 Task: Assign ayush98111@gmail.com as Assignee of Issue Issue0000000012 in Backlog  in Scrum Project Project0000000003 in Jira. Assign ayush98111@gmail.com as Assignee of Issue Issue0000000013 in Backlog  in Scrum Project Project0000000003 in Jira. Assign vinnyoffice2@gmail.com as Assignee of Issue Issue0000000014 in Backlog  in Scrum Project Project0000000003 in Jira. Assign vinnyoffice2@gmail.com as Assignee of Issue Issue0000000015 in Backlog  in Scrum Project Project0000000003 in Jira. Assign mailaustralia7@gmail.com as Assignee of Issue Issue0000000016 in Backlog  in Scrum Project Project0000000004 in Jira
Action: Mouse moved to (477, 493)
Screenshot: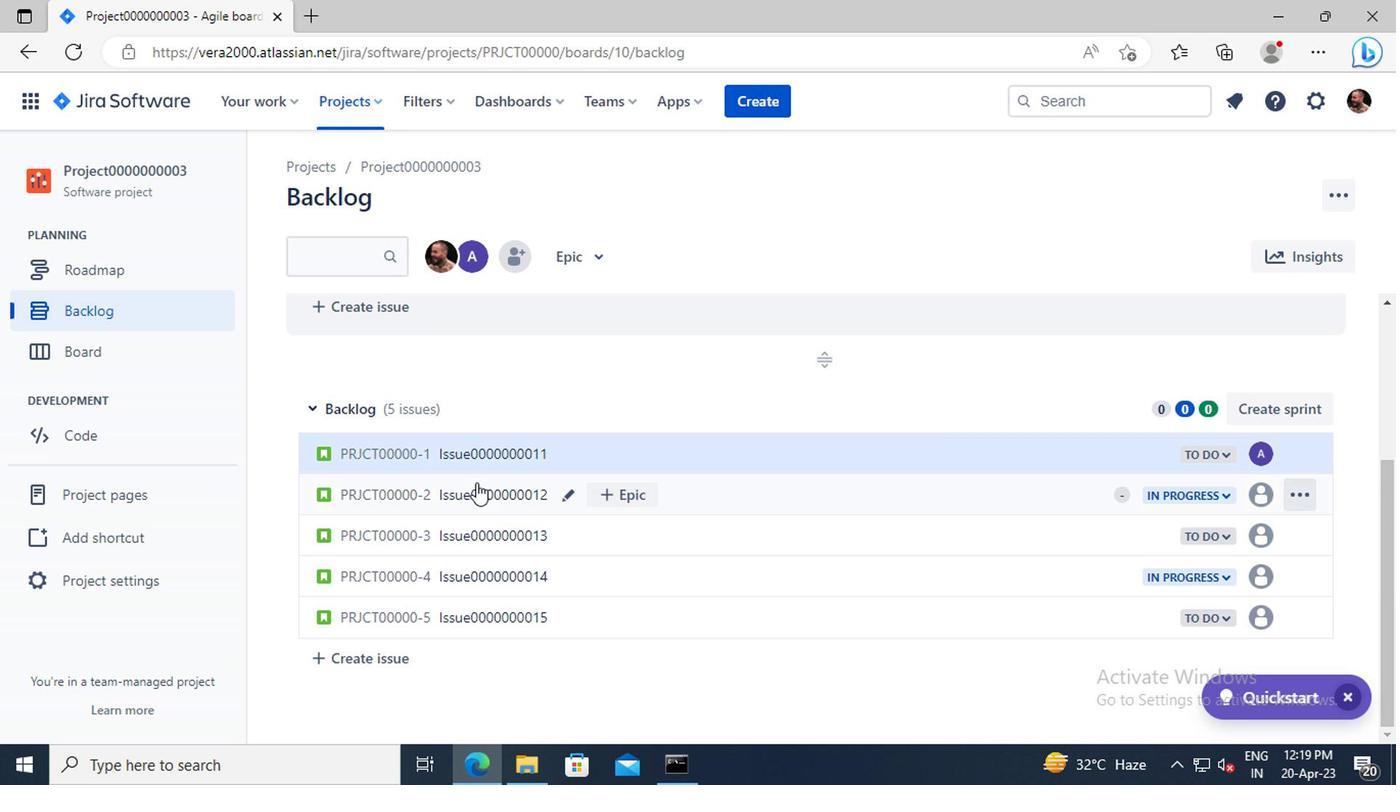 
Action: Mouse pressed left at (477, 493)
Screenshot: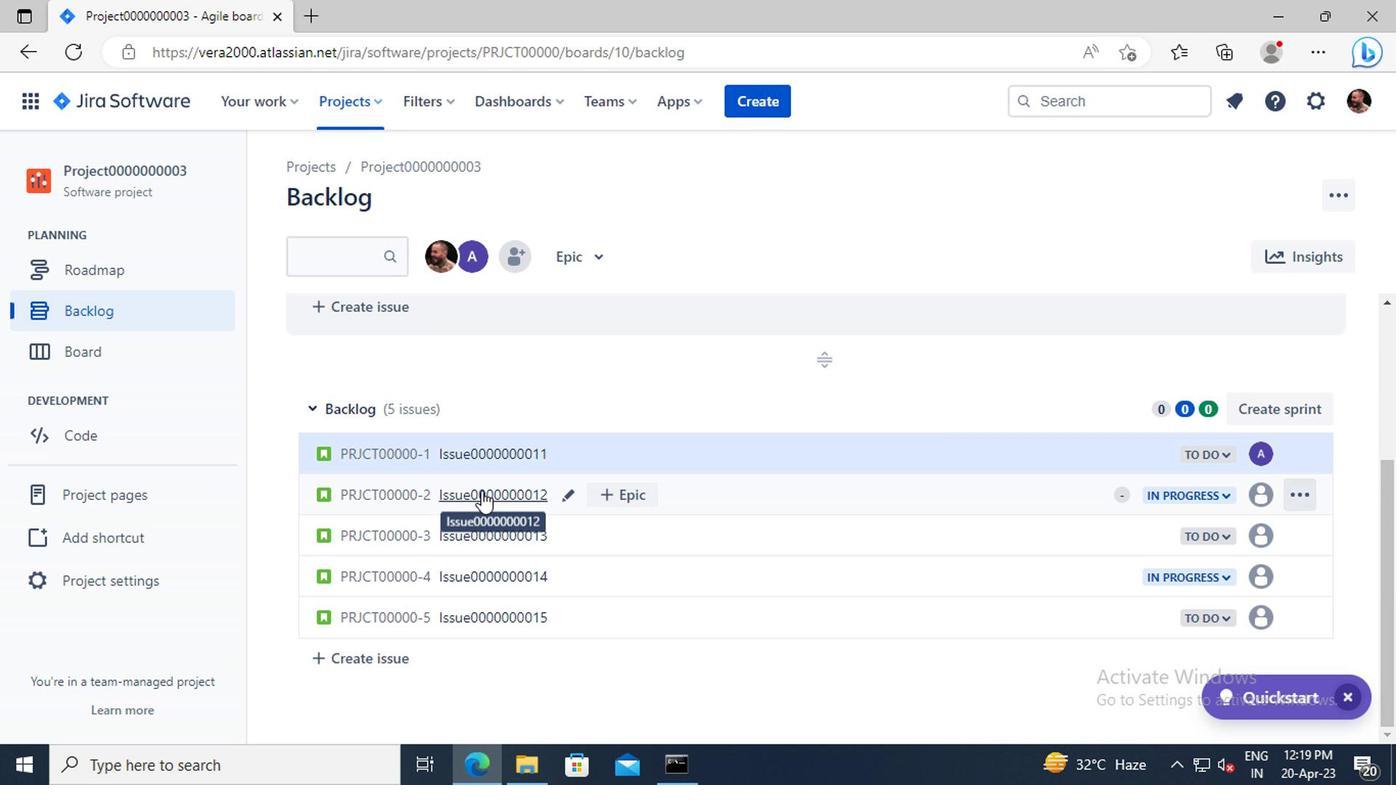 
Action: Mouse moved to (1143, 497)
Screenshot: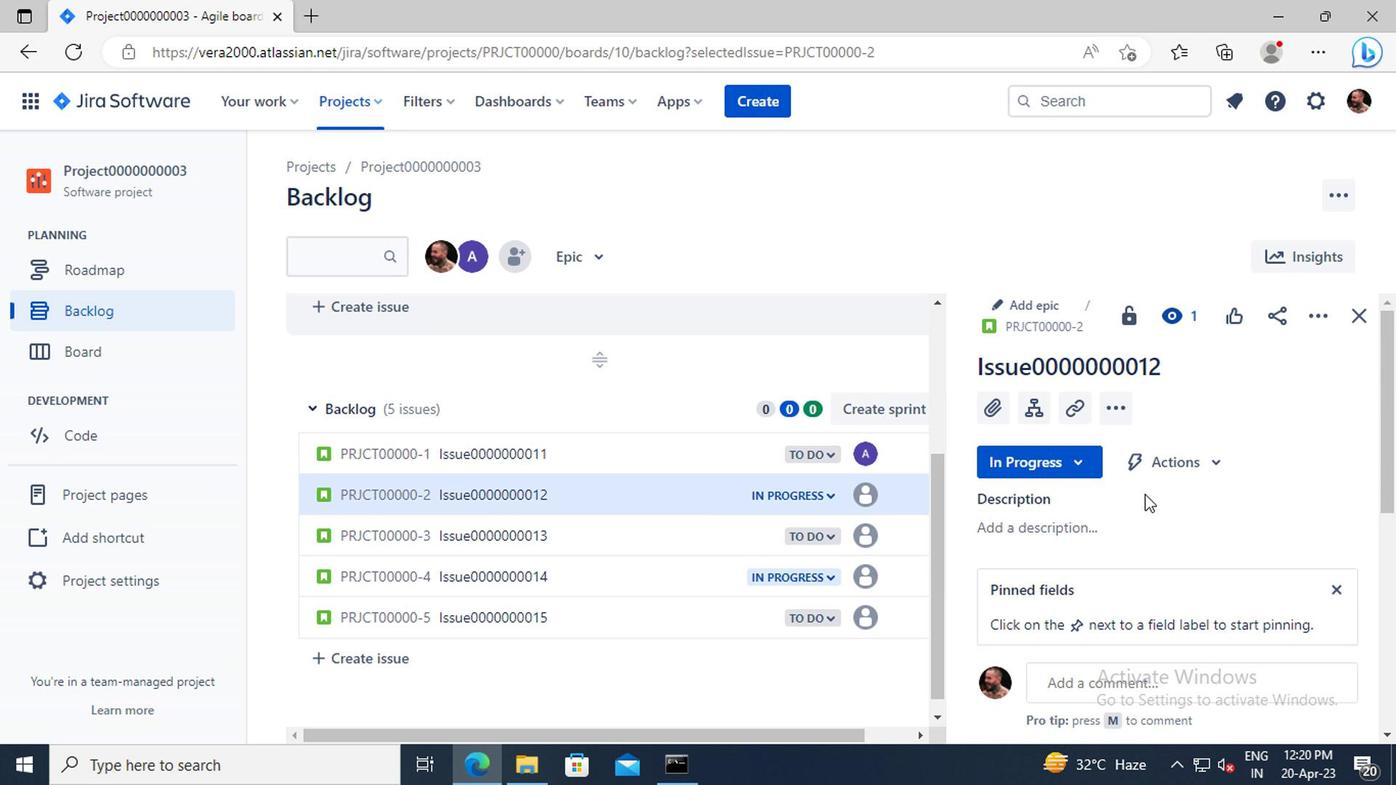 
Action: Mouse scrolled (1143, 496) with delta (0, -1)
Screenshot: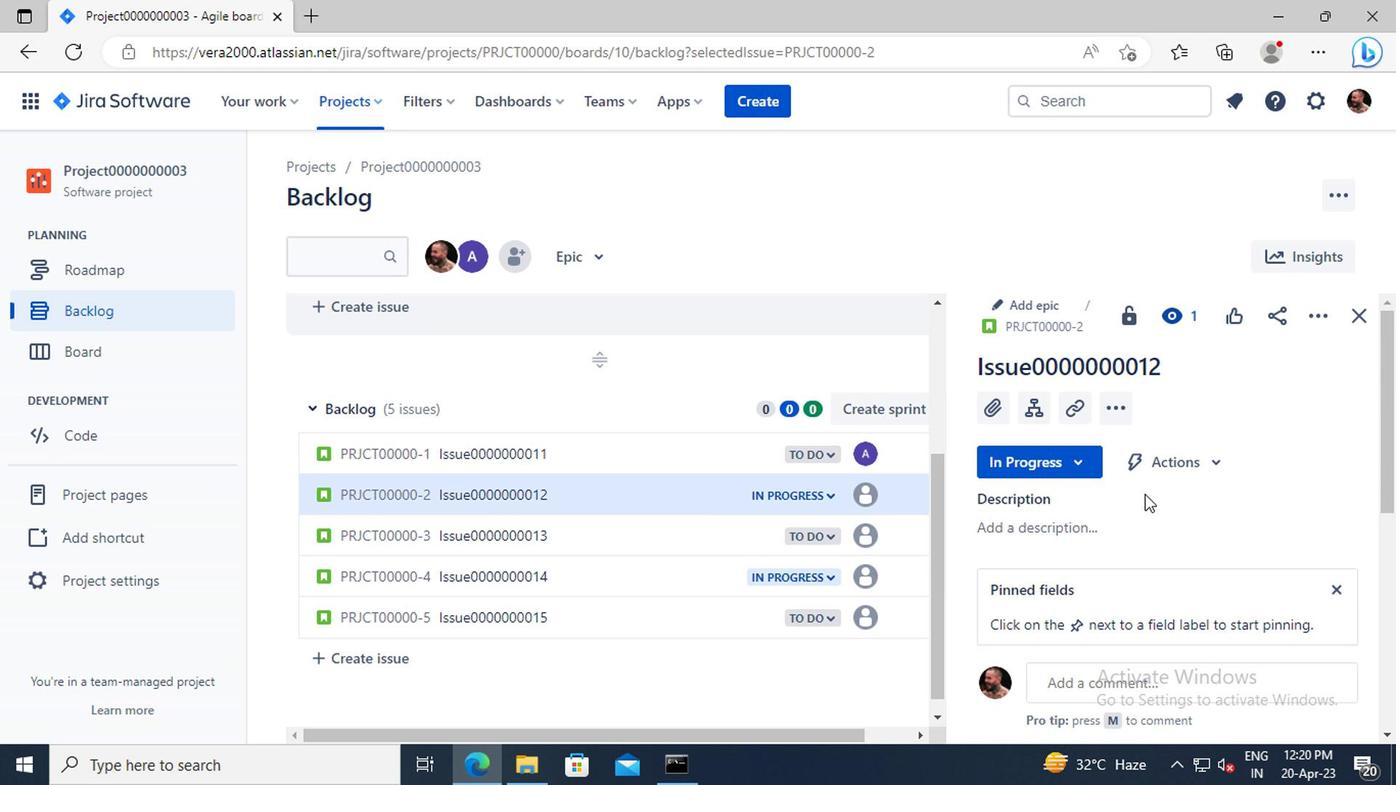 
Action: Mouse scrolled (1143, 496) with delta (0, -1)
Screenshot: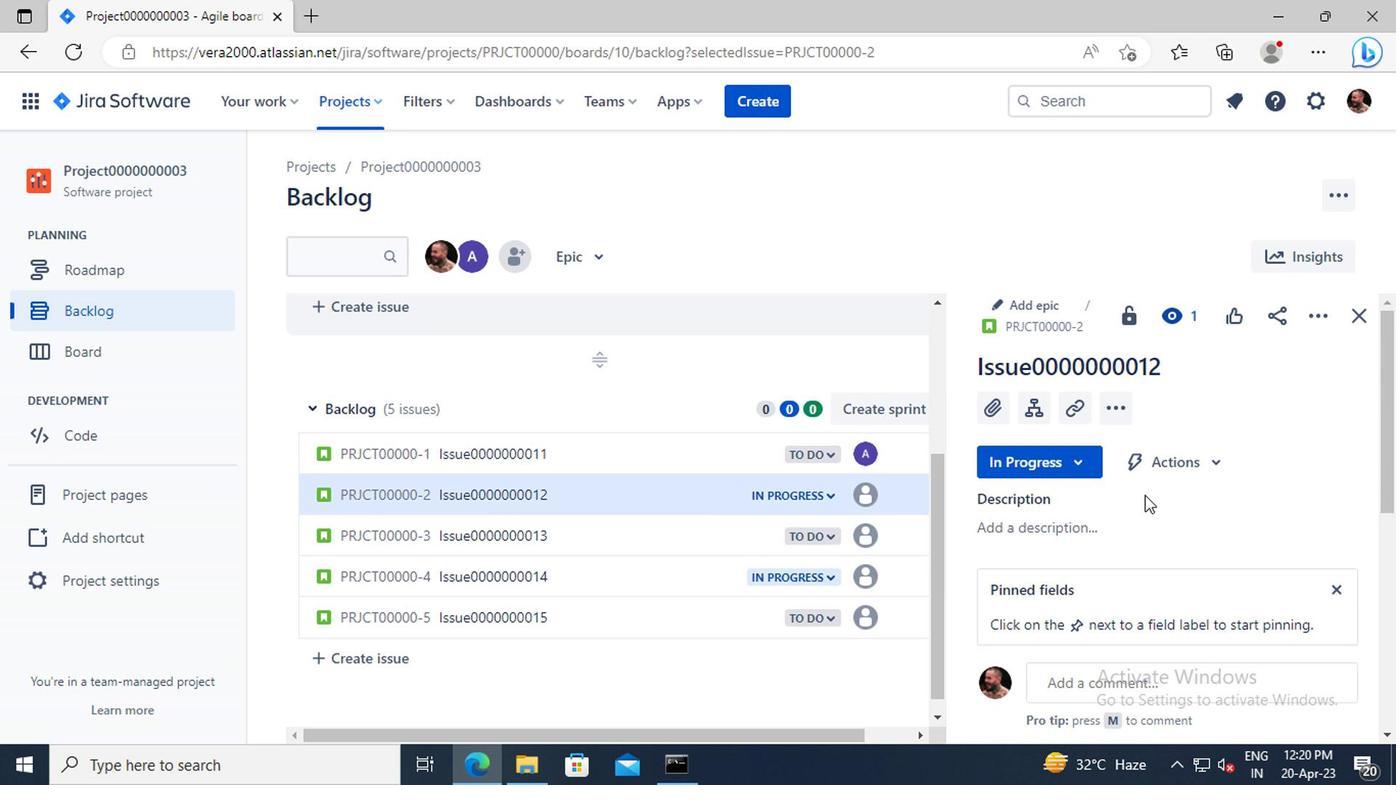 
Action: Mouse scrolled (1143, 496) with delta (0, -1)
Screenshot: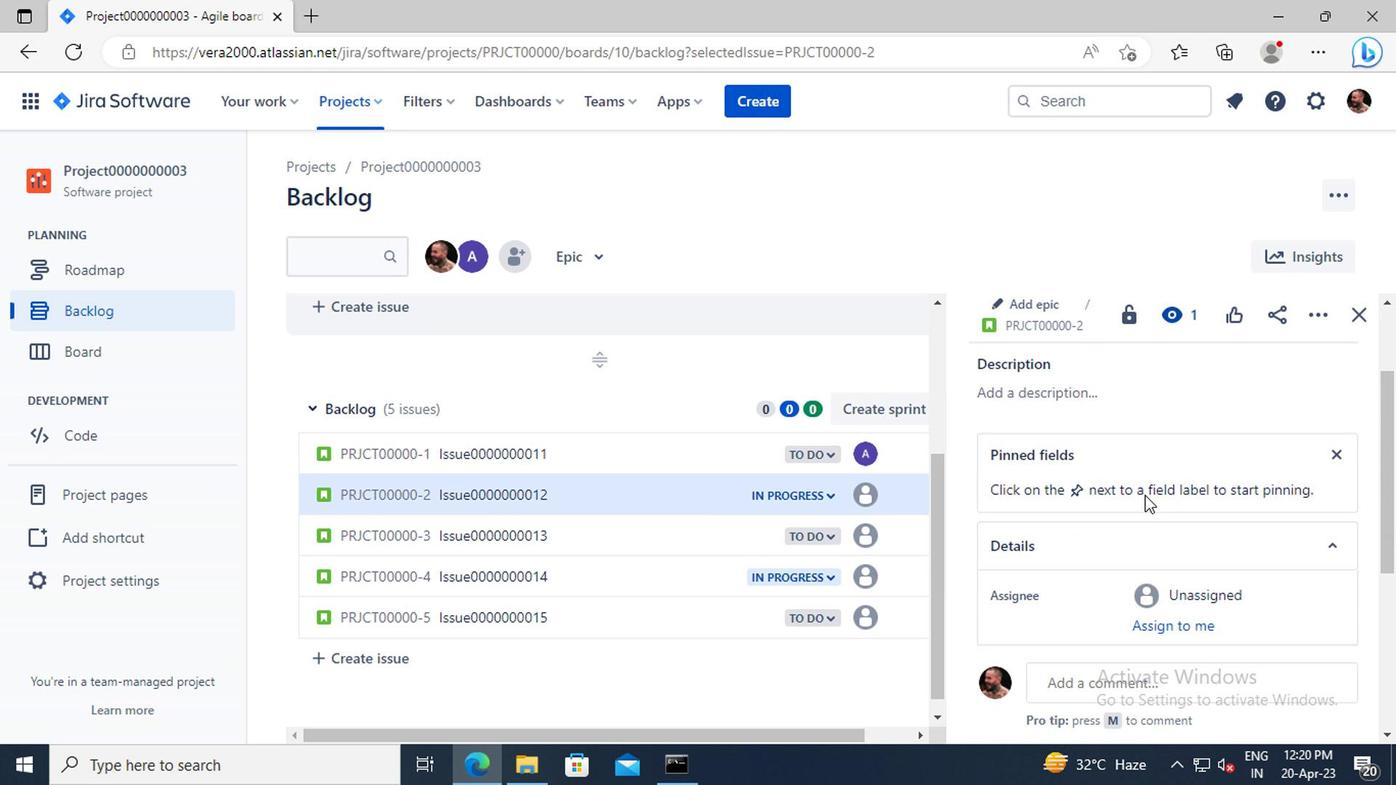 
Action: Mouse moved to (1155, 528)
Screenshot: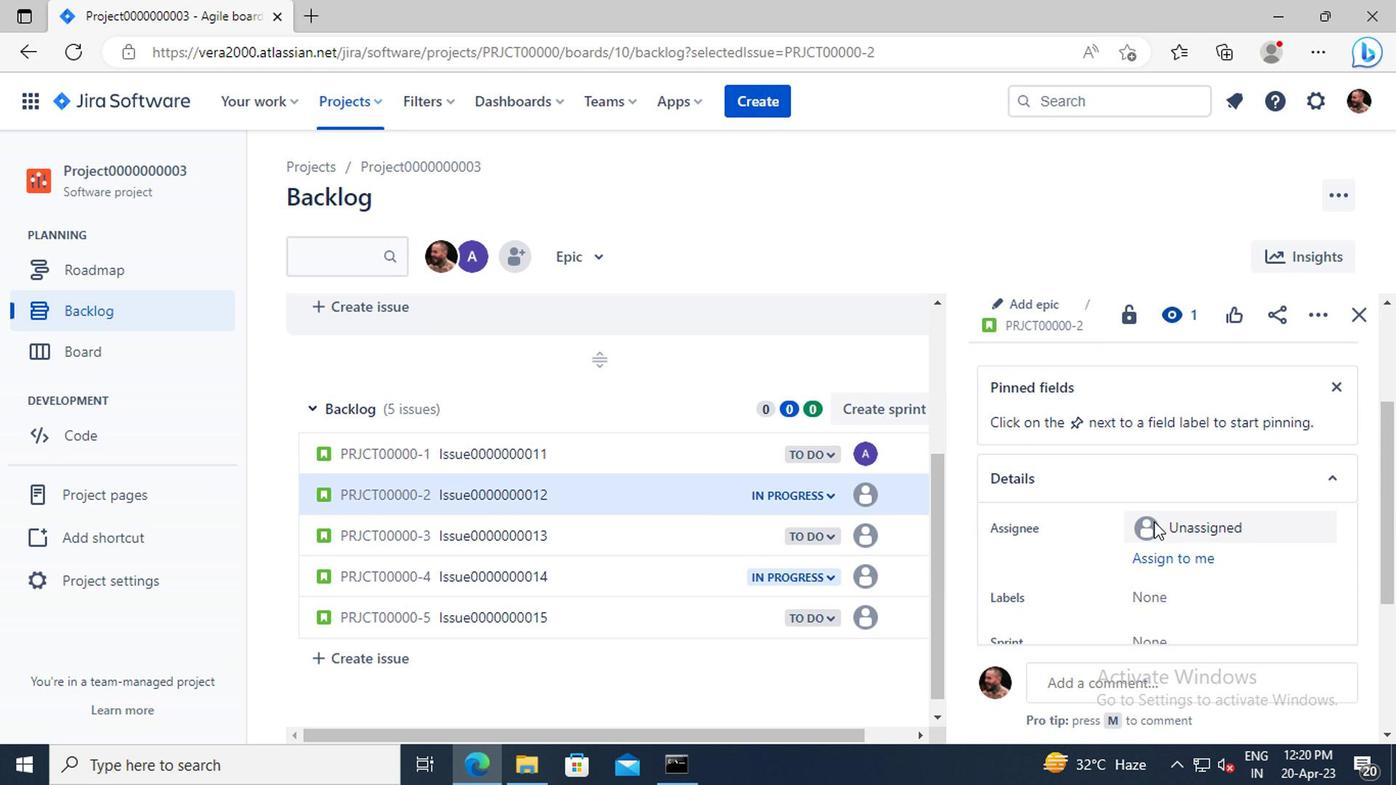 
Action: Mouse pressed left at (1155, 528)
Screenshot: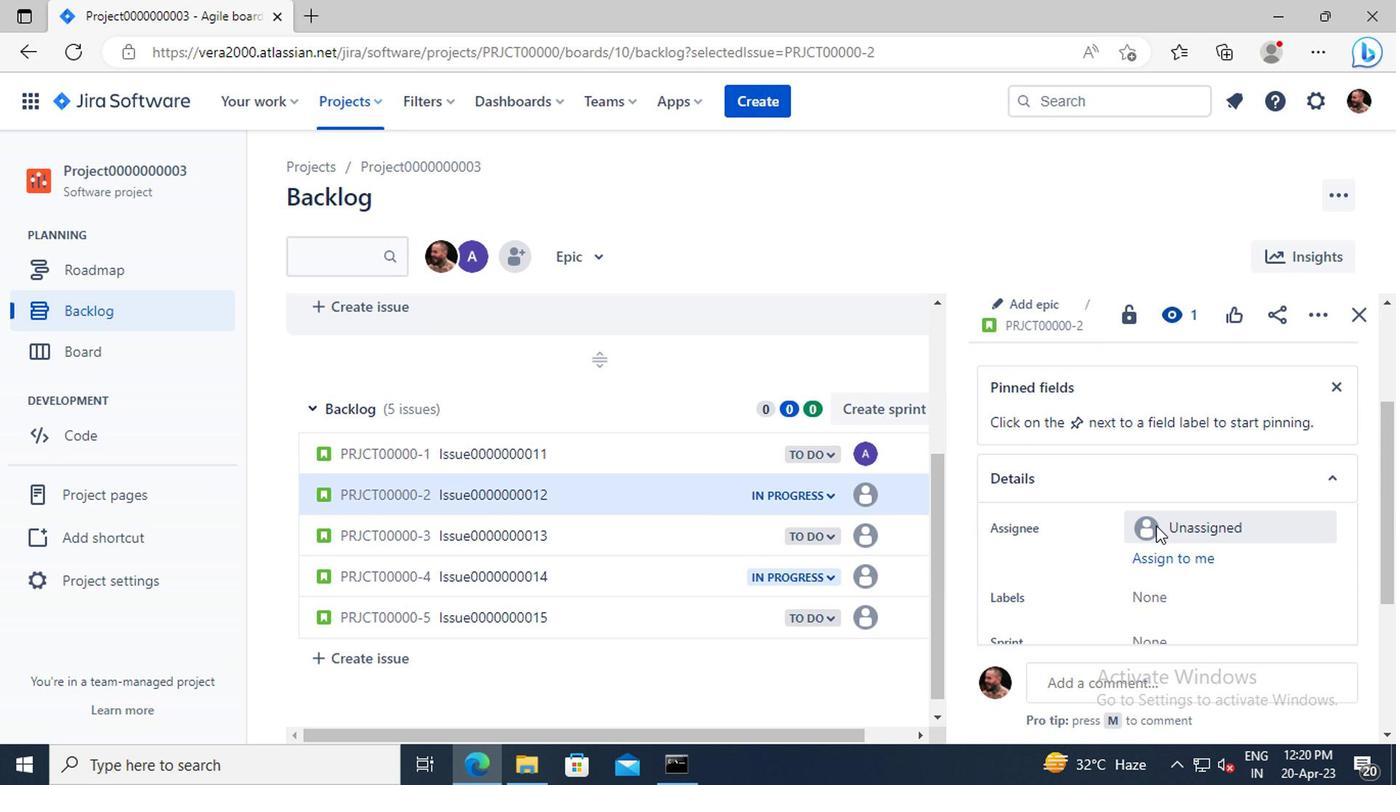 
Action: Key pressed a
Screenshot: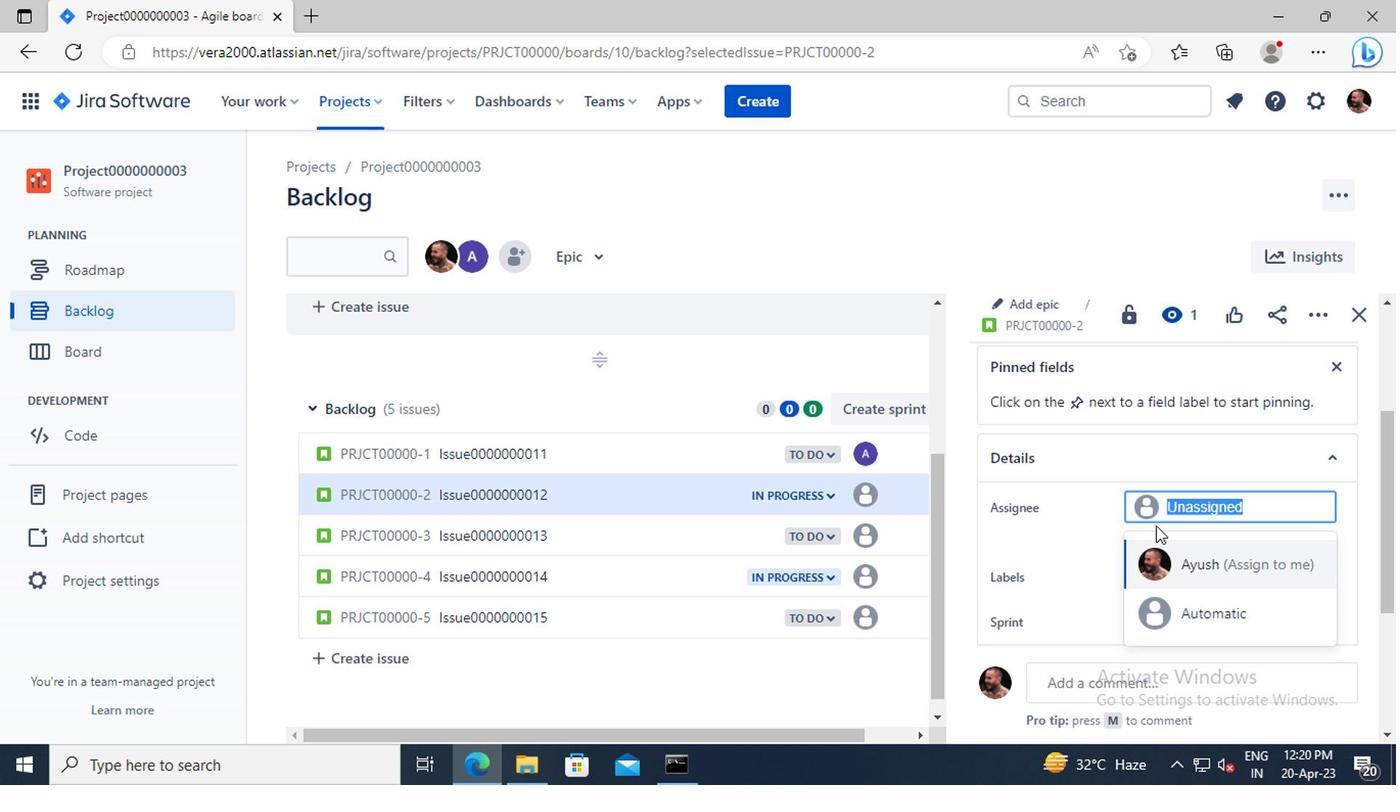 
Action: Mouse moved to (1072, 585)
Screenshot: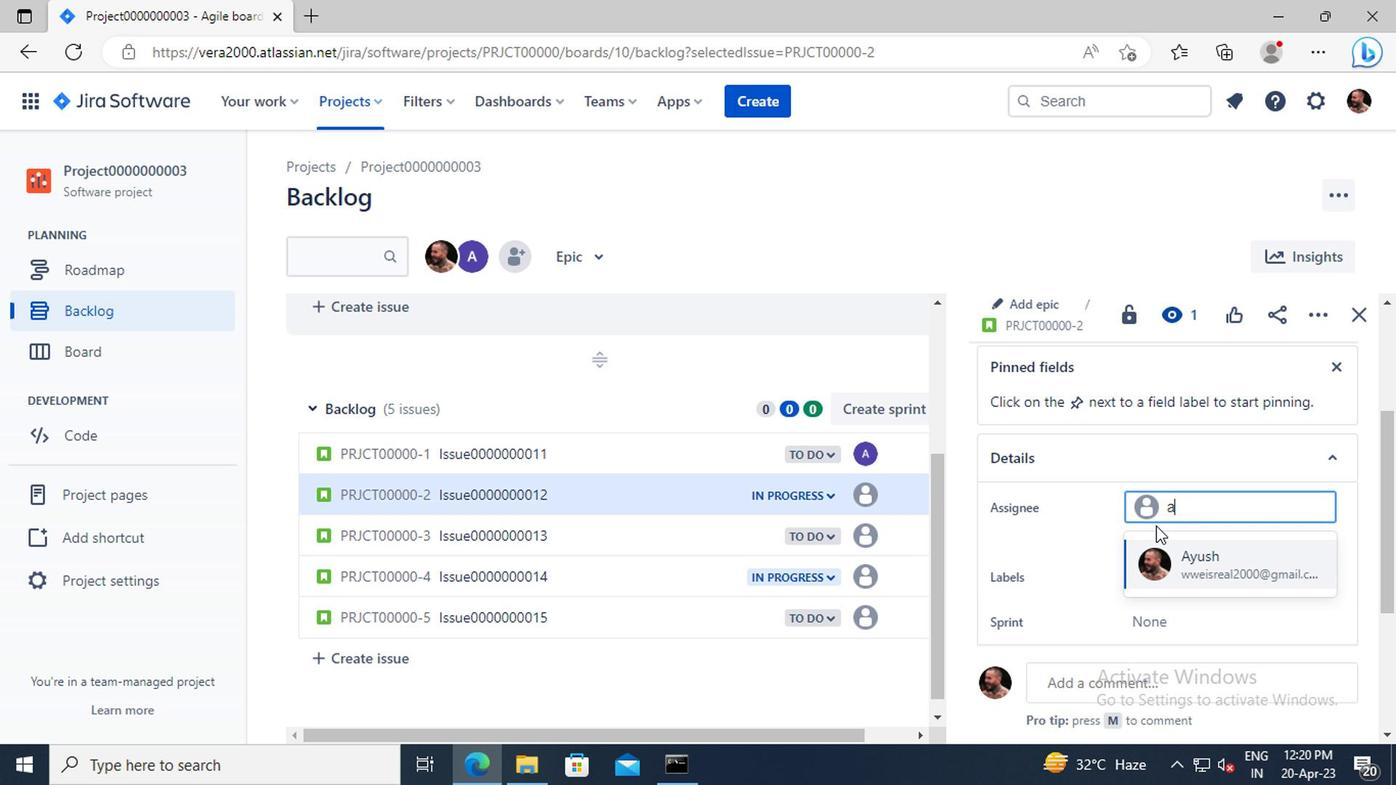 
Action: Key pressed yush
Screenshot: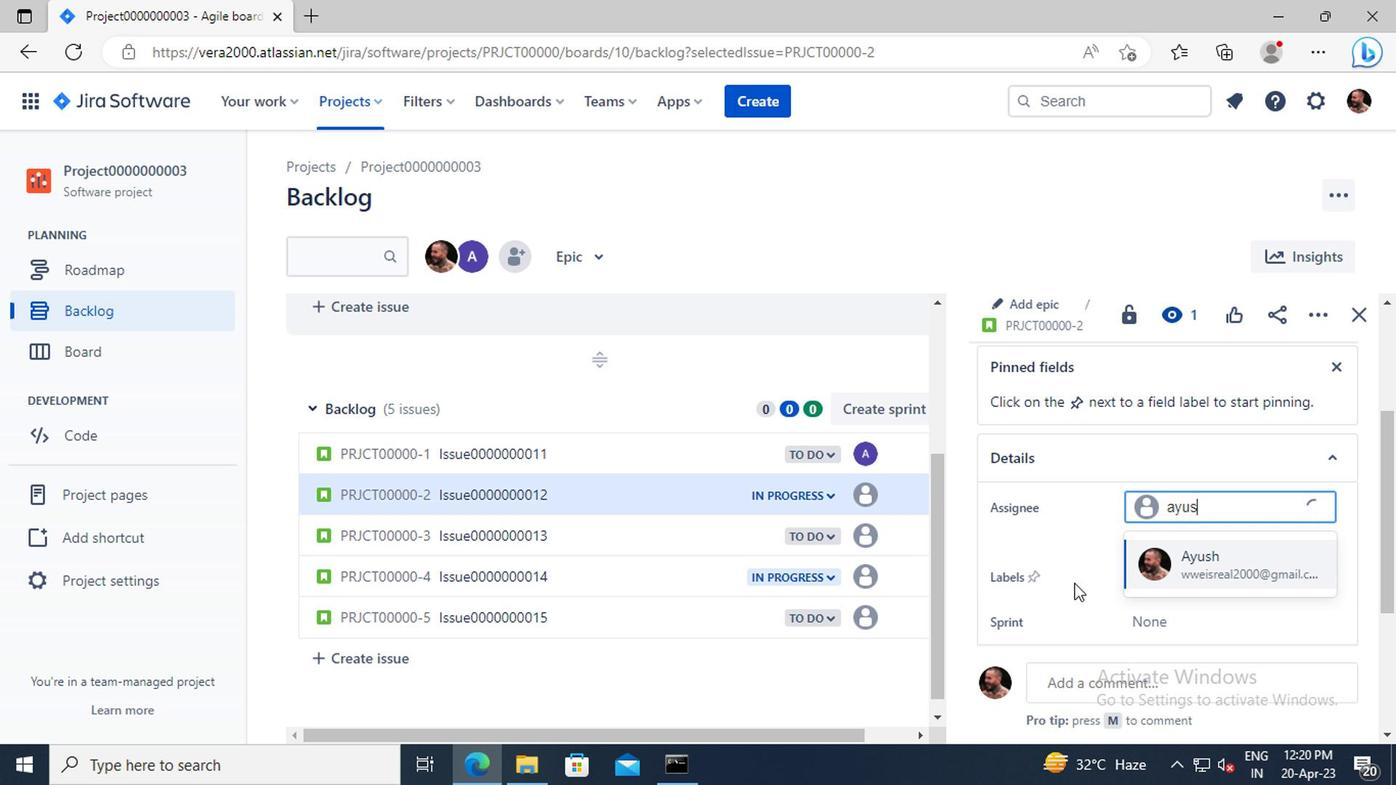 
Action: Mouse moved to (1173, 609)
Screenshot: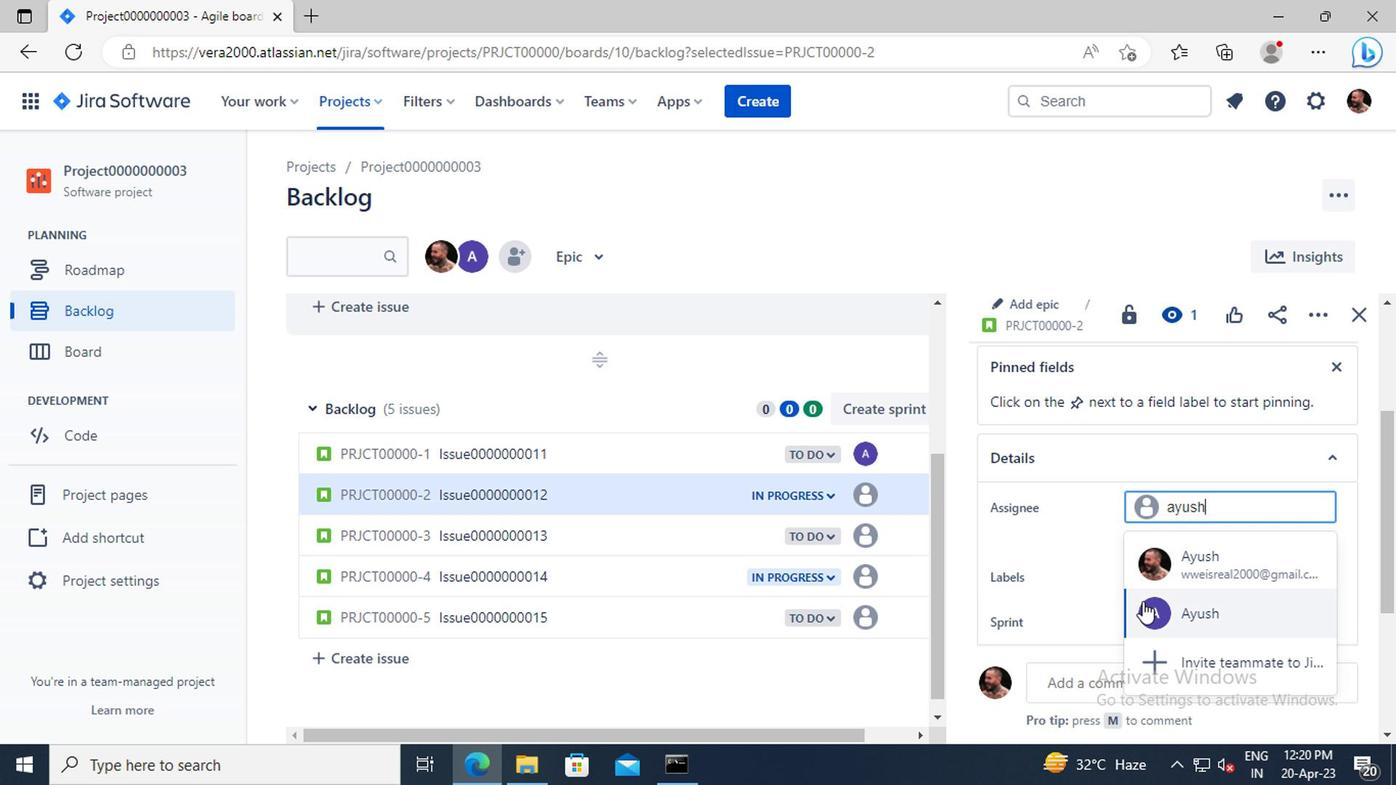 
Action: Mouse pressed left at (1173, 609)
Screenshot: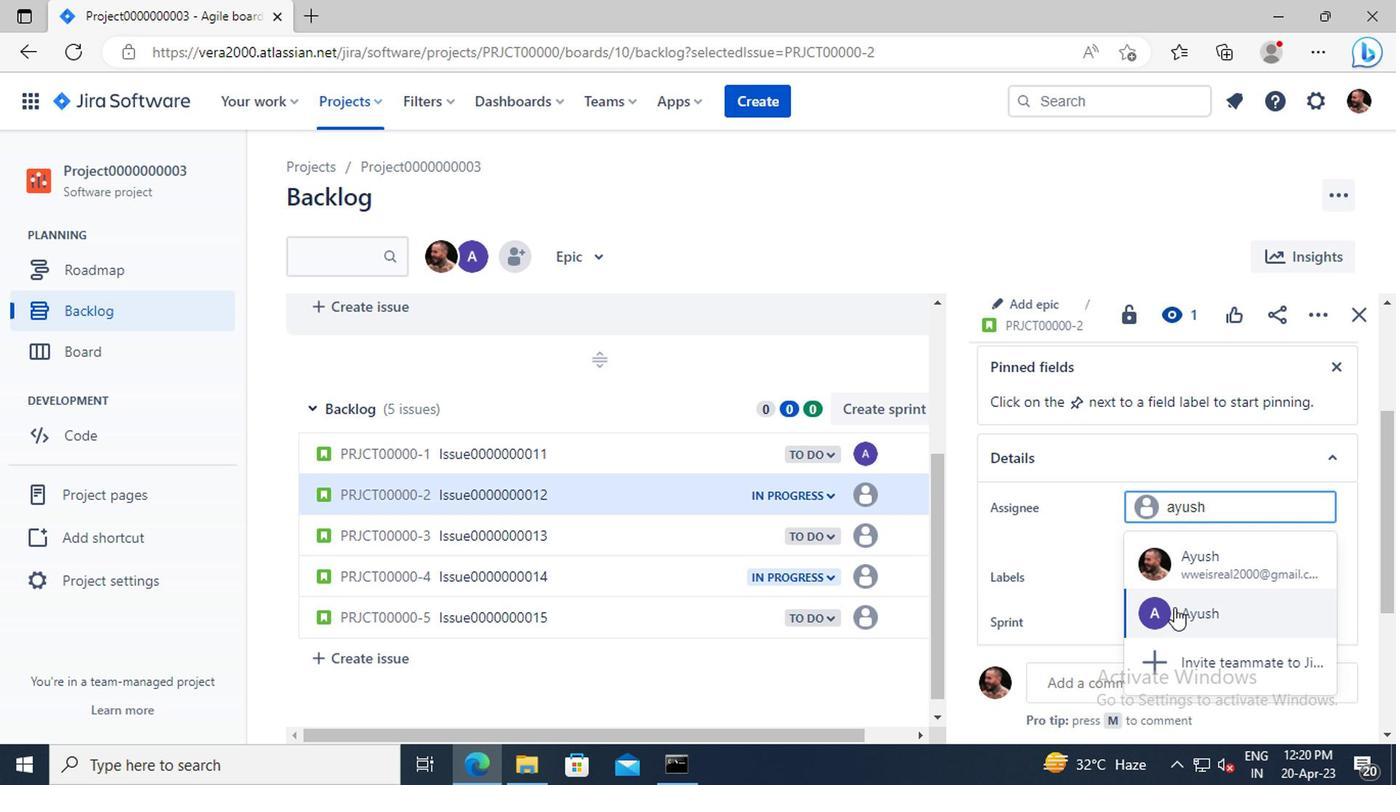 
Action: Mouse moved to (499, 540)
Screenshot: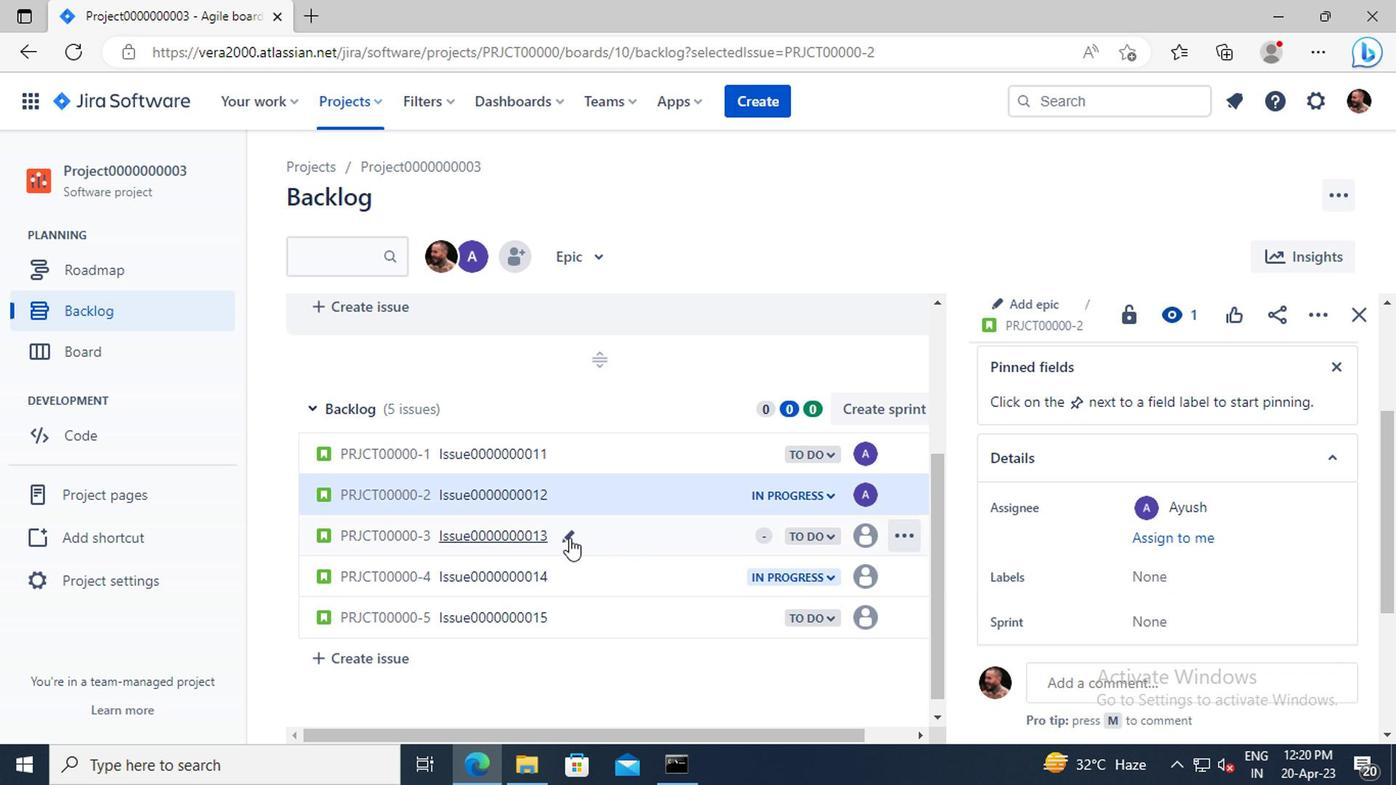 
Action: Mouse pressed left at (499, 540)
Screenshot: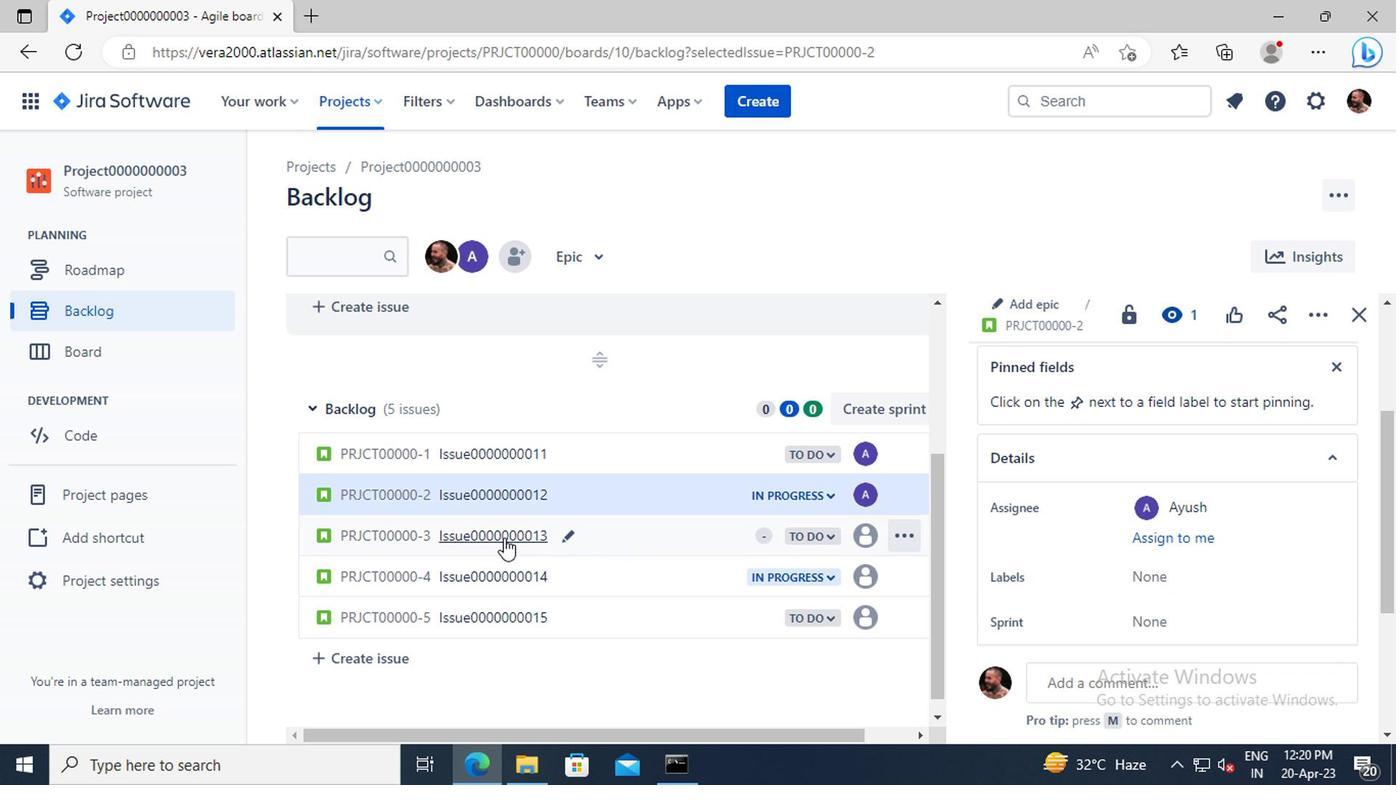 
Action: Mouse moved to (1110, 499)
Screenshot: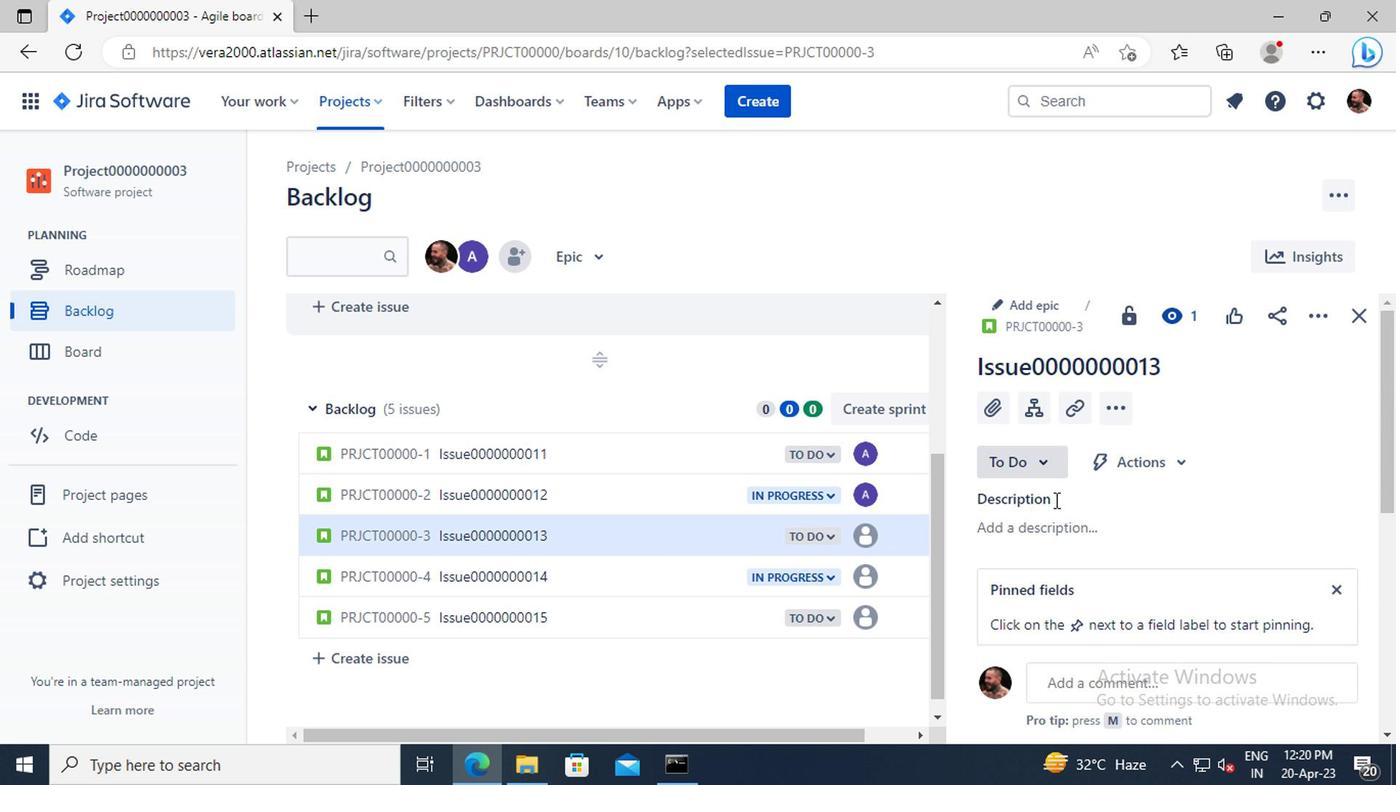 
Action: Mouse scrolled (1110, 498) with delta (0, -1)
Screenshot: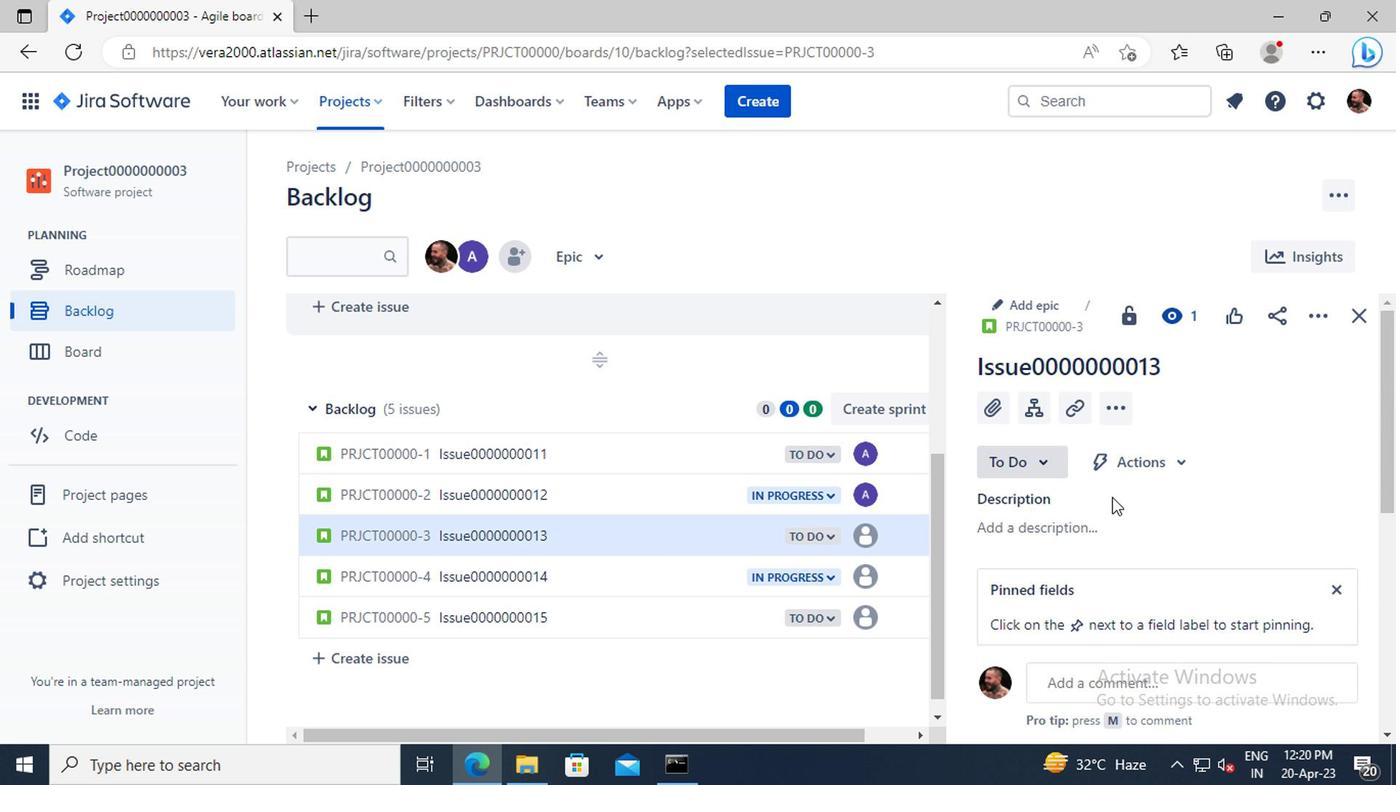 
Action: Mouse moved to (1110, 499)
Screenshot: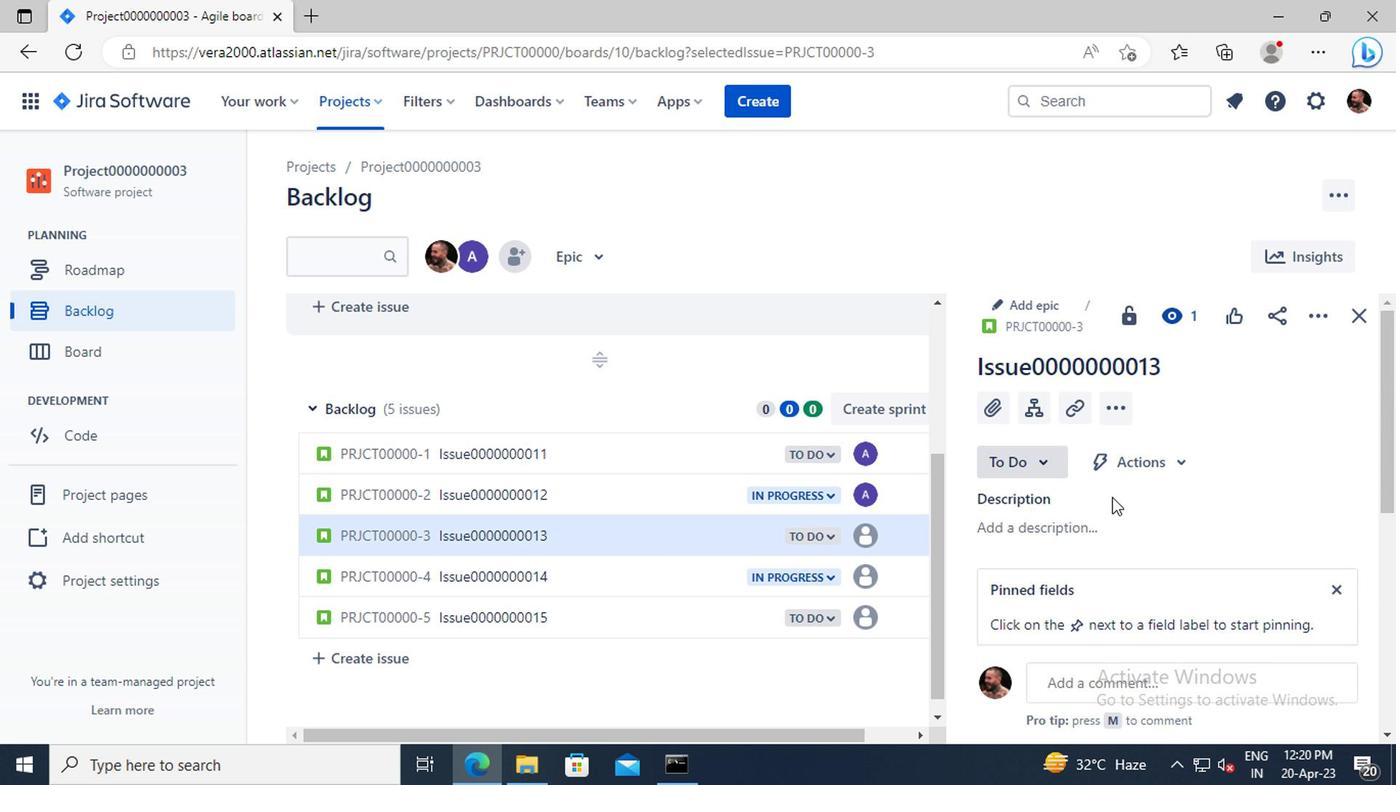 
Action: Mouse scrolled (1110, 498) with delta (0, -1)
Screenshot: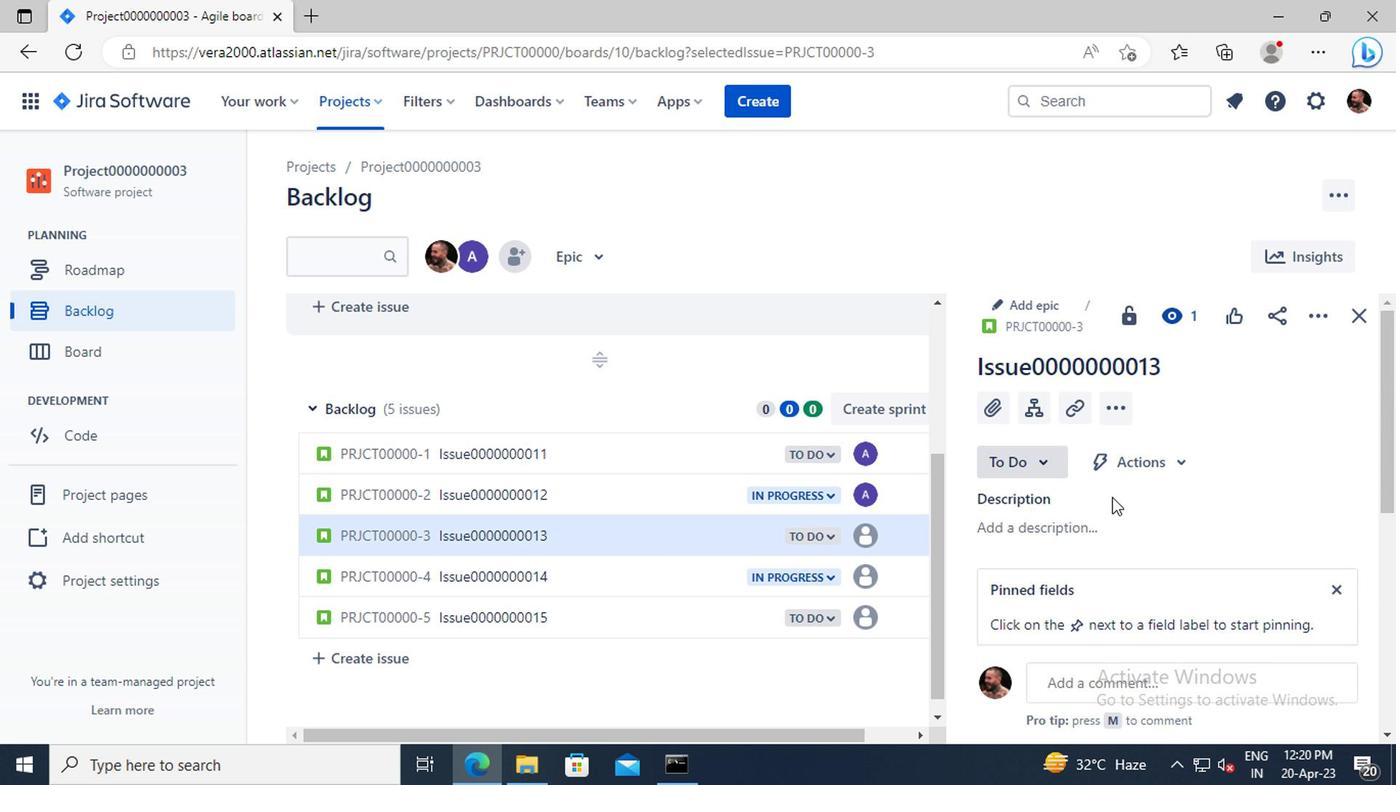 
Action: Mouse scrolled (1110, 498) with delta (0, -1)
Screenshot: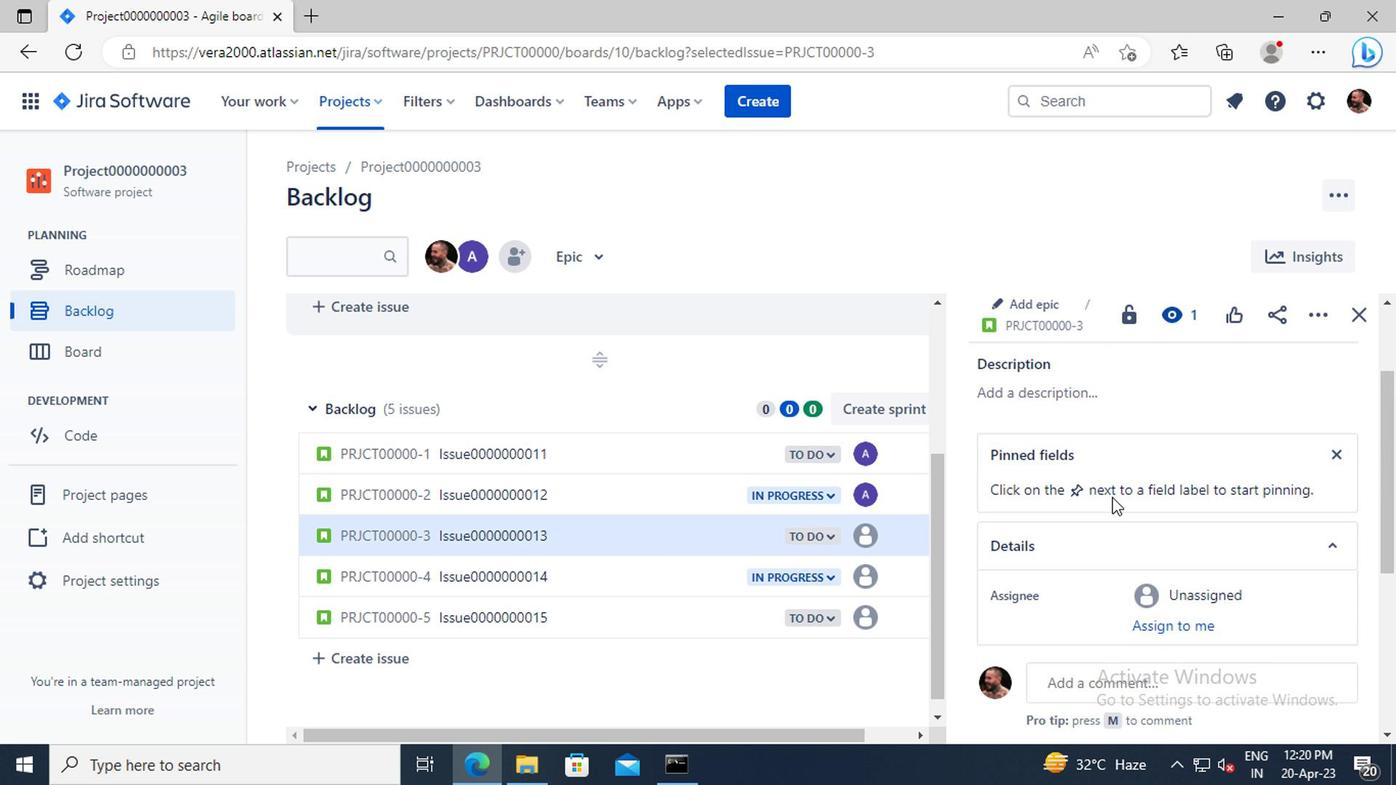 
Action: Mouse moved to (1147, 523)
Screenshot: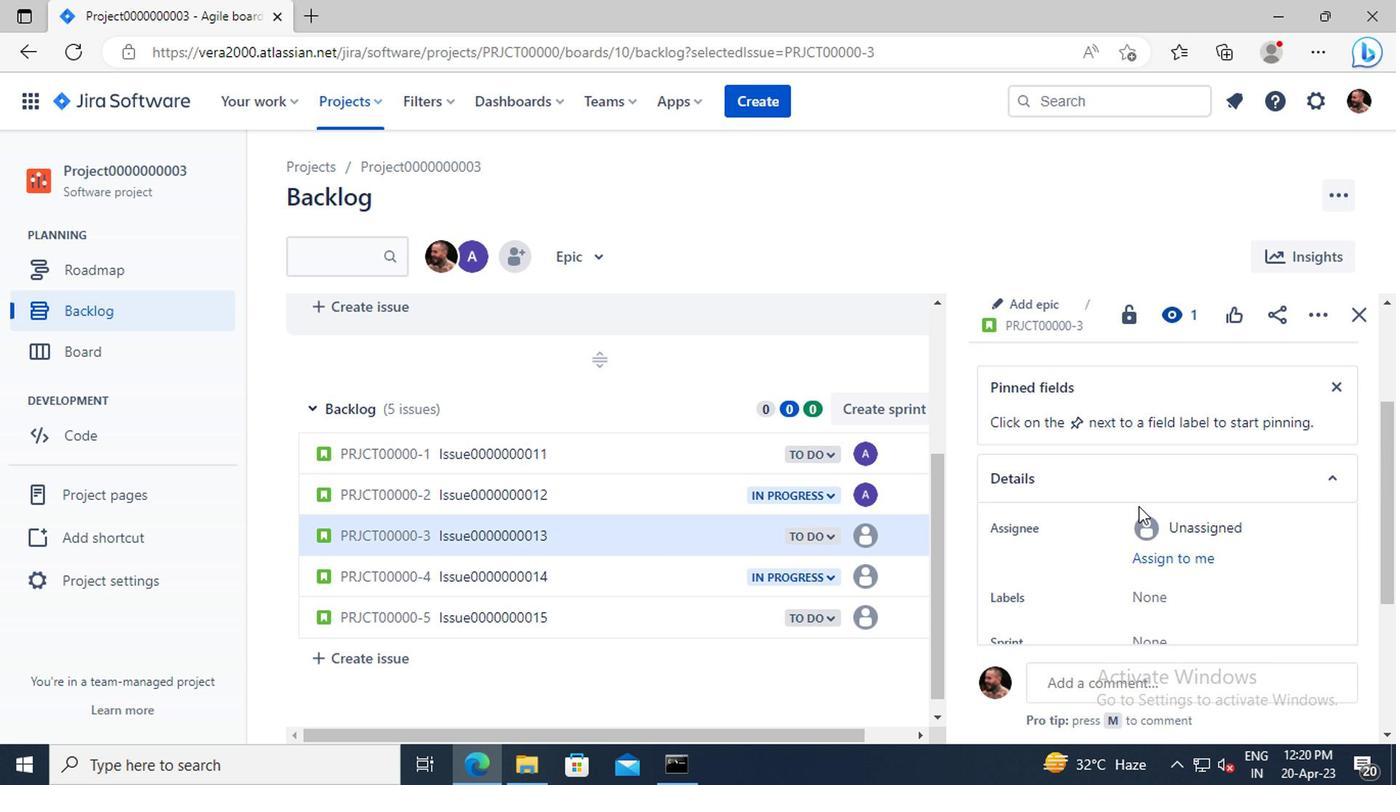 
Action: Mouse pressed left at (1147, 523)
Screenshot: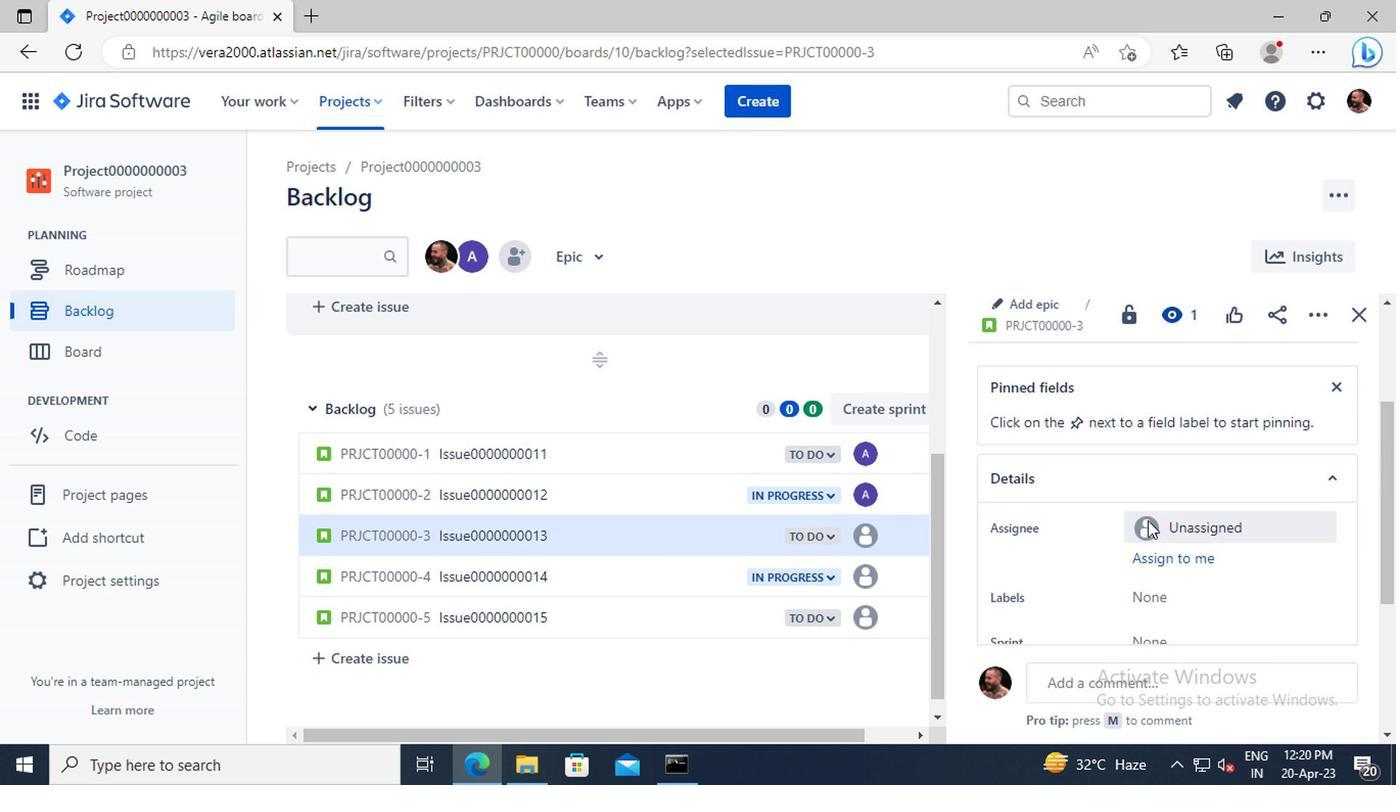 
Action: Mouse moved to (1106, 555)
Screenshot: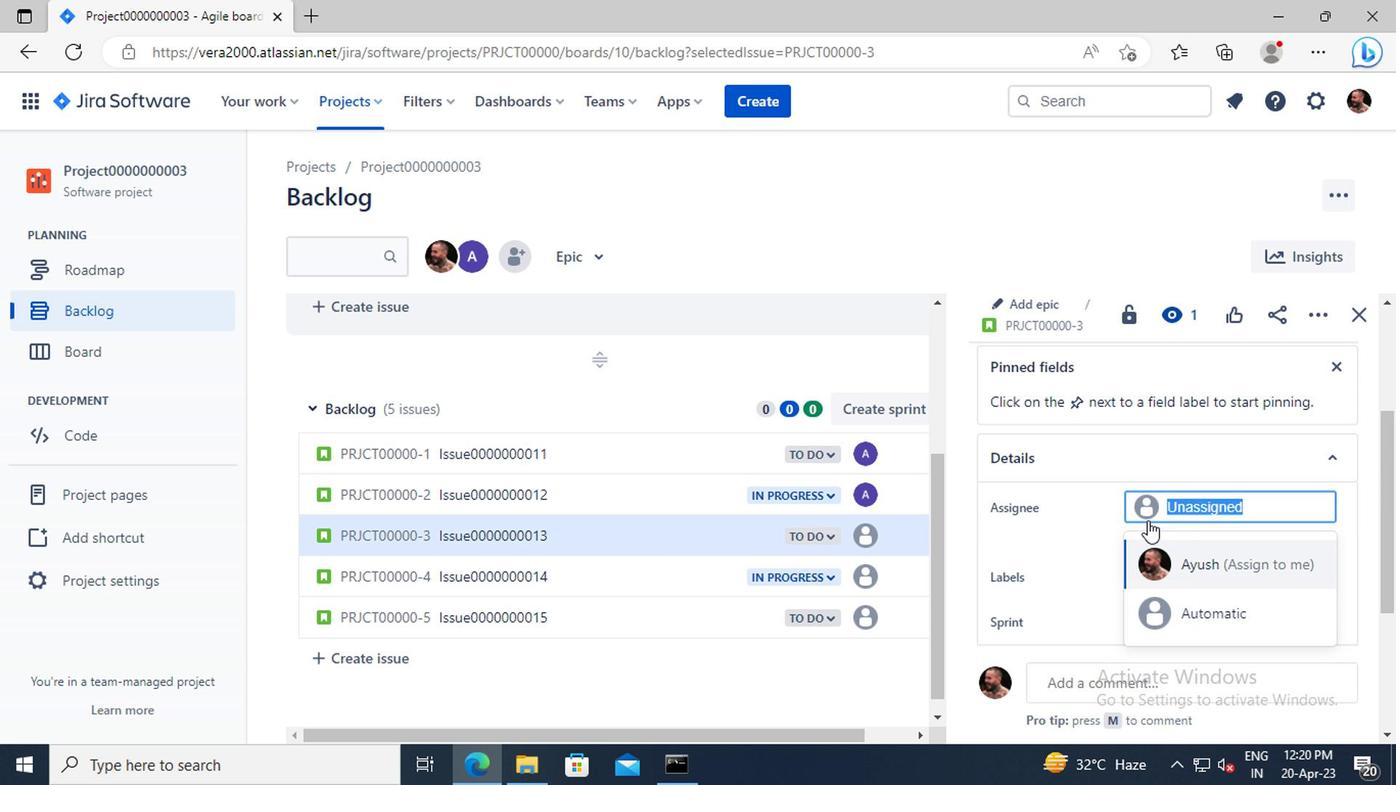 
Action: Key pressed ayush
Screenshot: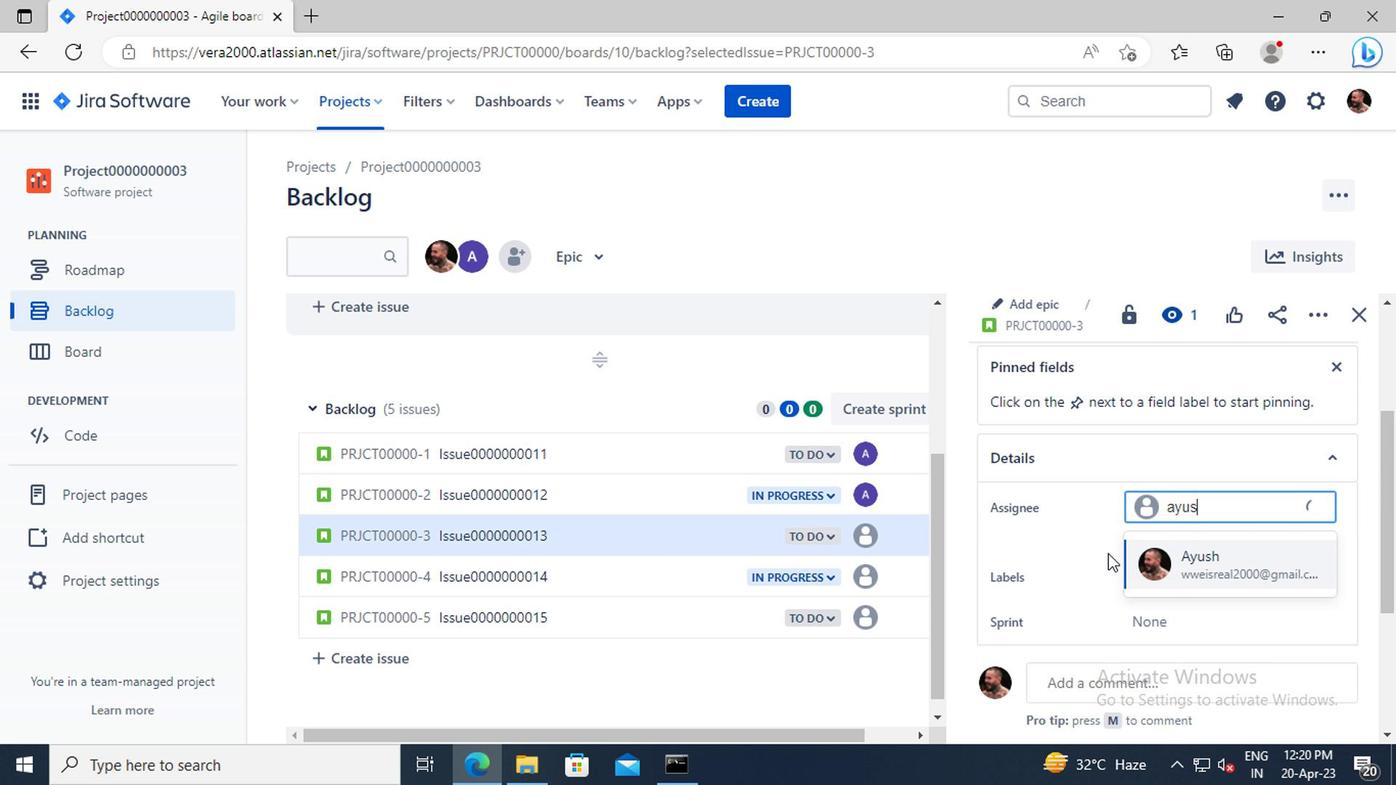 
Action: Mouse moved to (1179, 616)
Screenshot: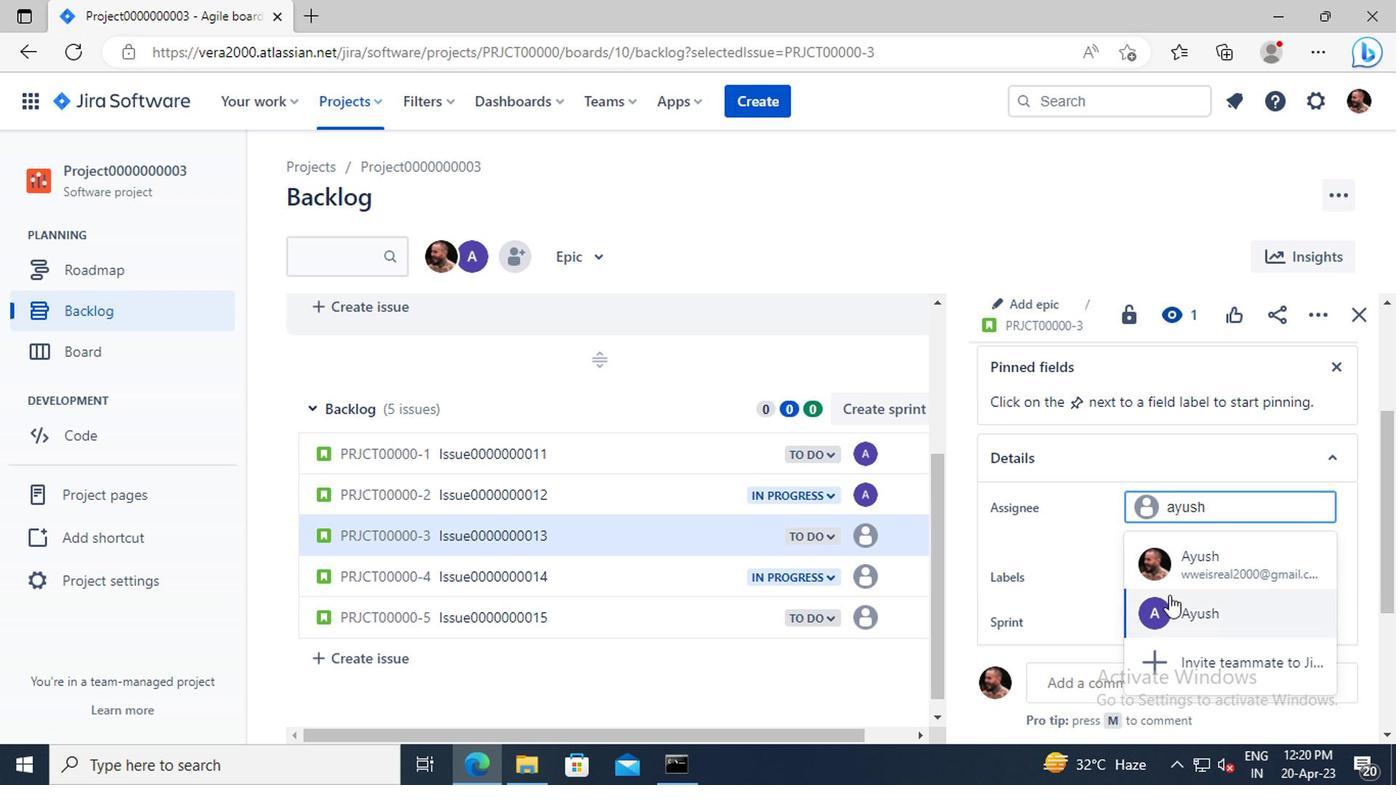 
Action: Mouse pressed left at (1179, 616)
Screenshot: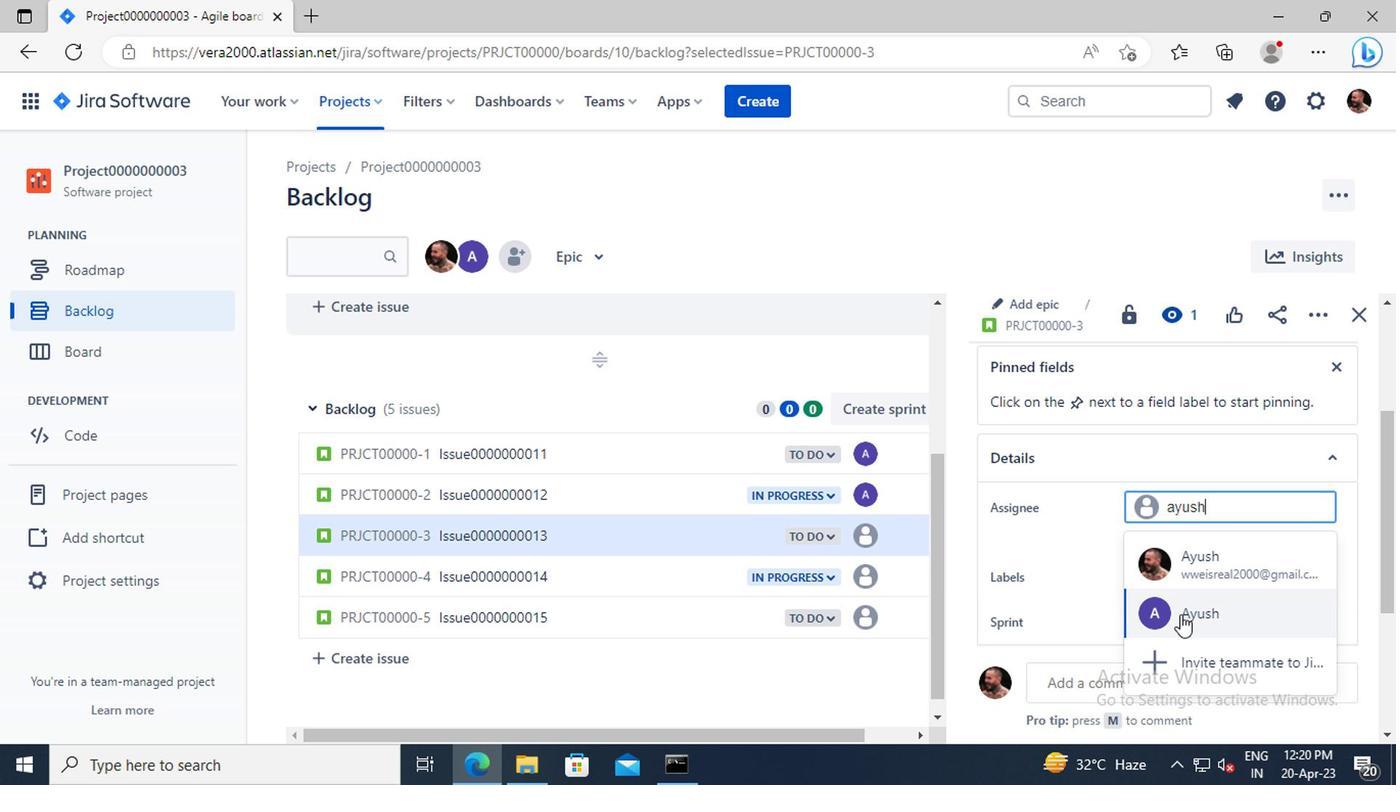 
Action: Mouse moved to (505, 573)
Screenshot: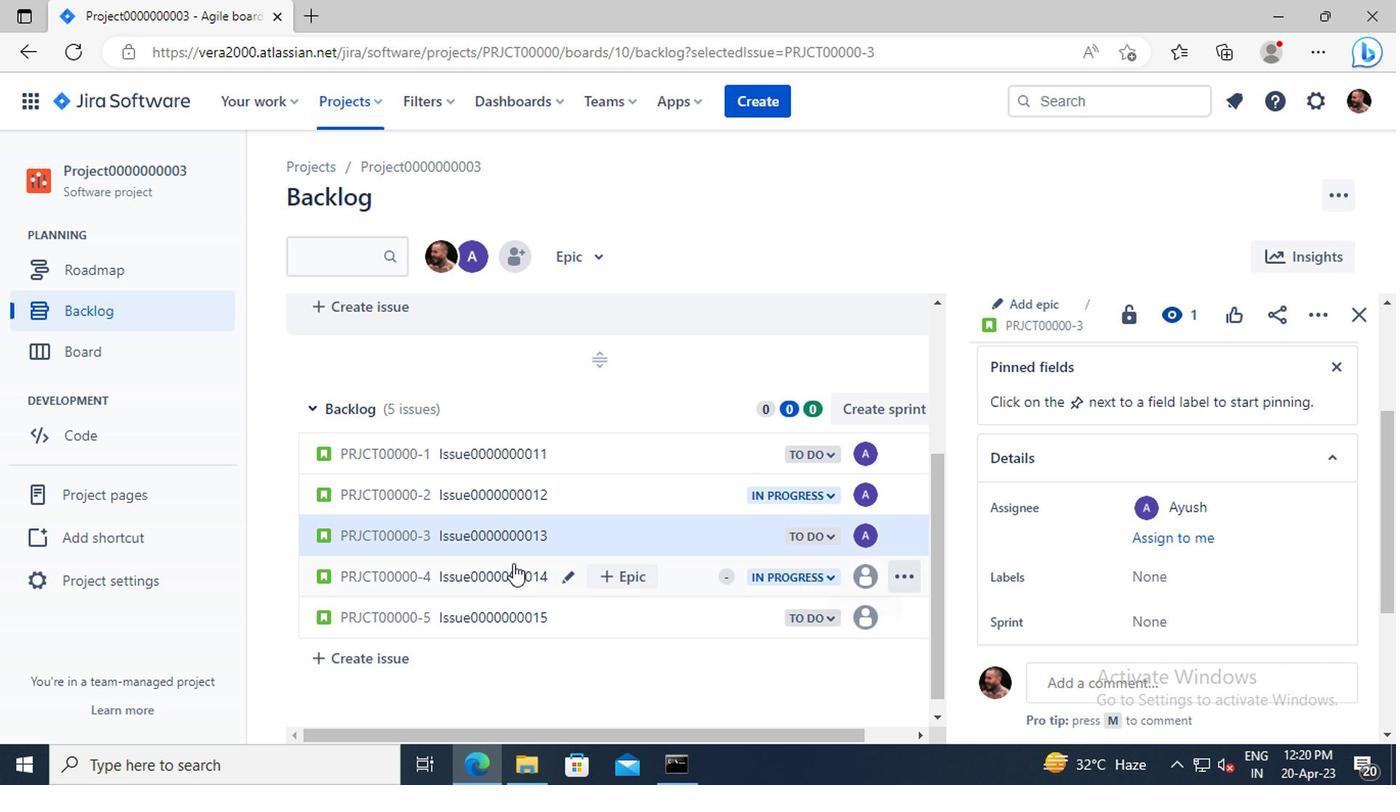 
Action: Mouse pressed left at (505, 573)
Screenshot: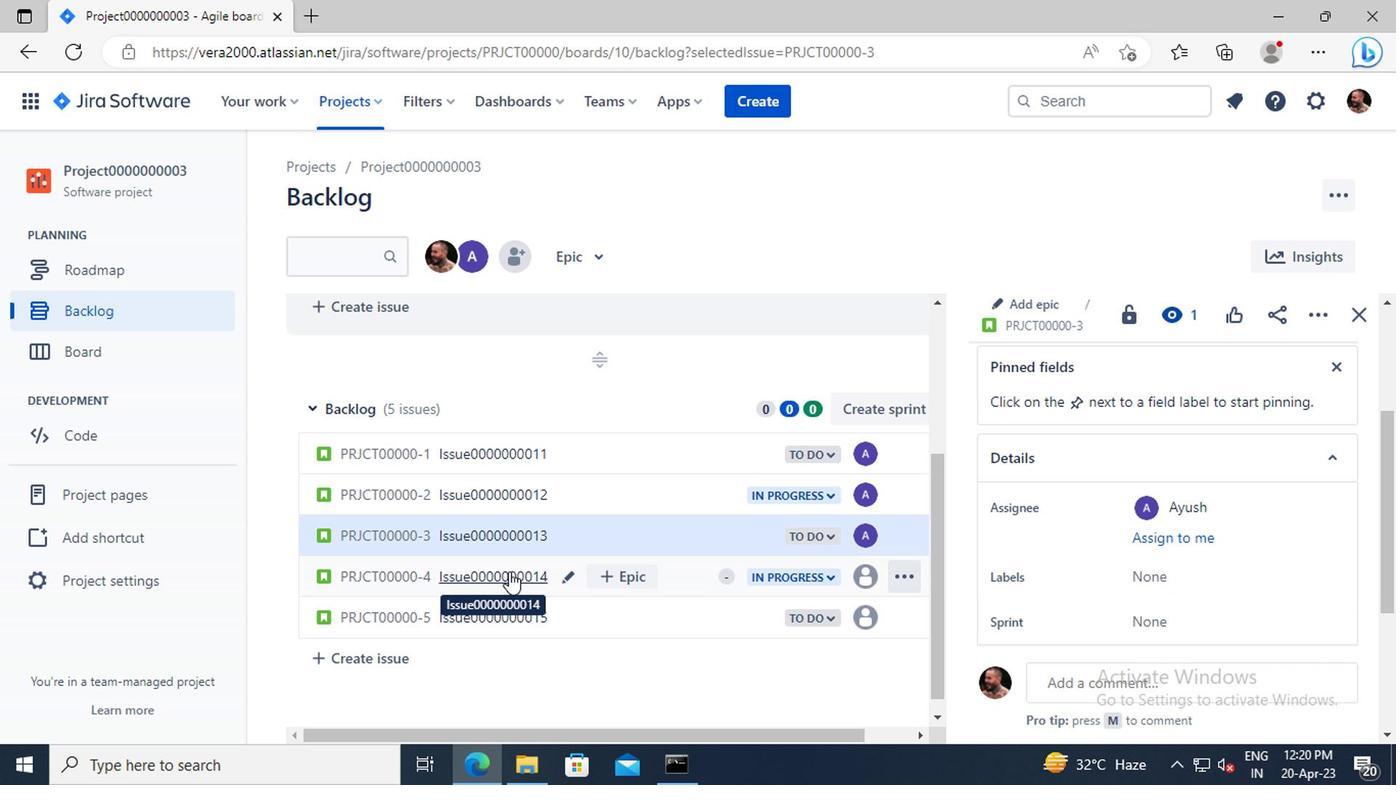 
Action: Mouse moved to (1098, 512)
Screenshot: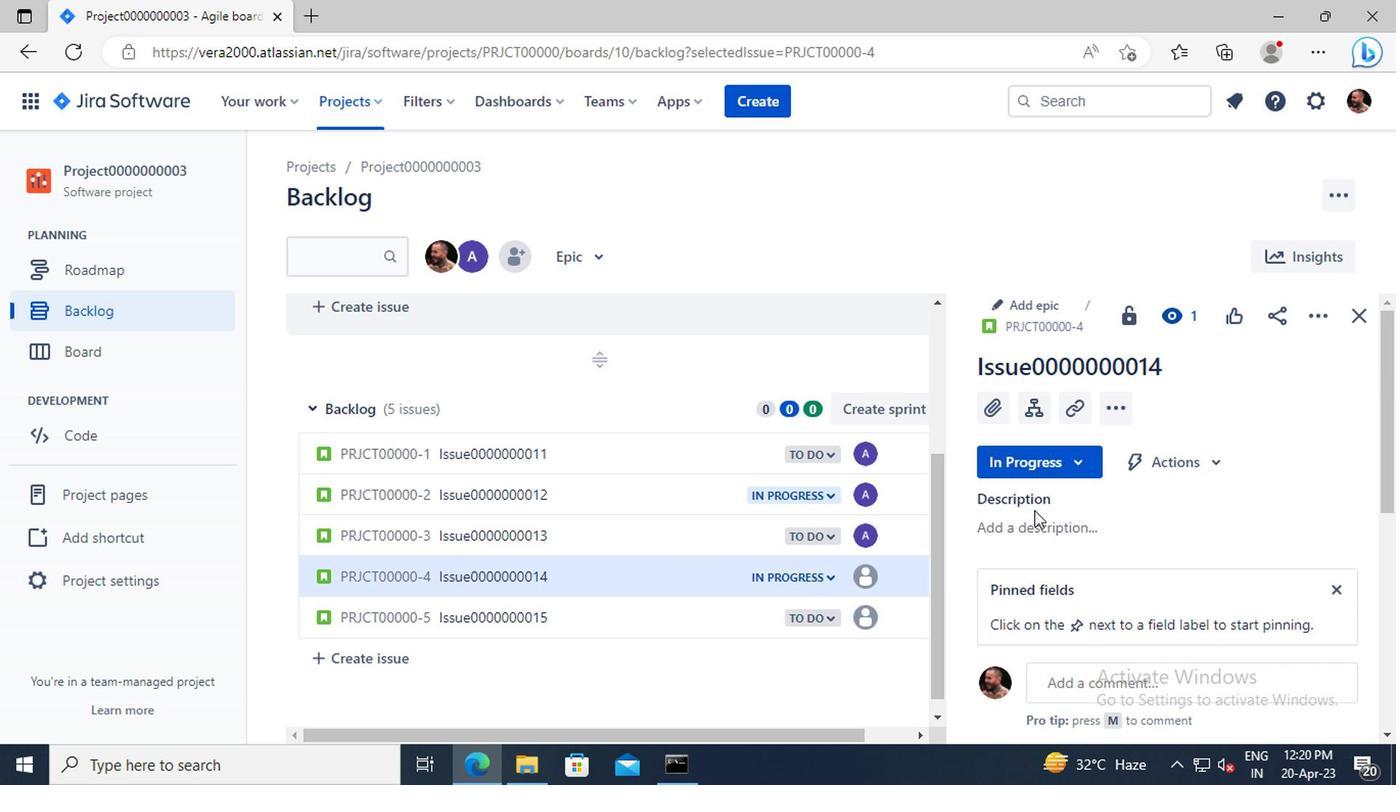 
Action: Mouse scrolled (1098, 512) with delta (0, 0)
Screenshot: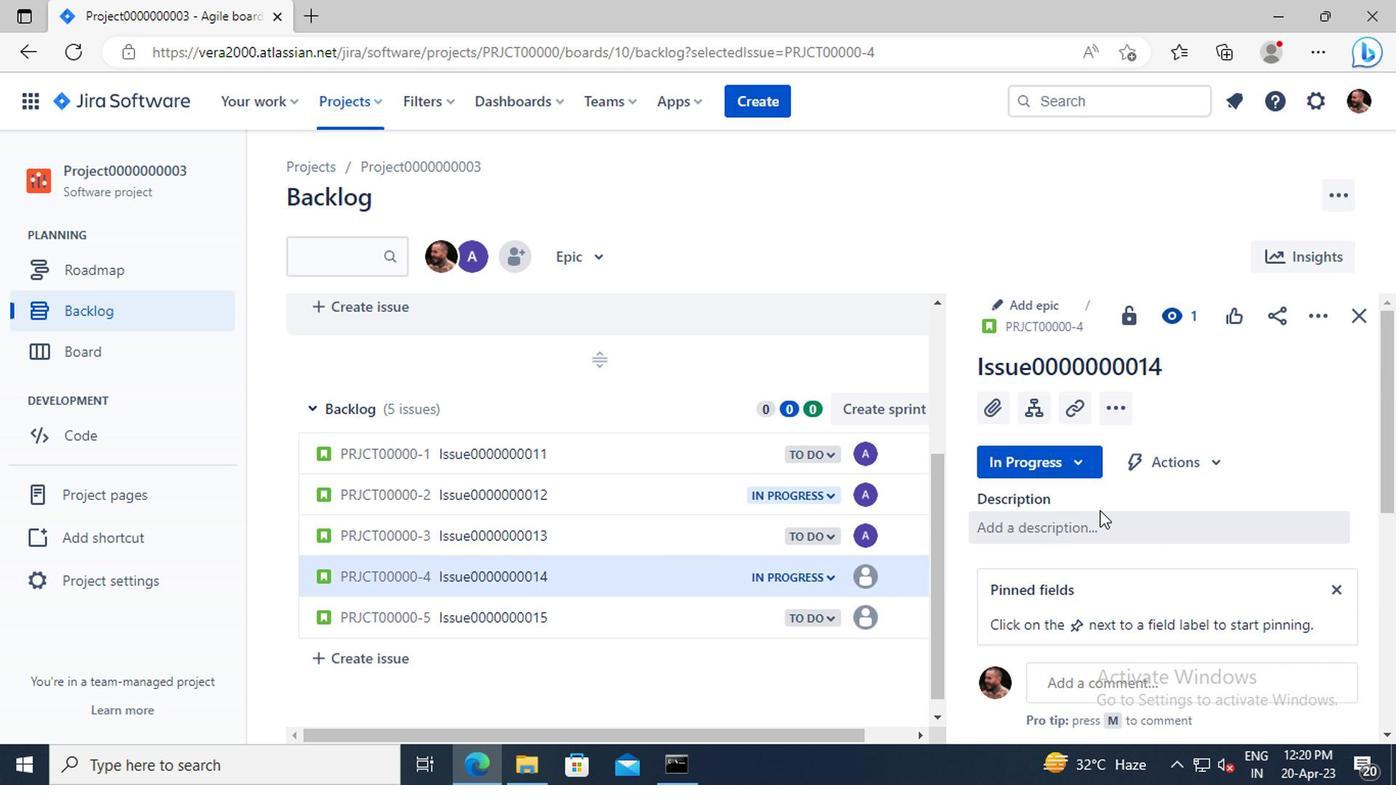 
Action: Mouse scrolled (1098, 512) with delta (0, 0)
Screenshot: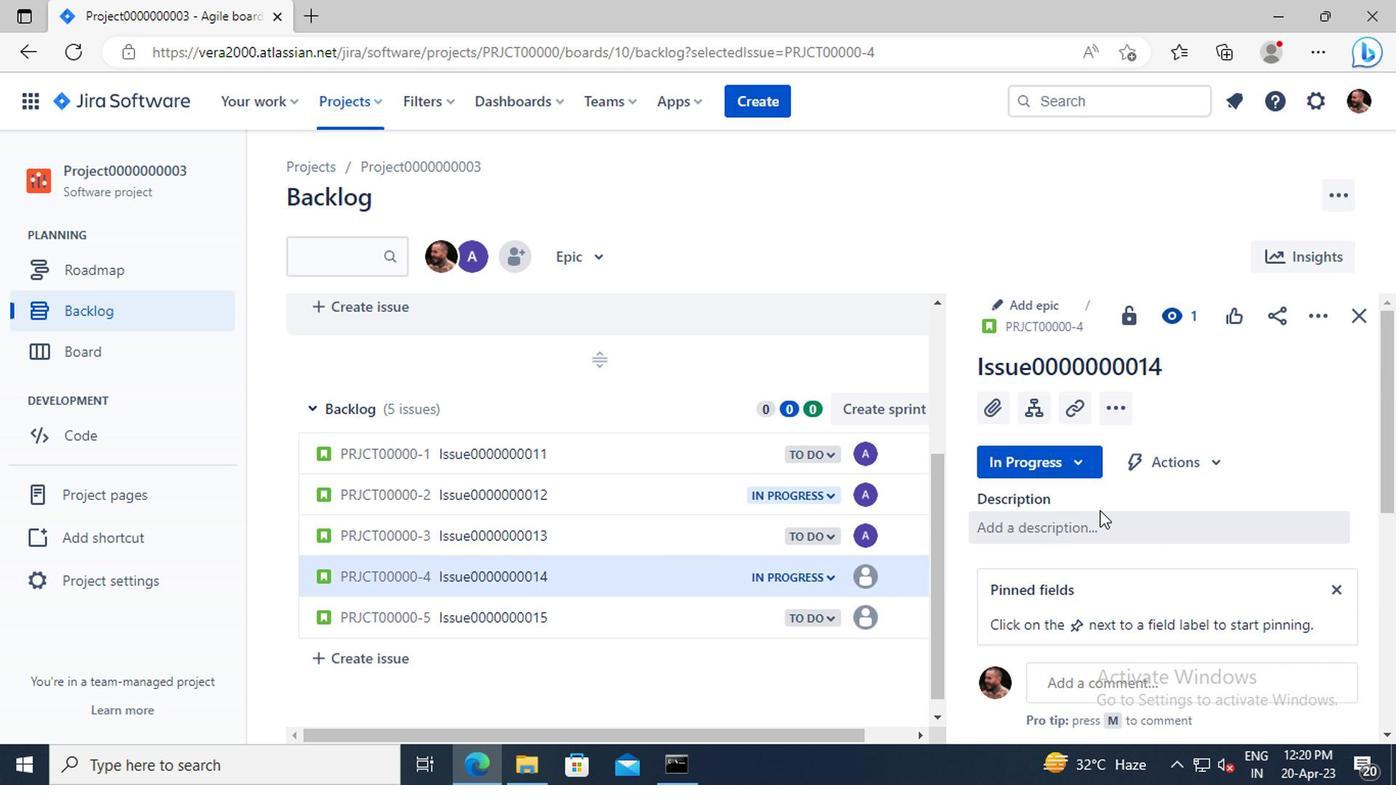 
Action: Mouse scrolled (1098, 512) with delta (0, 0)
Screenshot: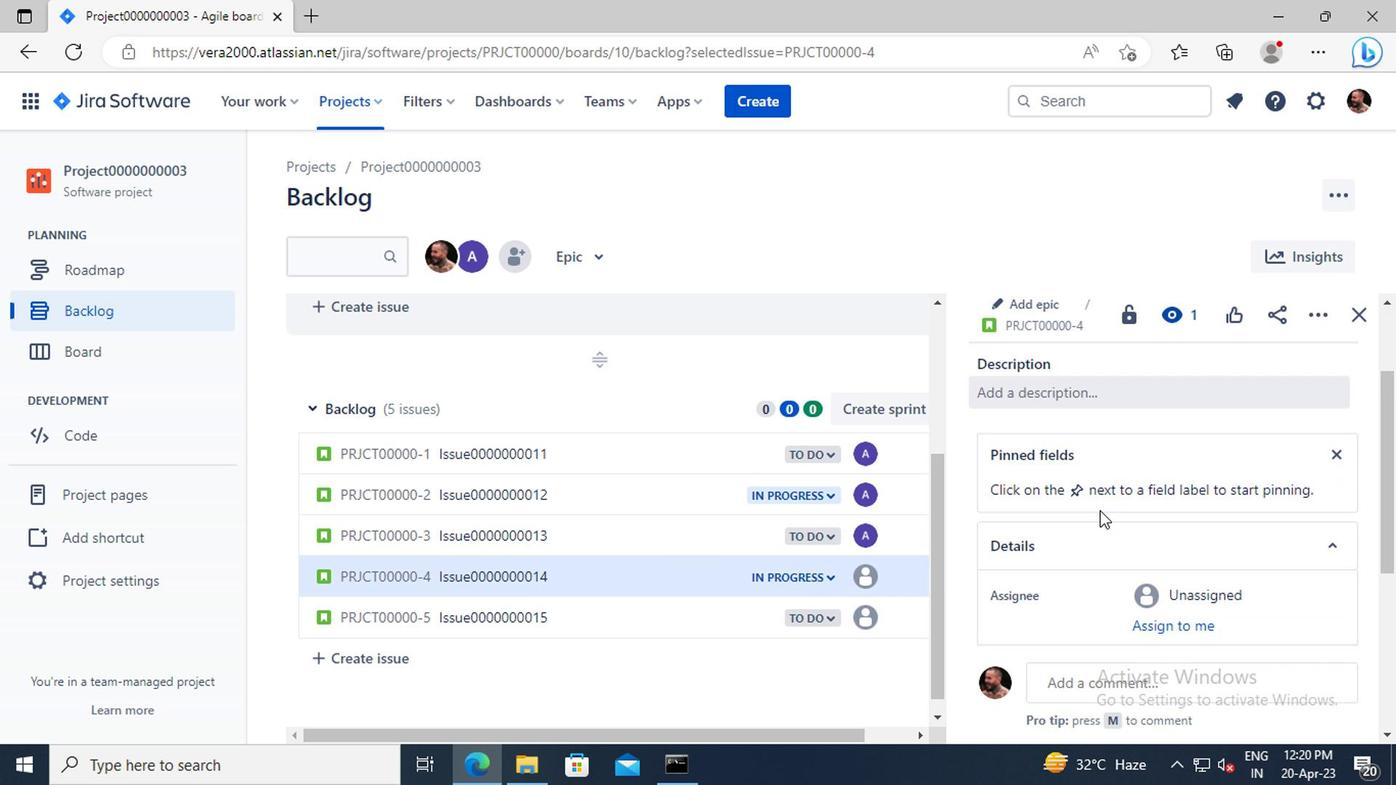 
Action: Mouse moved to (1144, 531)
Screenshot: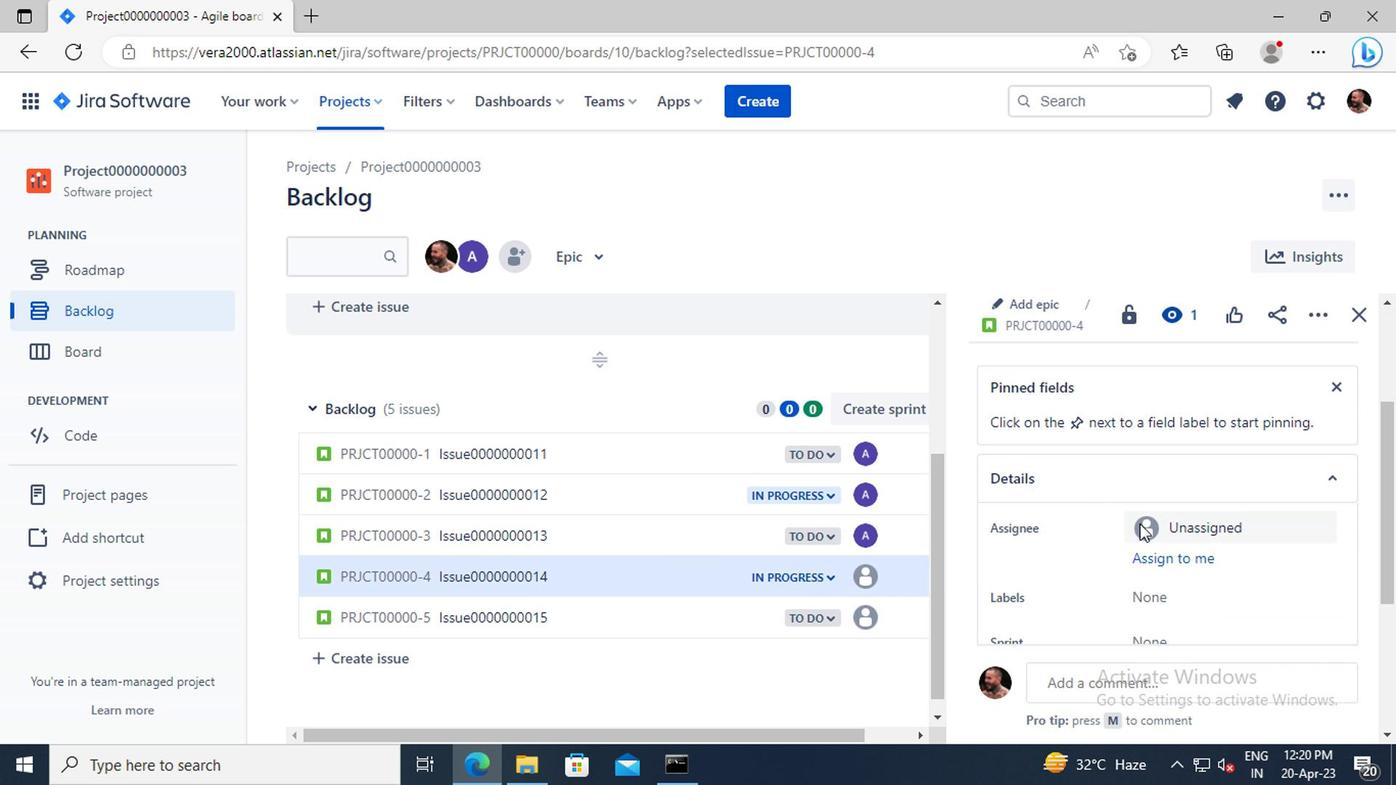 
Action: Mouse pressed left at (1144, 531)
Screenshot: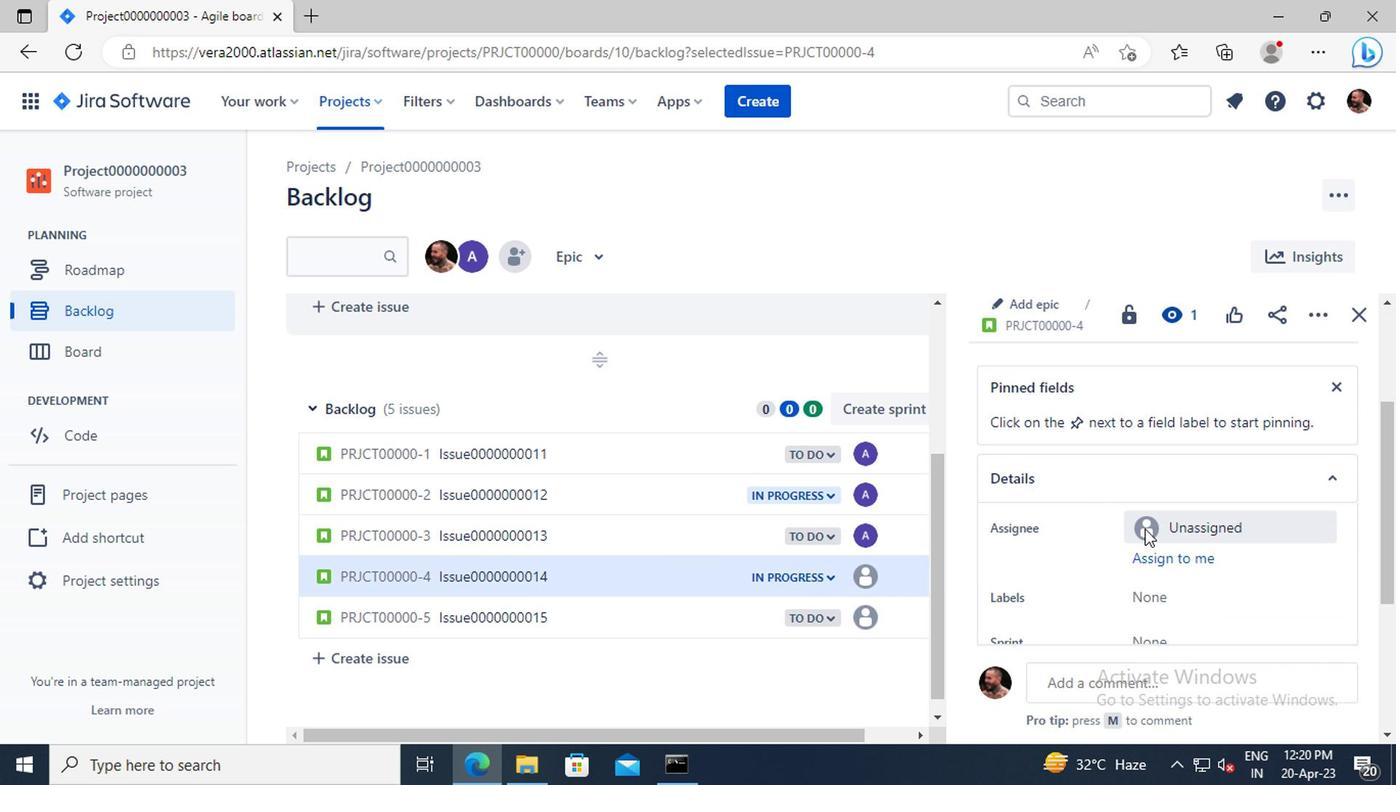 
Action: Mouse moved to (1118, 546)
Screenshot: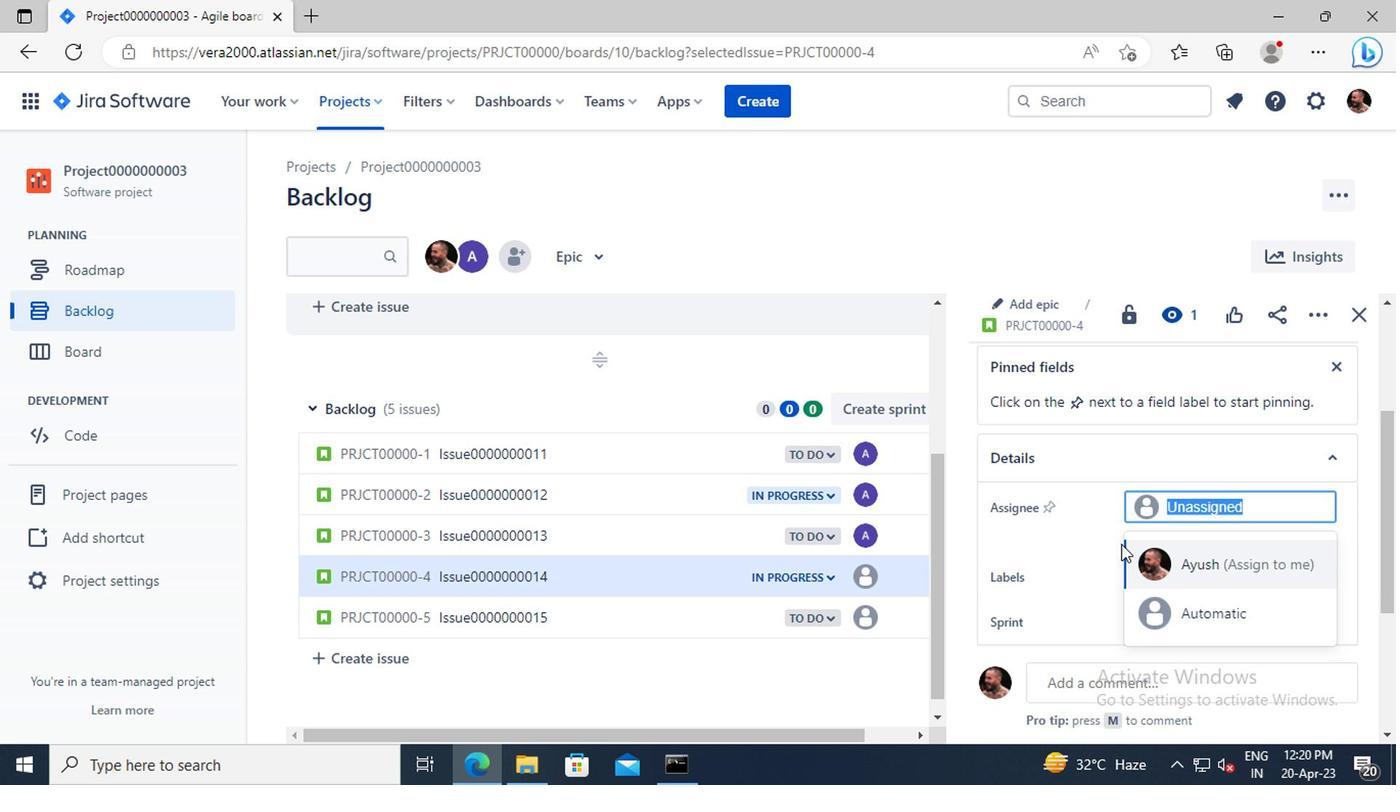 
Action: Key pressed vinny
Screenshot: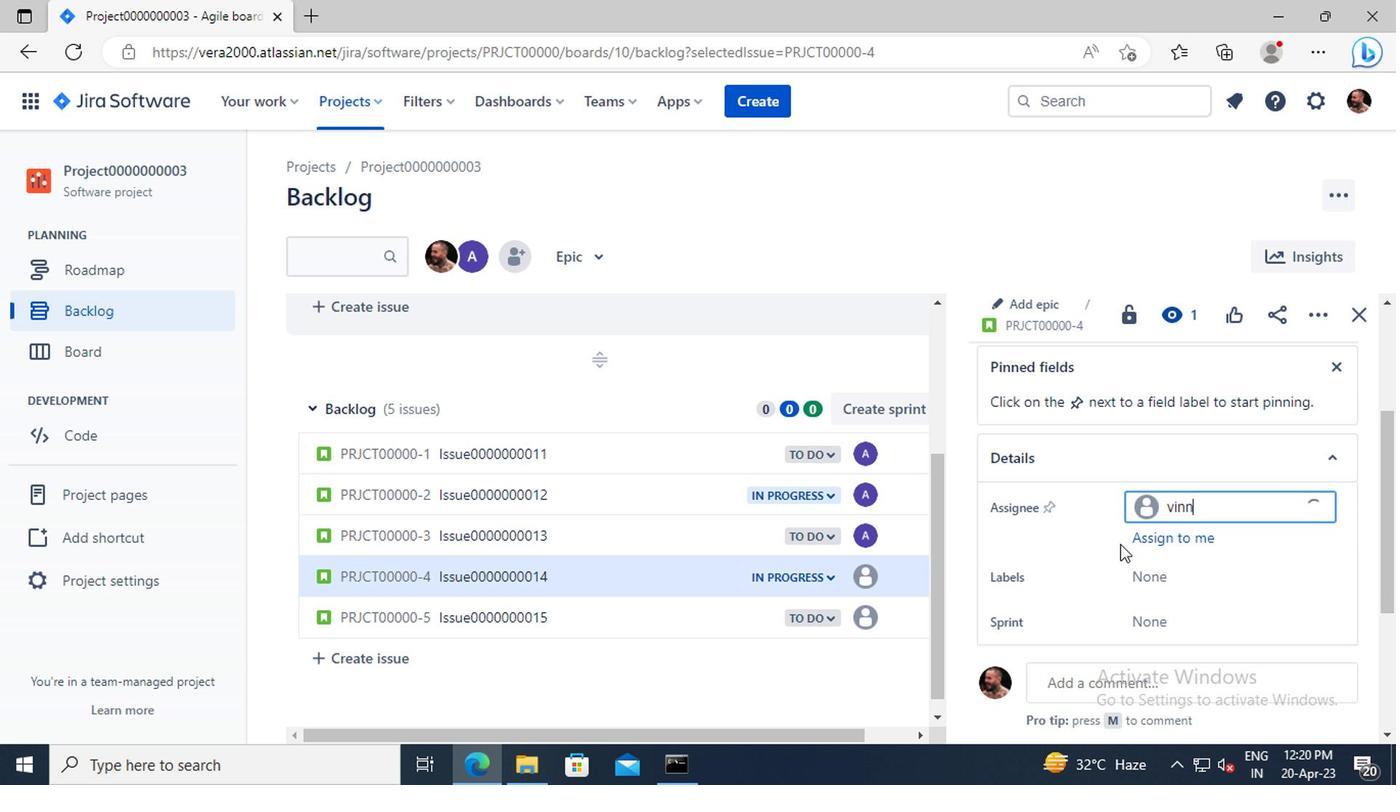 
Action: Mouse moved to (1169, 563)
Screenshot: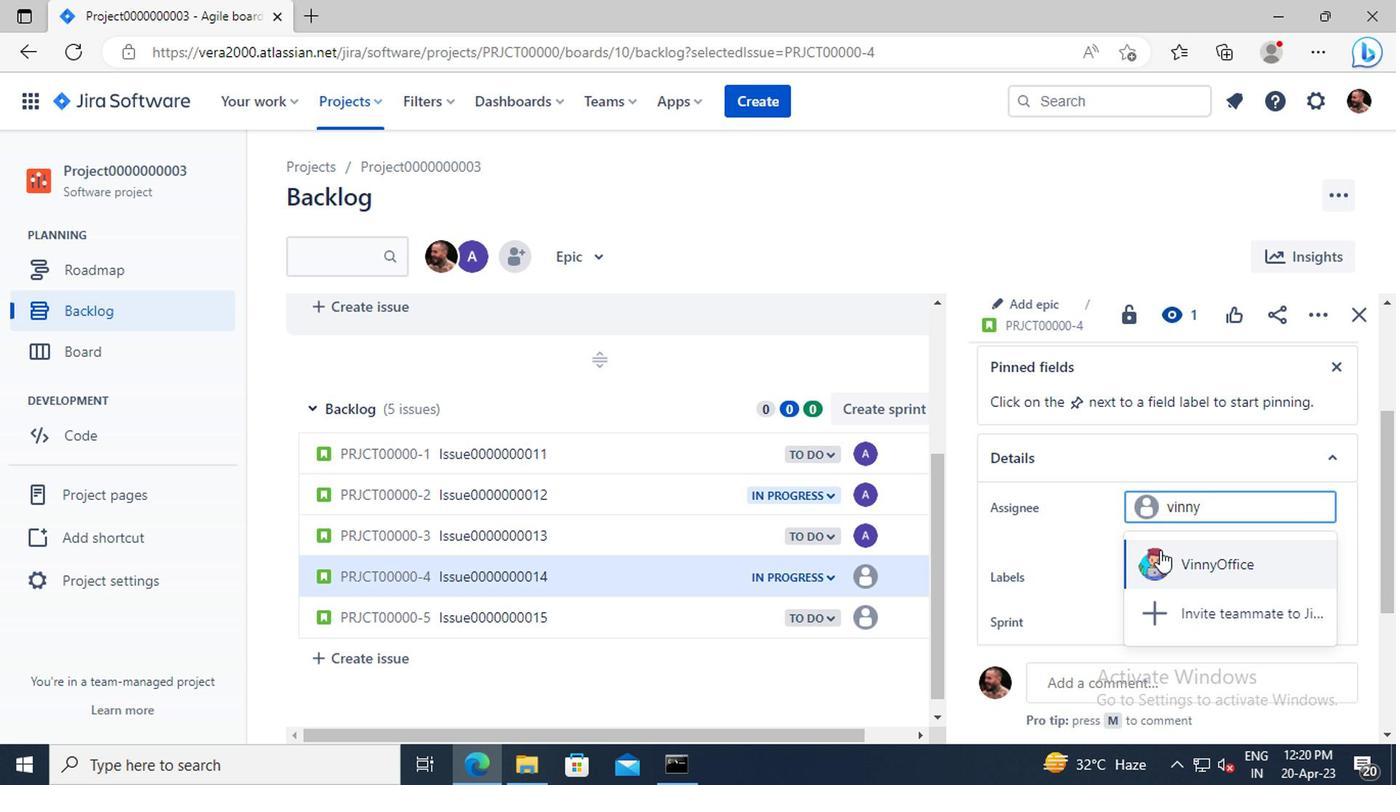 
Action: Mouse pressed left at (1169, 563)
Screenshot: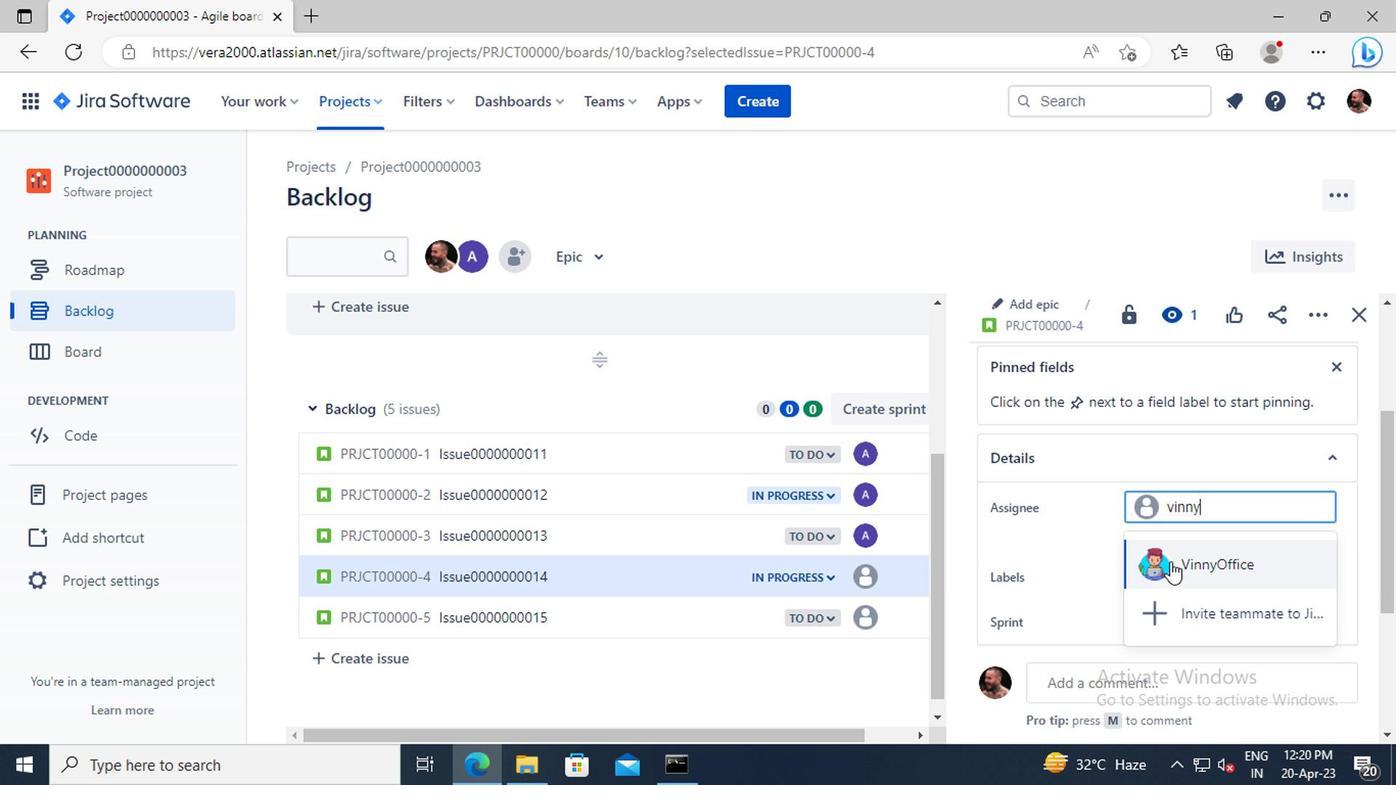 
Action: Mouse moved to (511, 616)
Screenshot: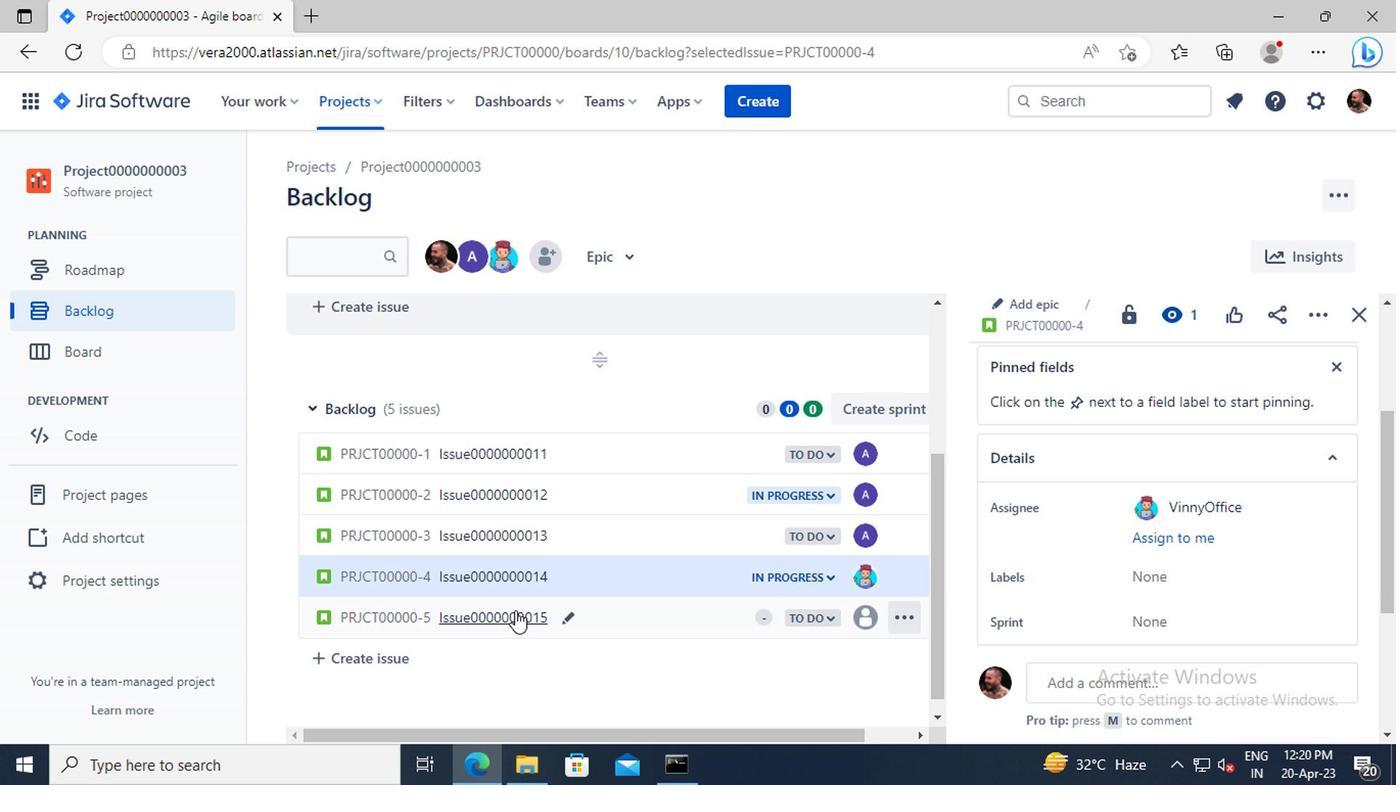 
Action: Mouse pressed left at (511, 616)
Screenshot: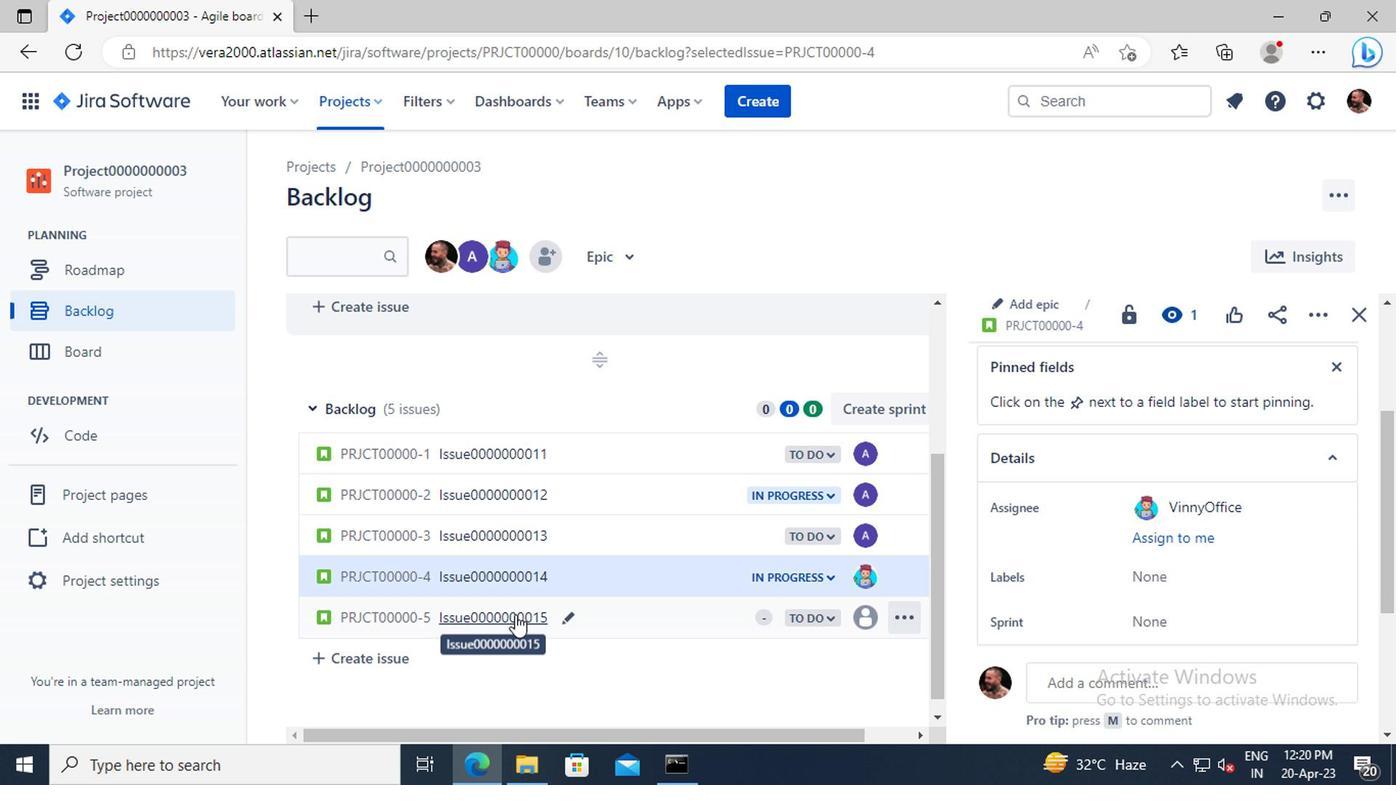 
Action: Mouse moved to (1088, 512)
Screenshot: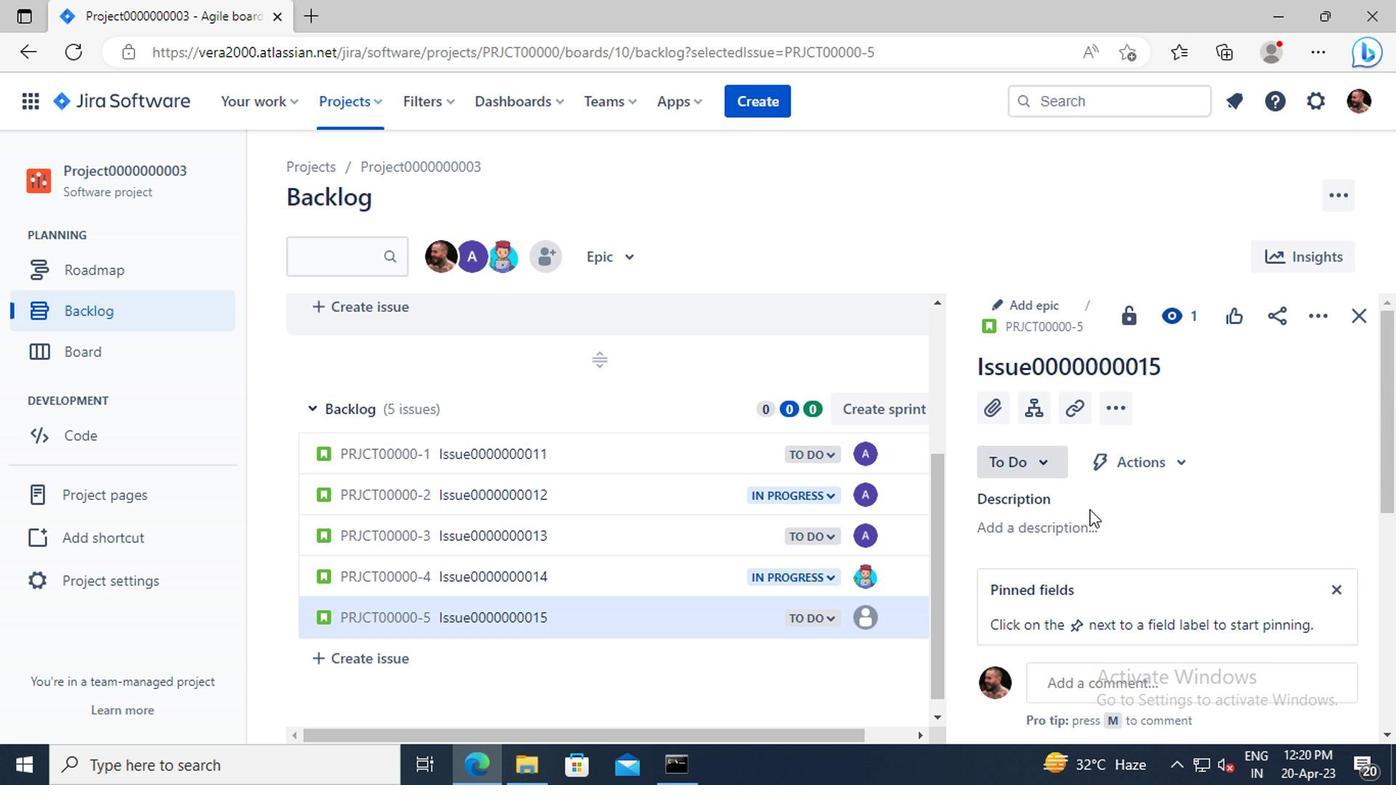 
Action: Mouse scrolled (1088, 510) with delta (0, -1)
Screenshot: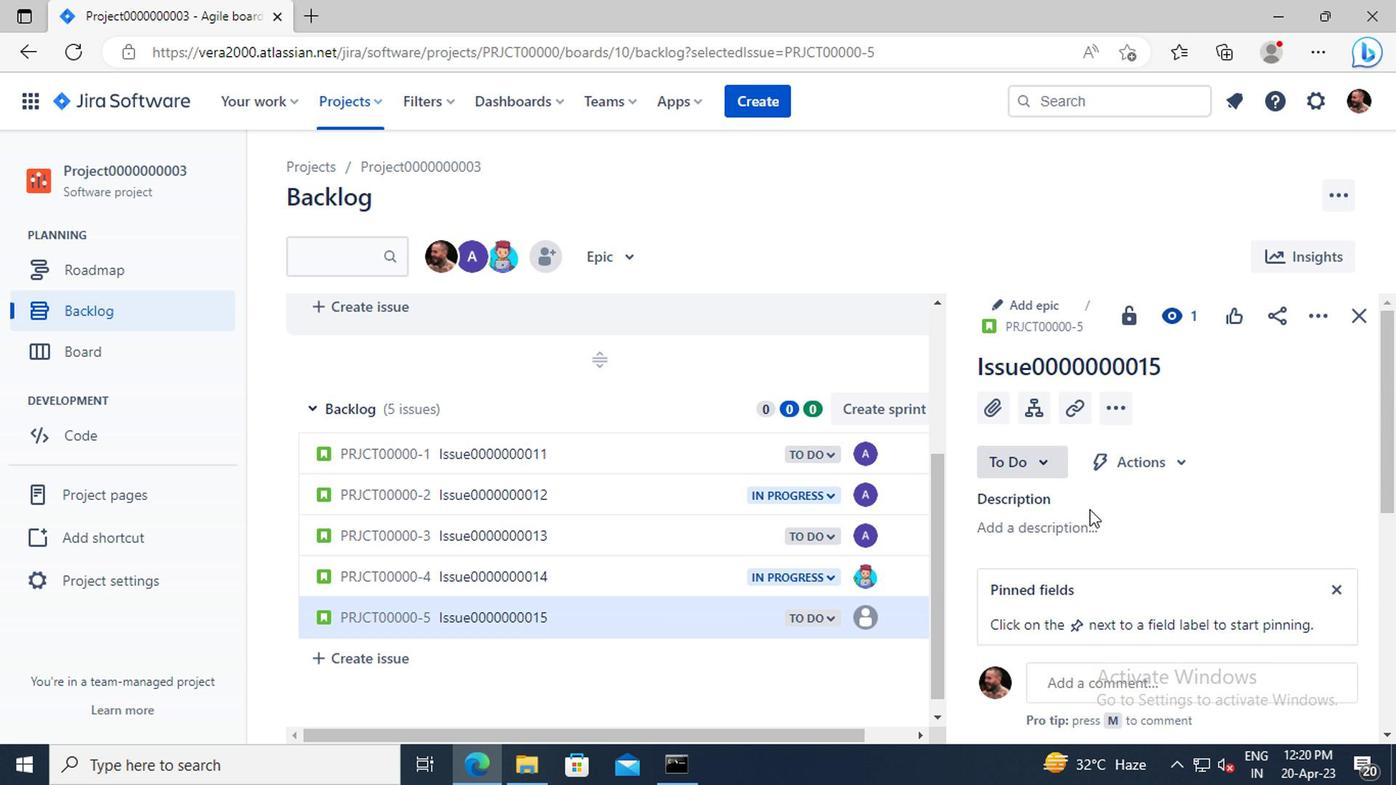
Action: Mouse scrolled (1088, 510) with delta (0, -1)
Screenshot: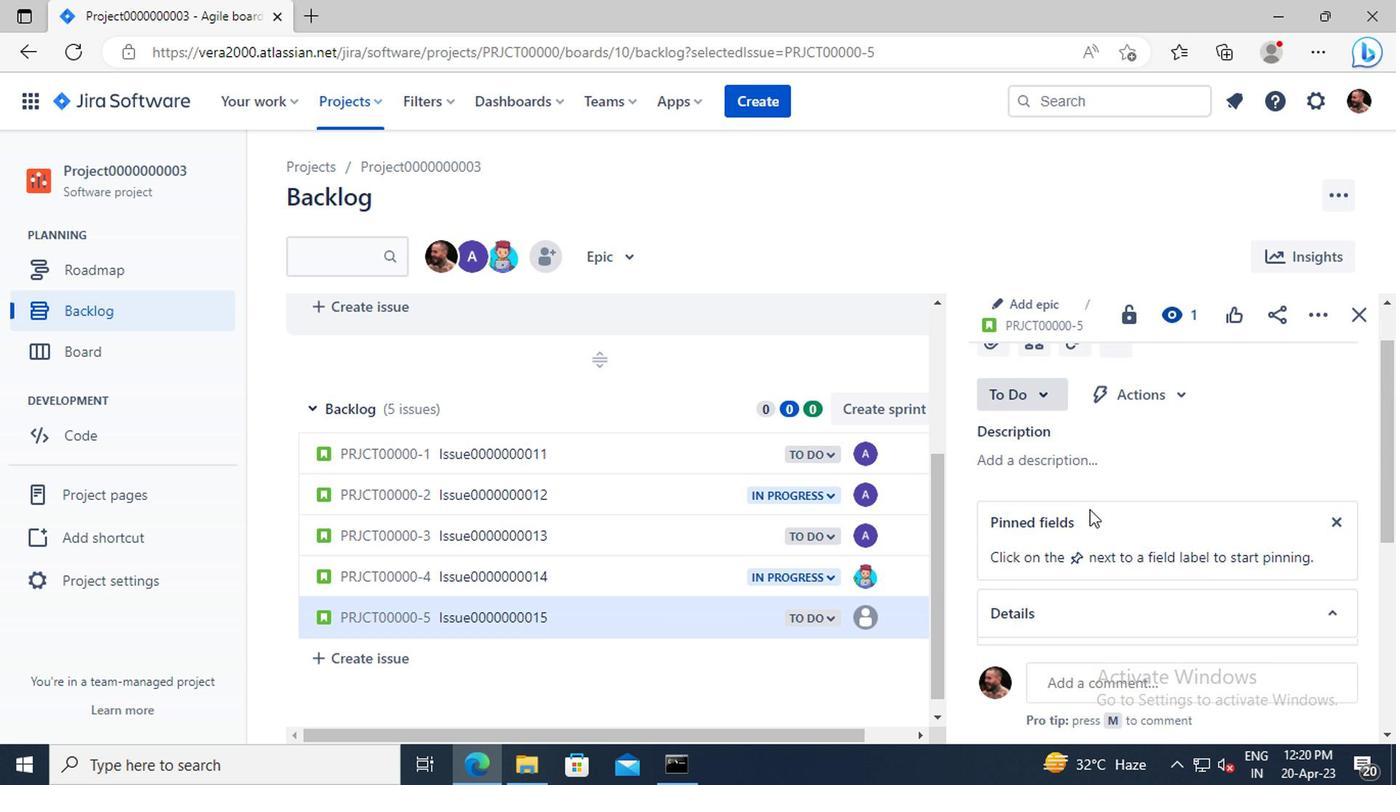 
Action: Mouse scrolled (1088, 510) with delta (0, -1)
Screenshot: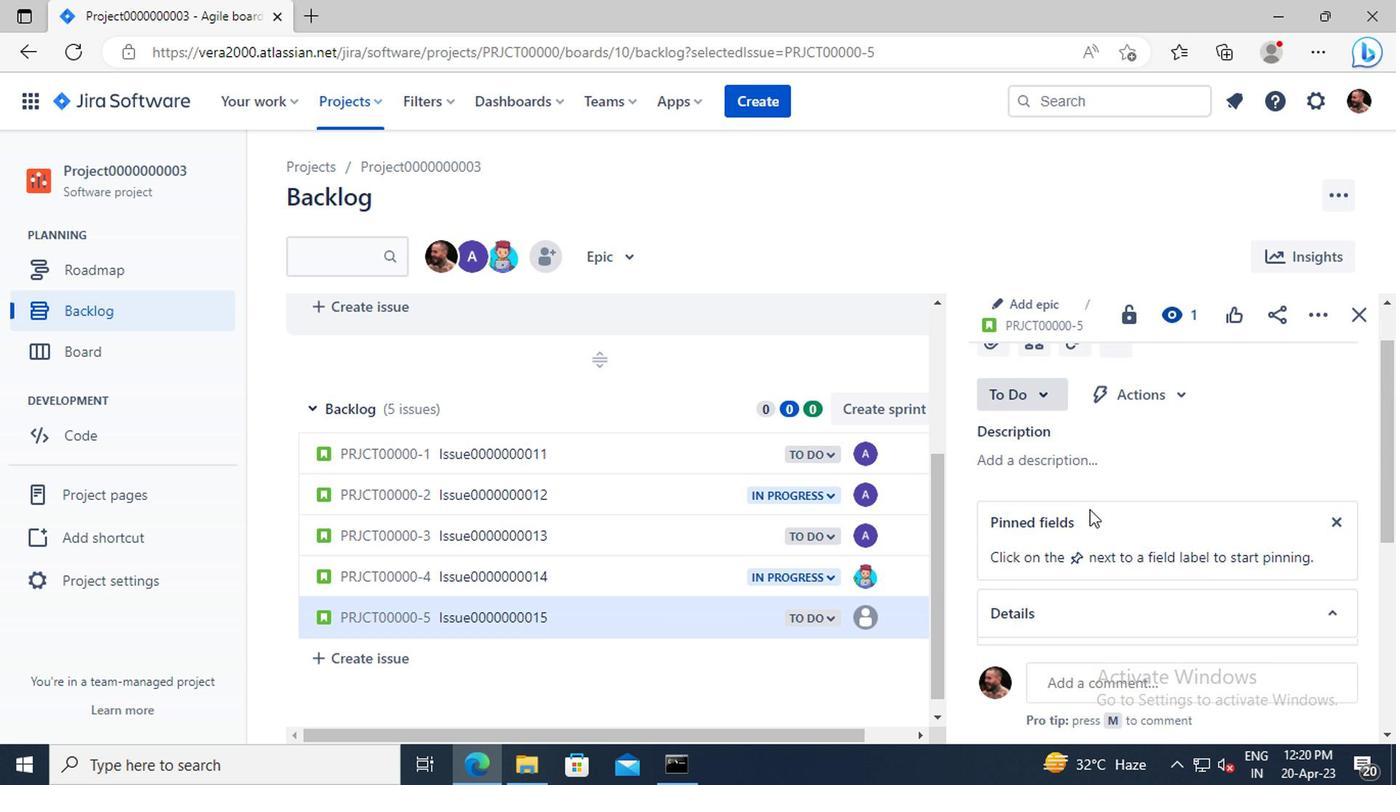 
Action: Mouse moved to (1139, 531)
Screenshot: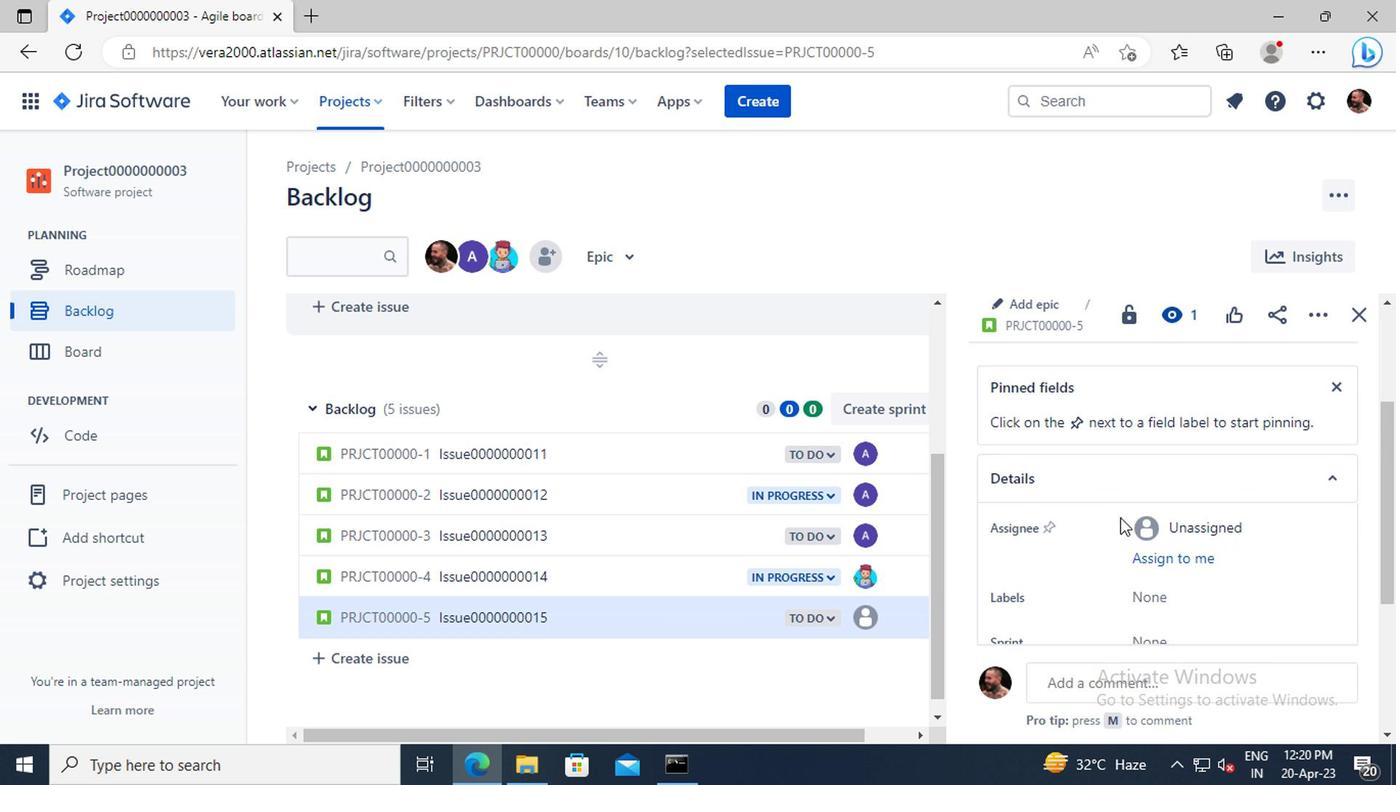 
Action: Mouse pressed left at (1139, 531)
Screenshot: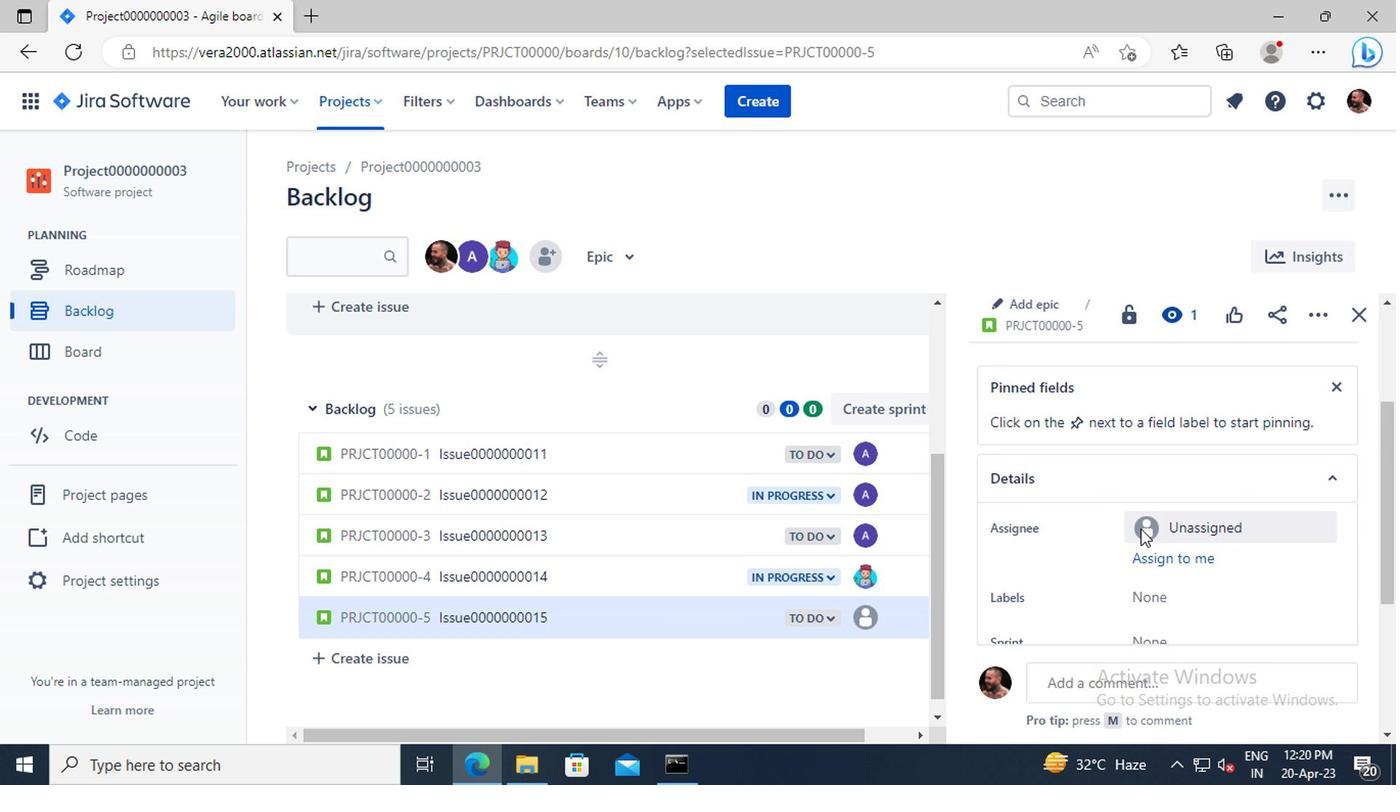 
Action: Mouse moved to (1105, 556)
Screenshot: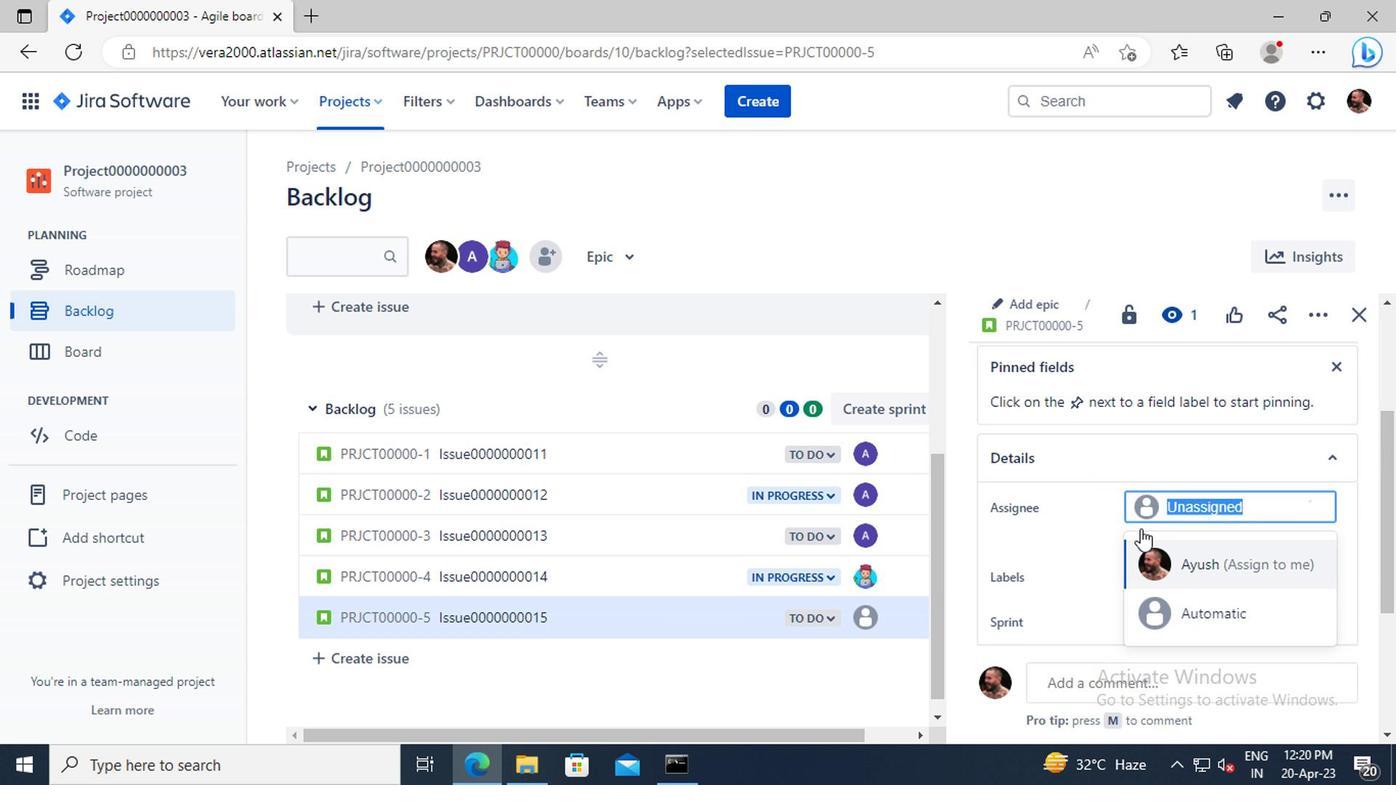 
Action: Key pressed vinny
Screenshot: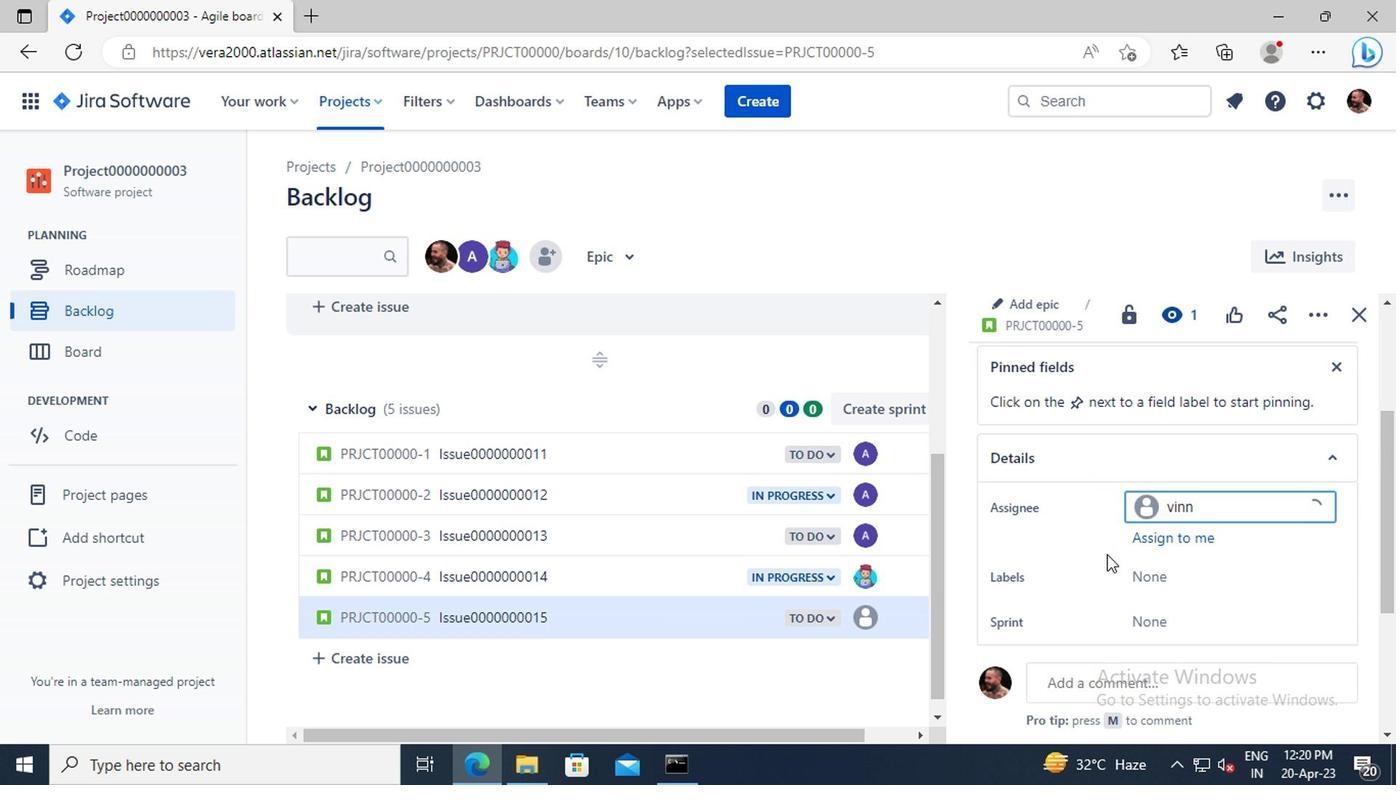 
Action: Mouse moved to (1165, 560)
Screenshot: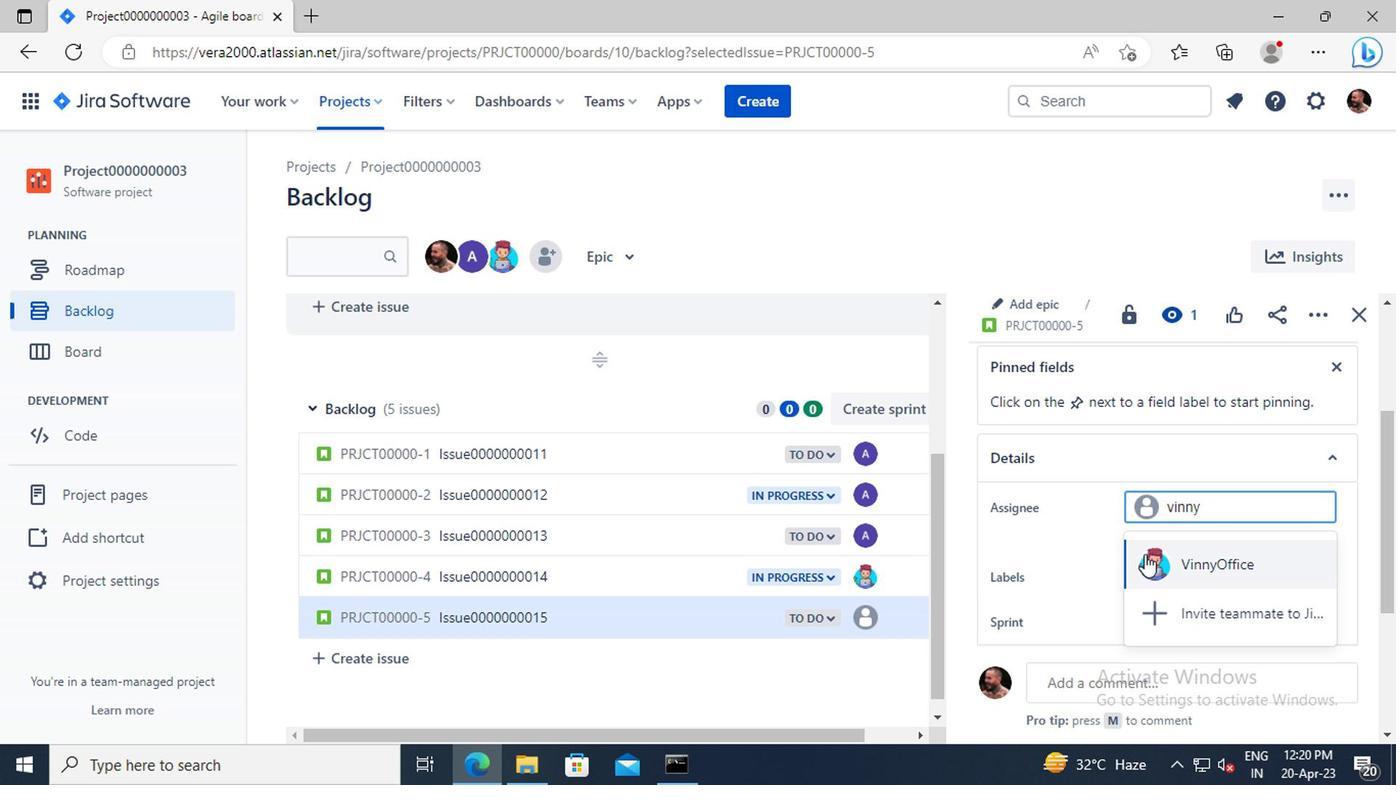 
Action: Mouse pressed left at (1165, 560)
Screenshot: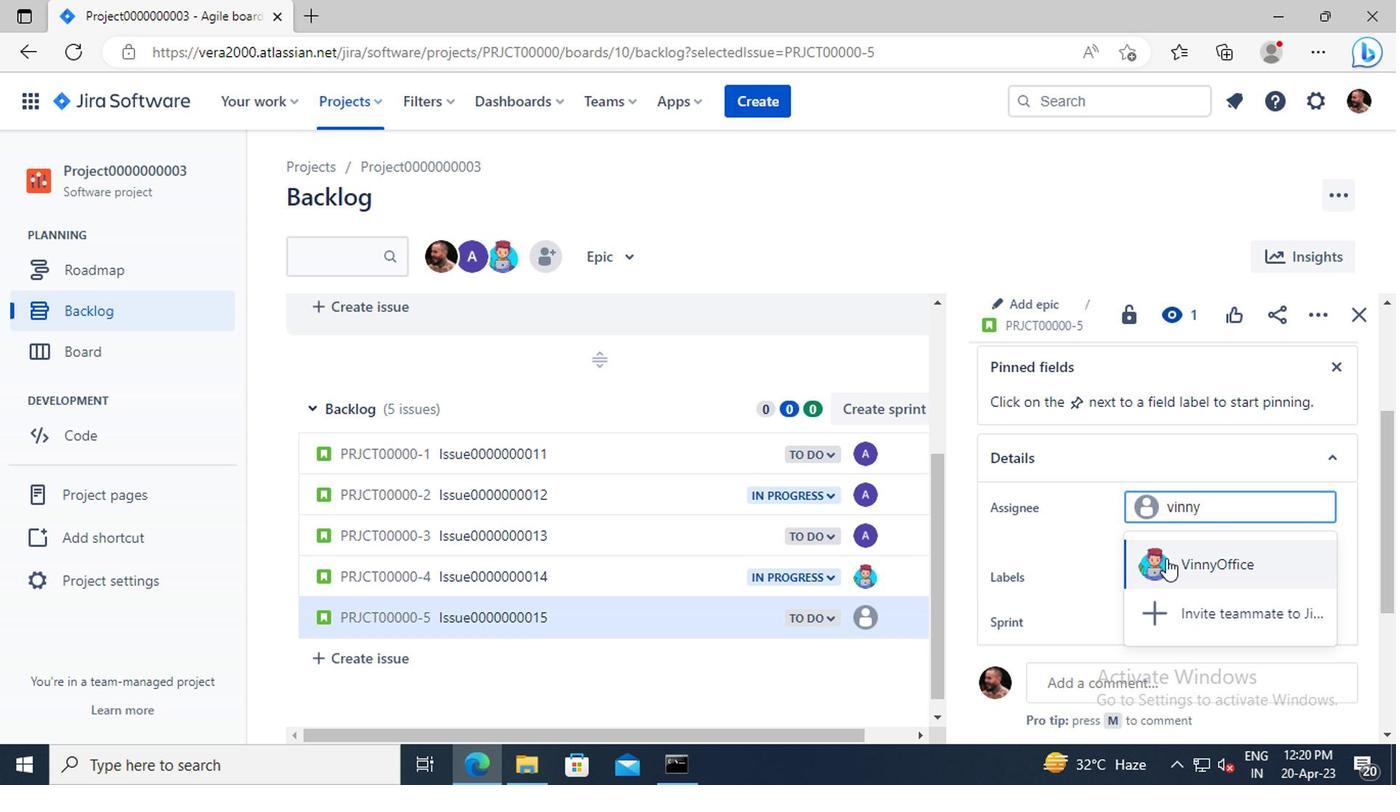 
Action: Mouse moved to (361, 104)
Screenshot: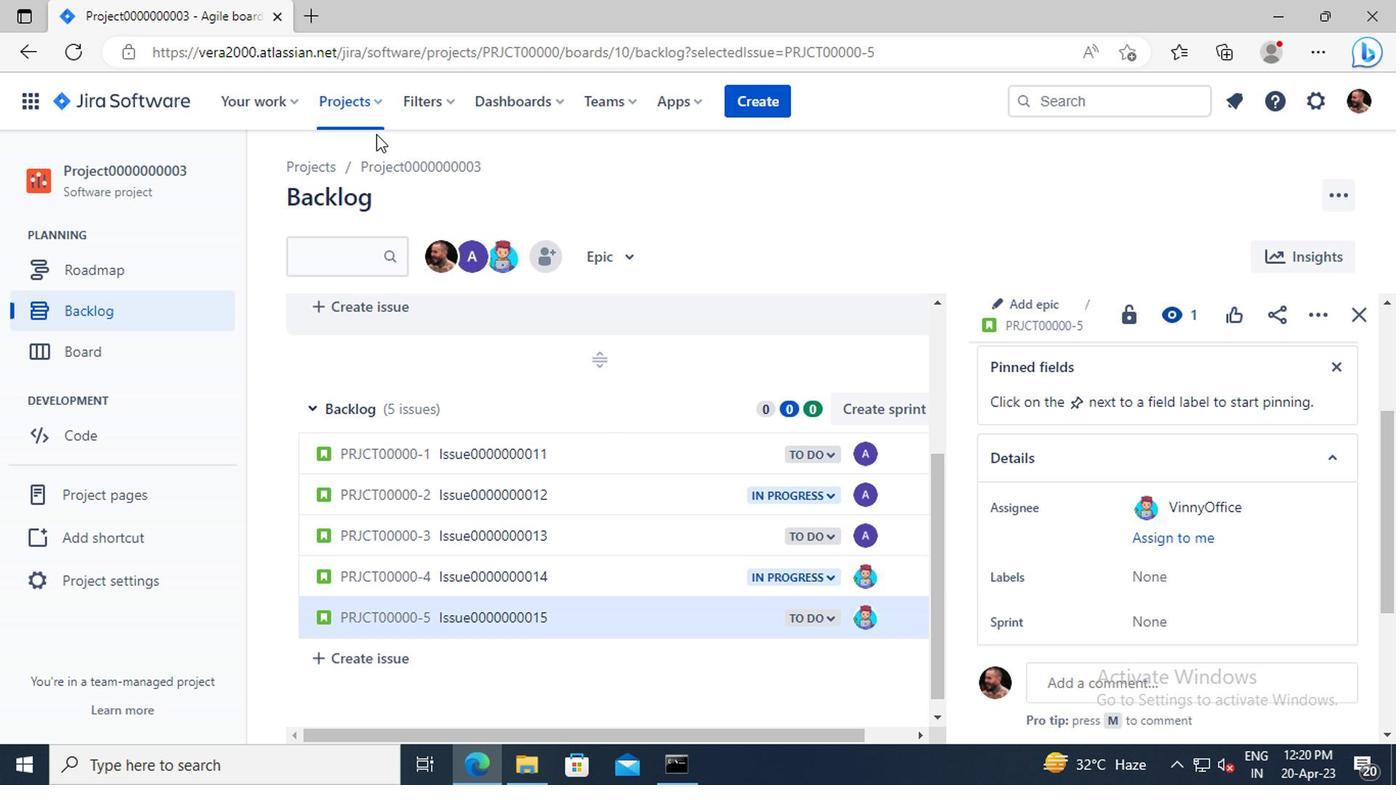 
Action: Mouse pressed left at (361, 104)
Screenshot: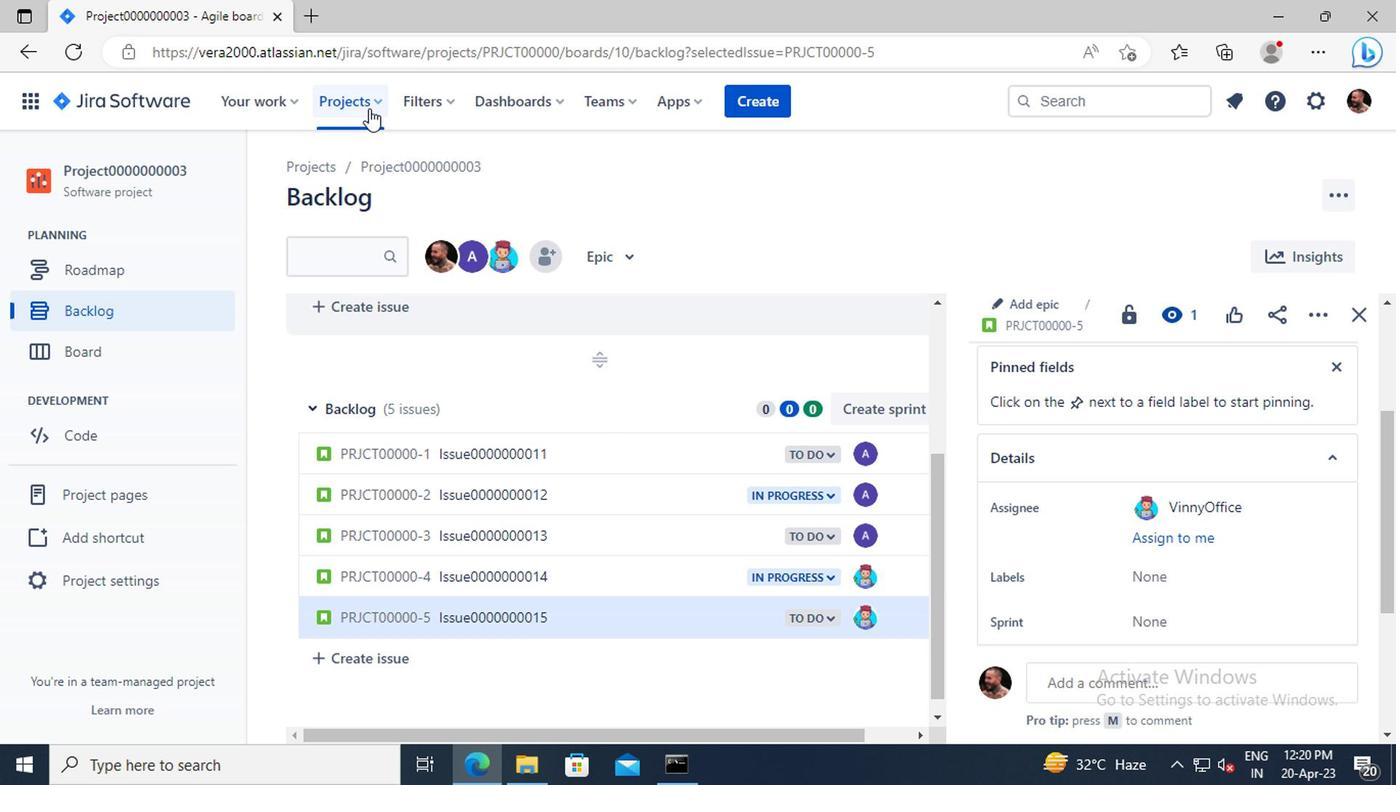 
Action: Mouse moved to (413, 242)
Screenshot: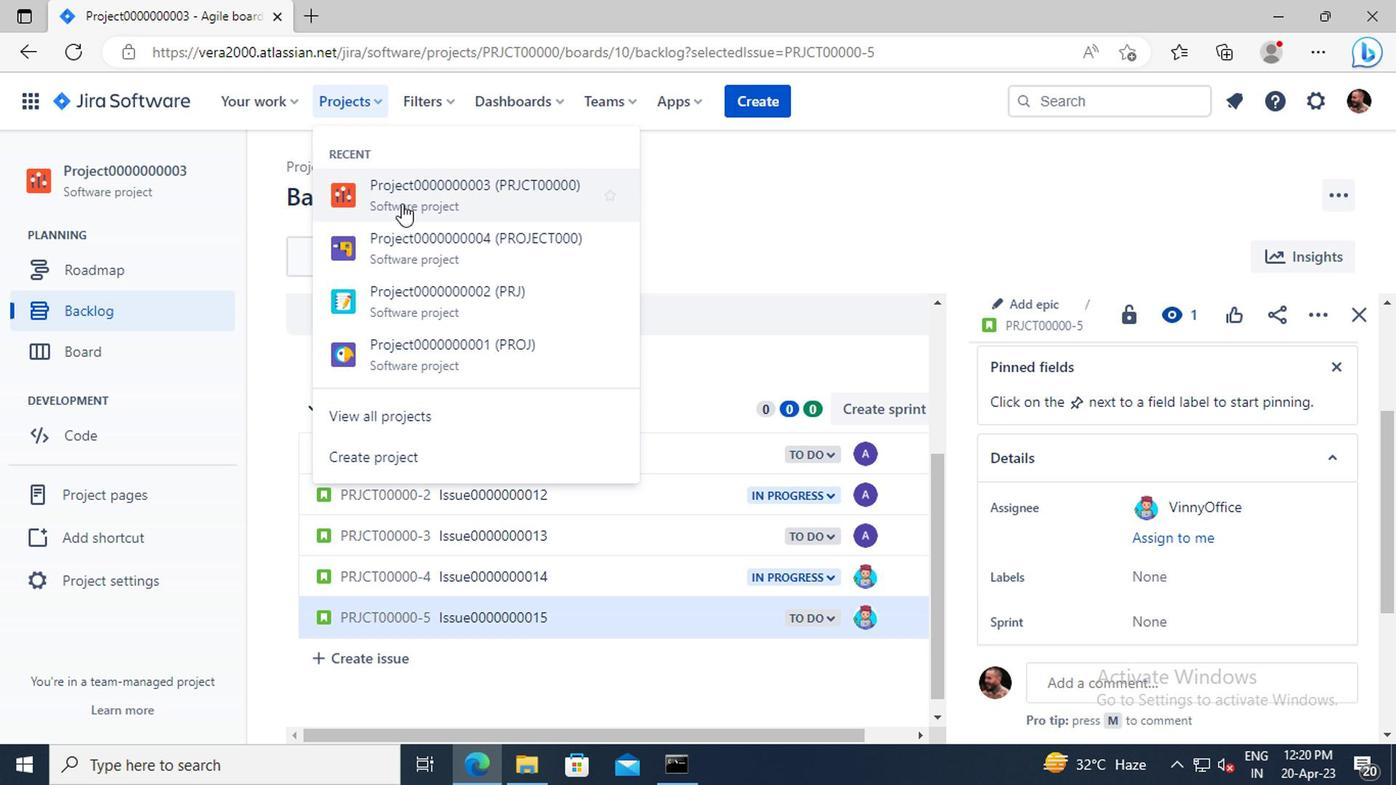 
Action: Mouse pressed left at (413, 242)
Screenshot: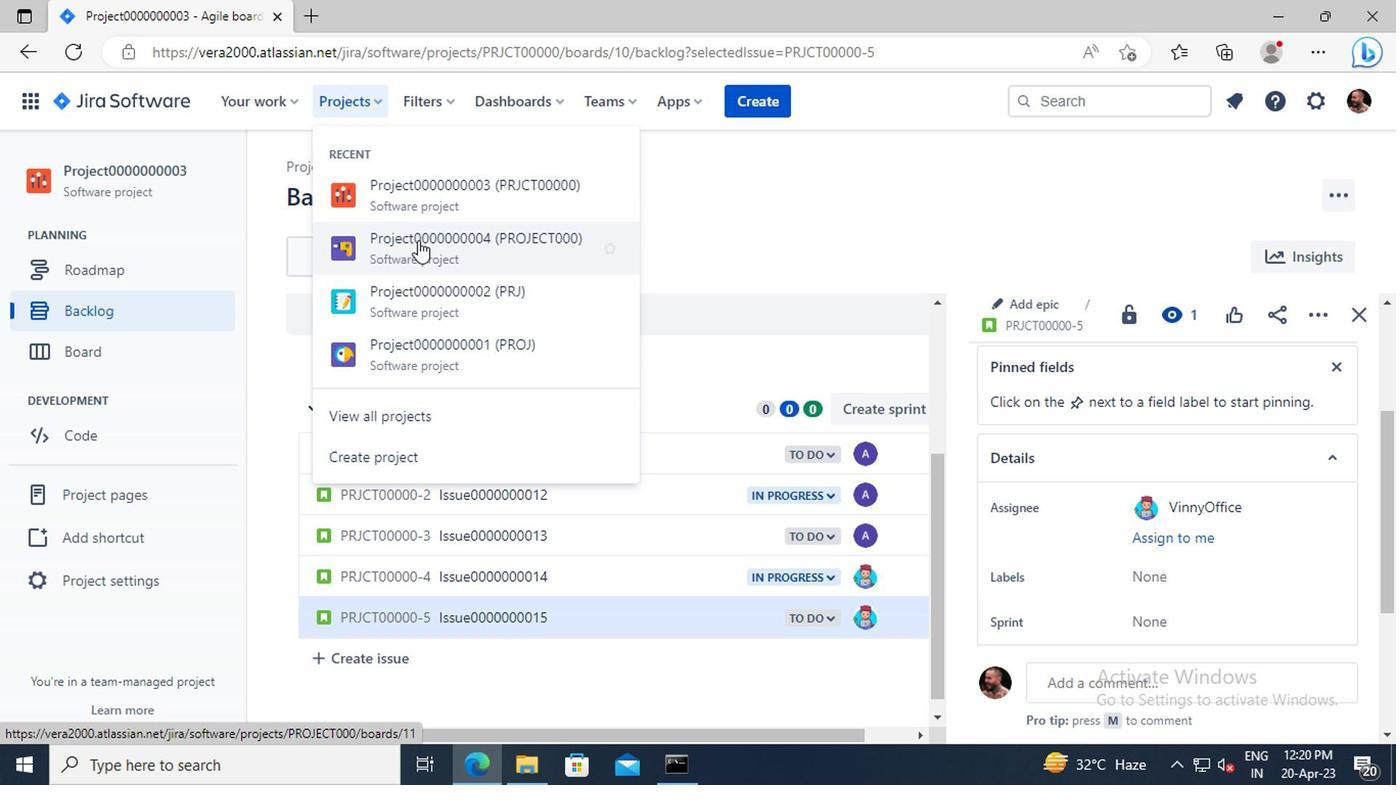 
Action: Mouse moved to (117, 310)
Screenshot: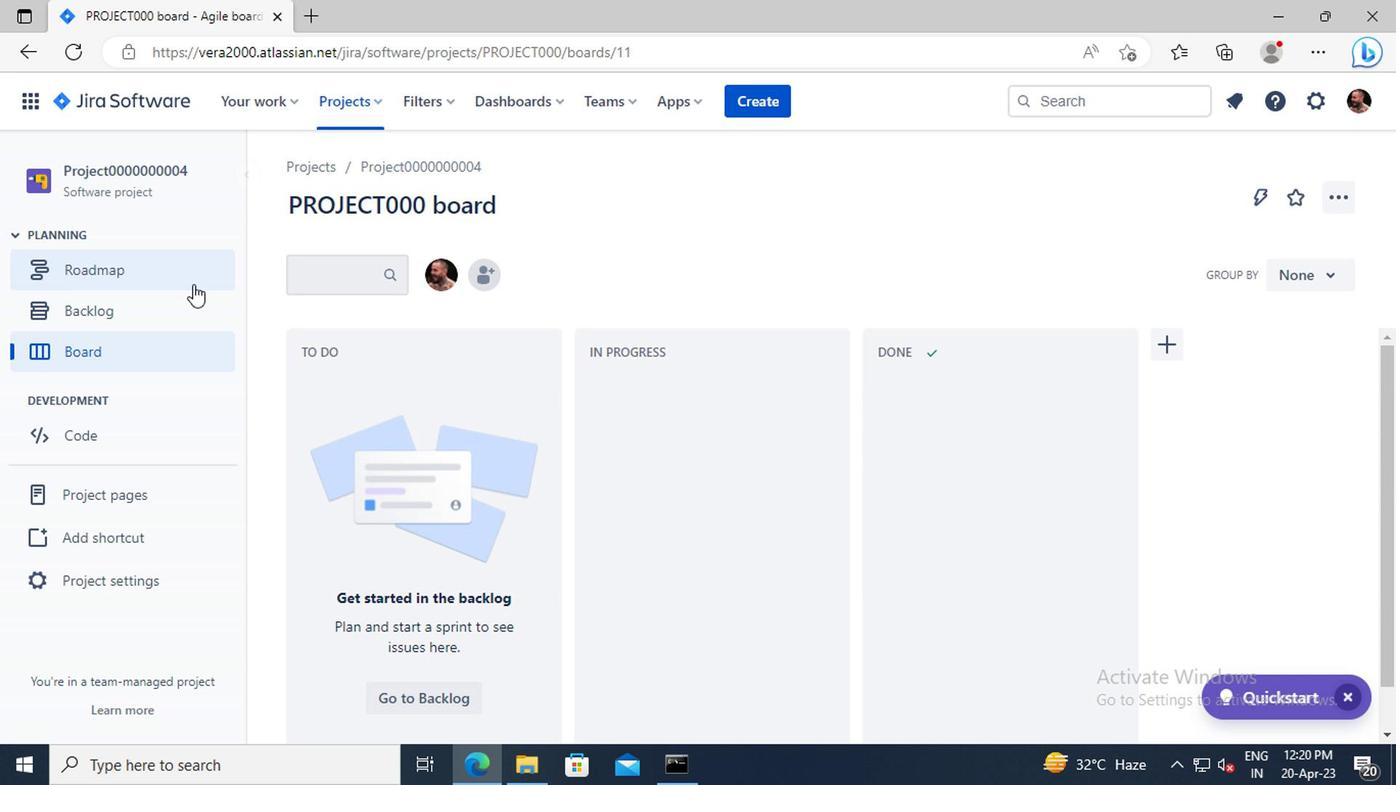 
Action: Mouse pressed left at (117, 310)
Screenshot: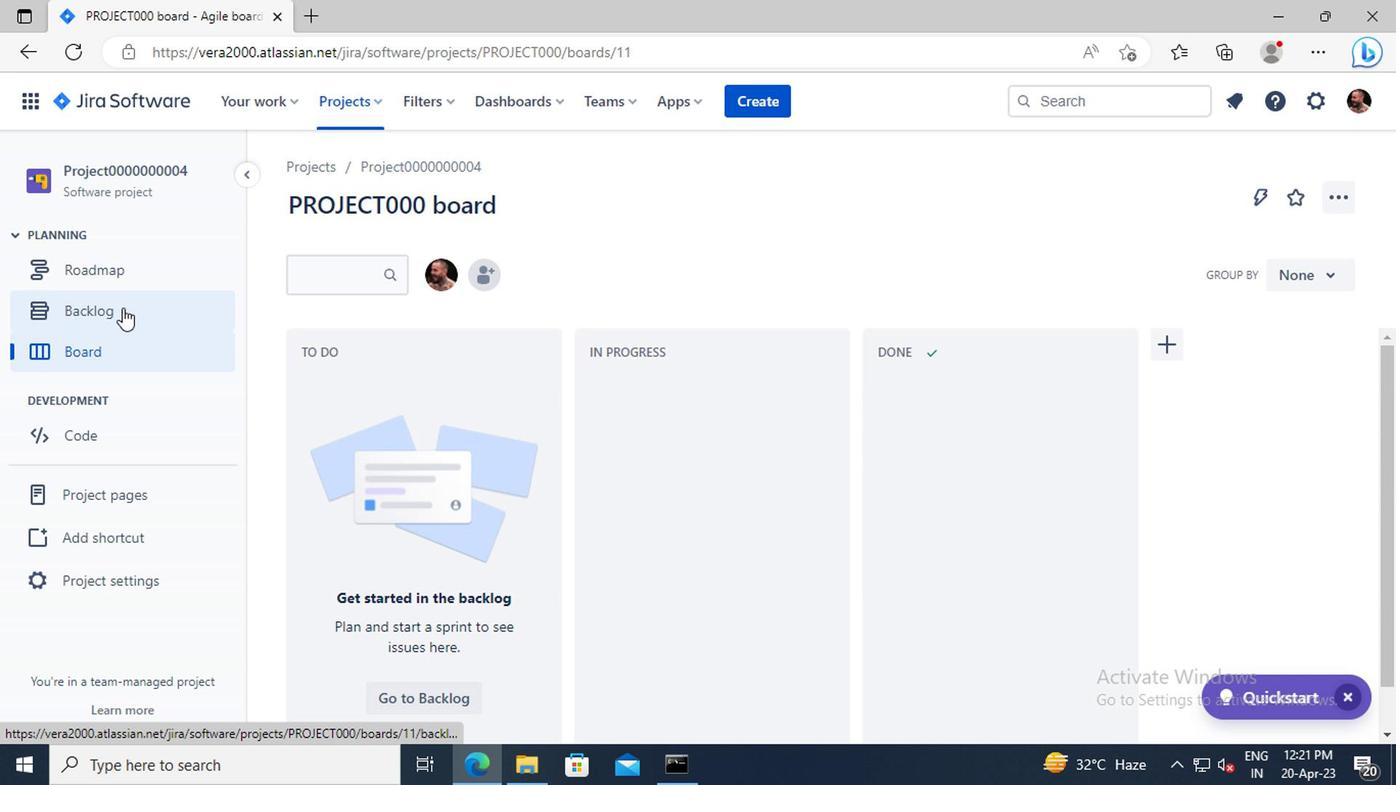 
Action: Mouse moved to (360, 456)
Screenshot: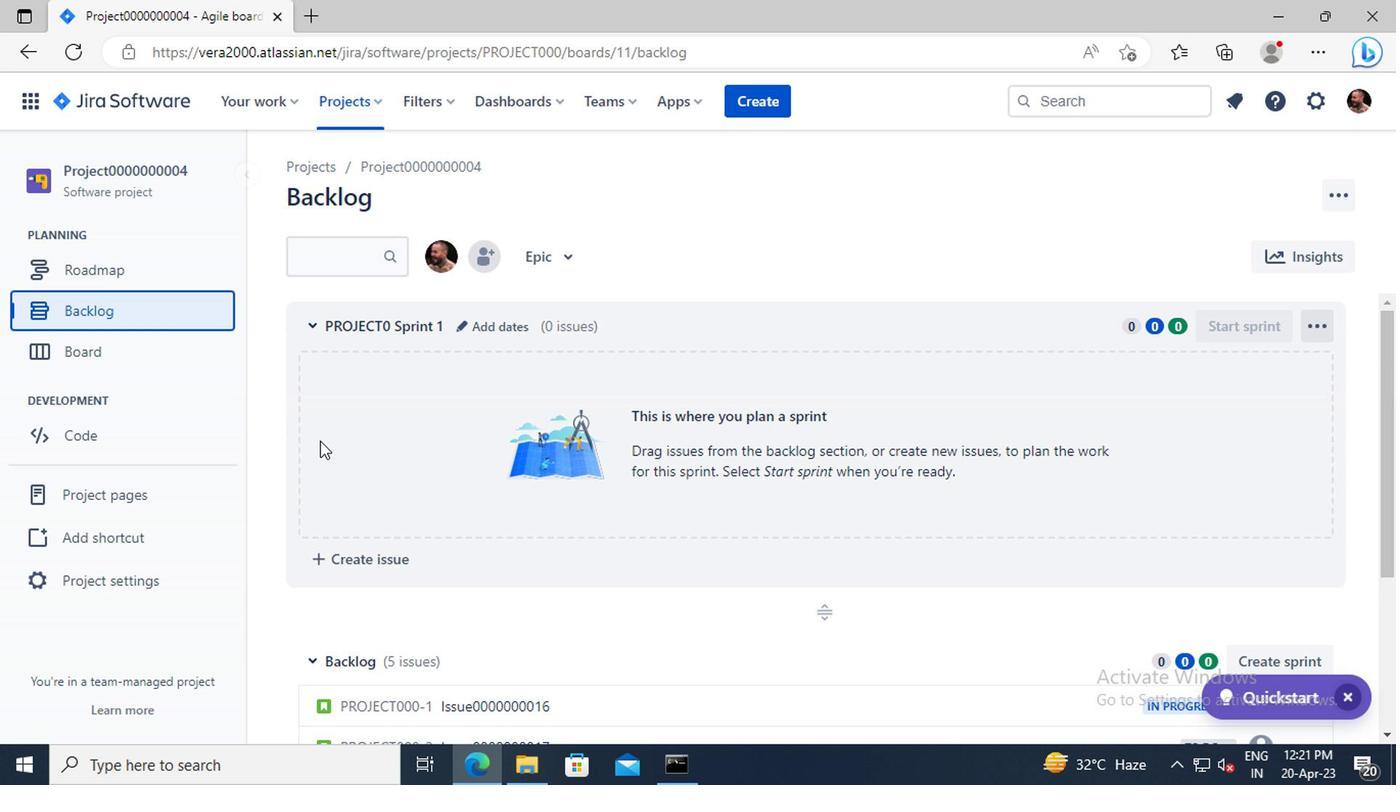 
Action: Mouse scrolled (360, 455) with delta (0, -1)
Screenshot: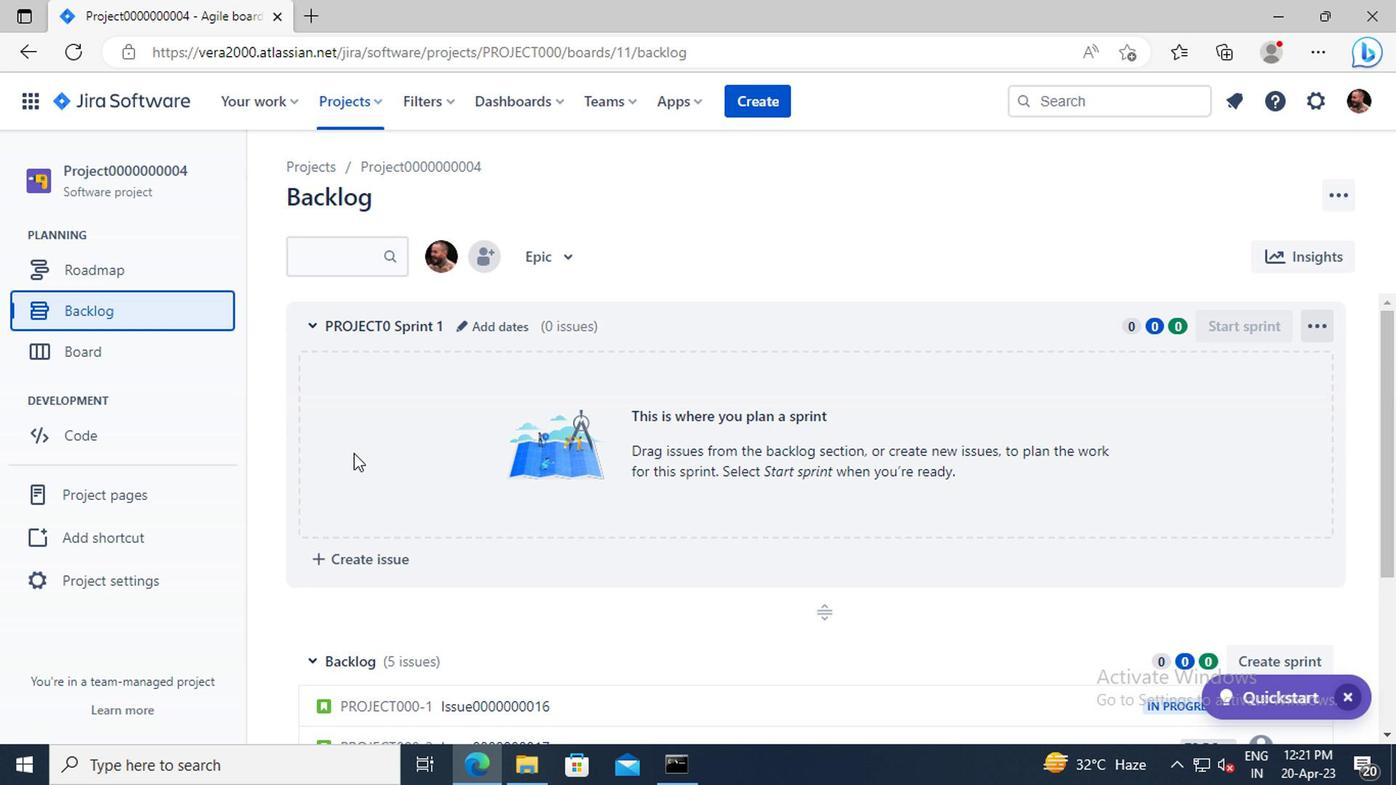 
Action: Mouse scrolled (360, 455) with delta (0, -1)
Screenshot: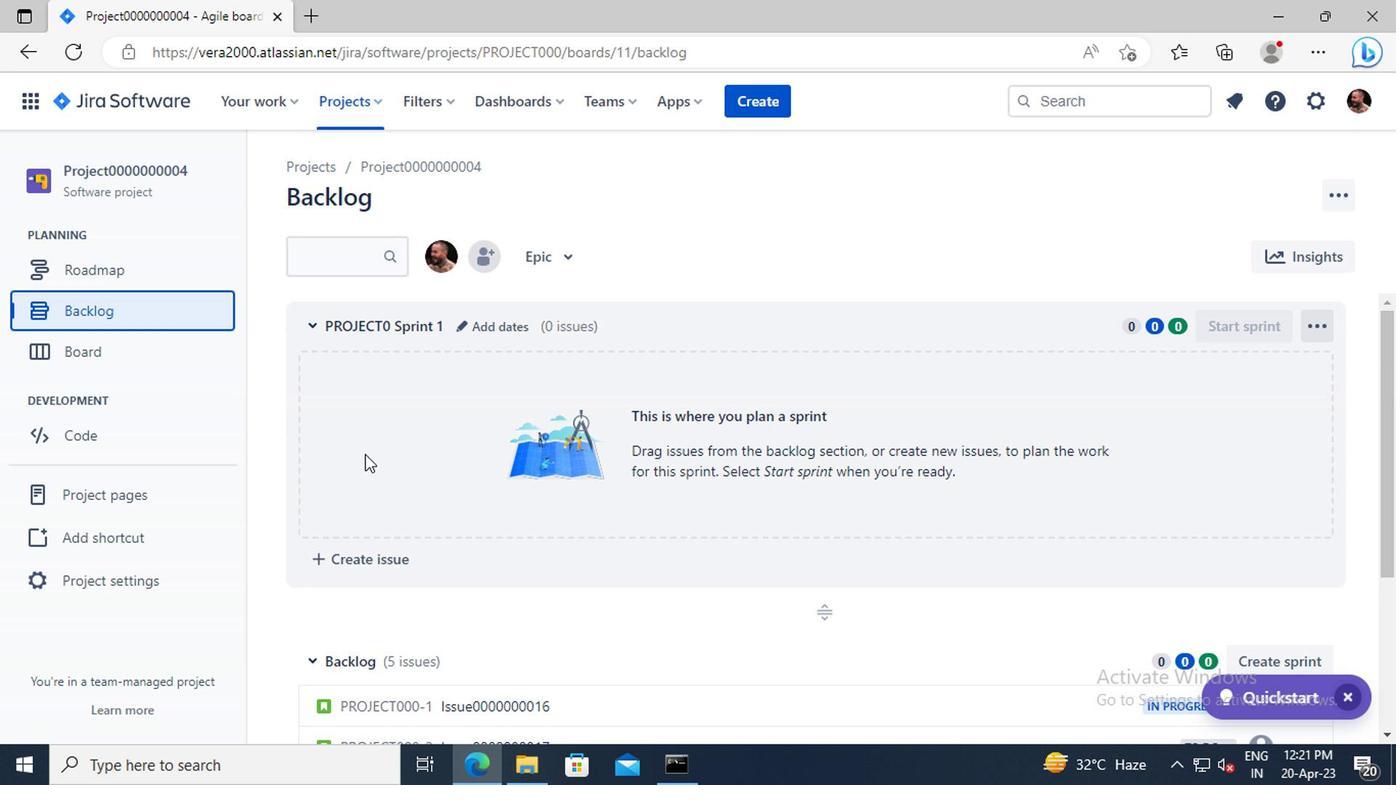 
Action: Mouse moved to (491, 566)
Screenshot: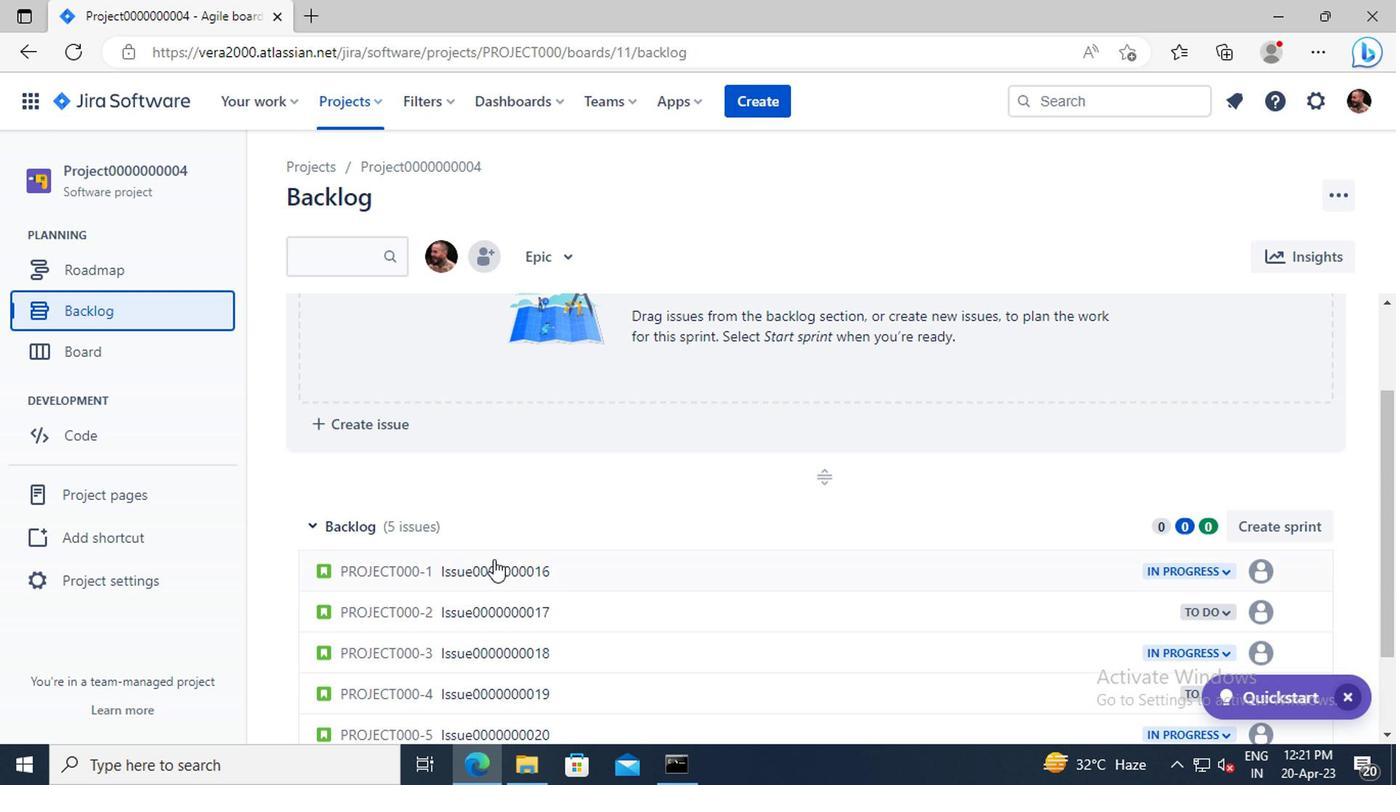 
Action: Mouse pressed left at (491, 566)
Screenshot: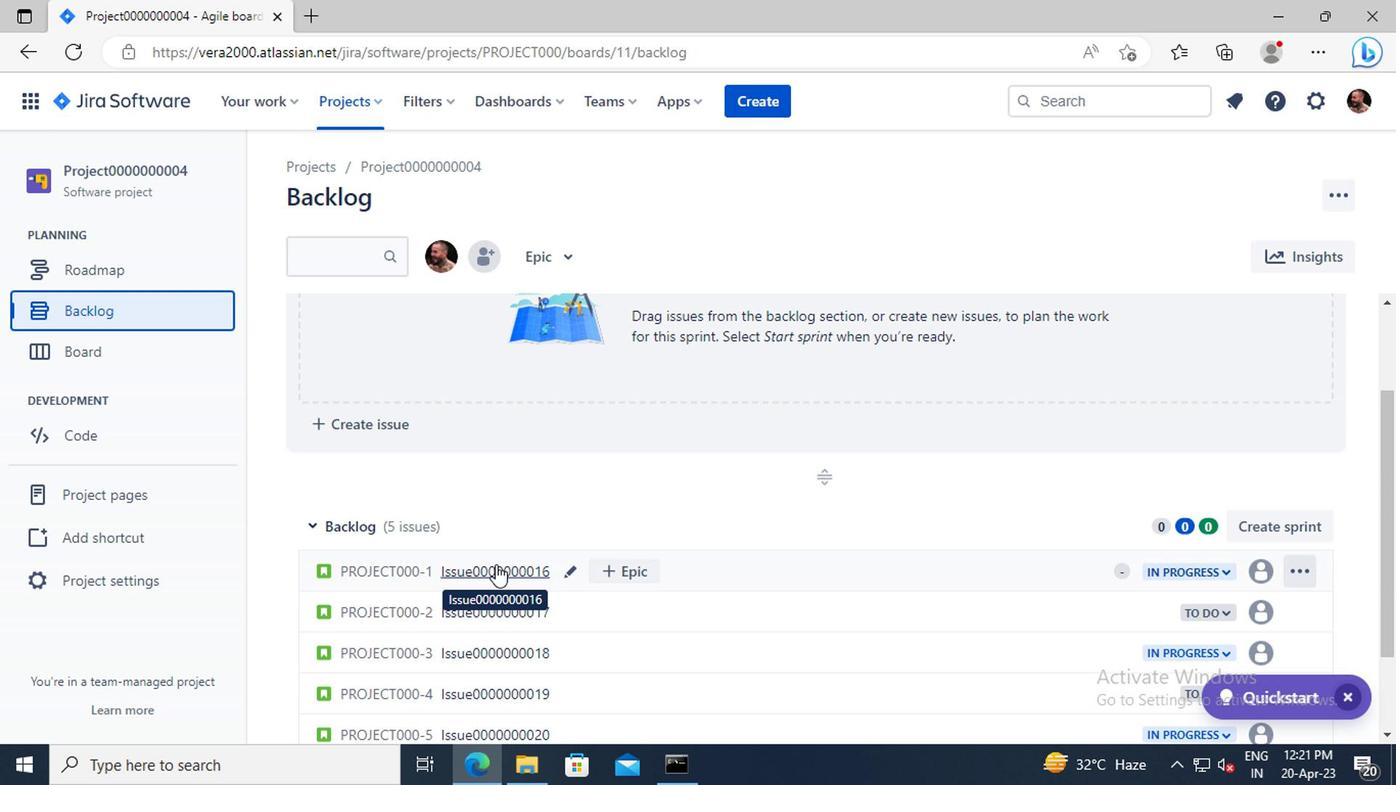 
Action: Mouse moved to (1138, 528)
Screenshot: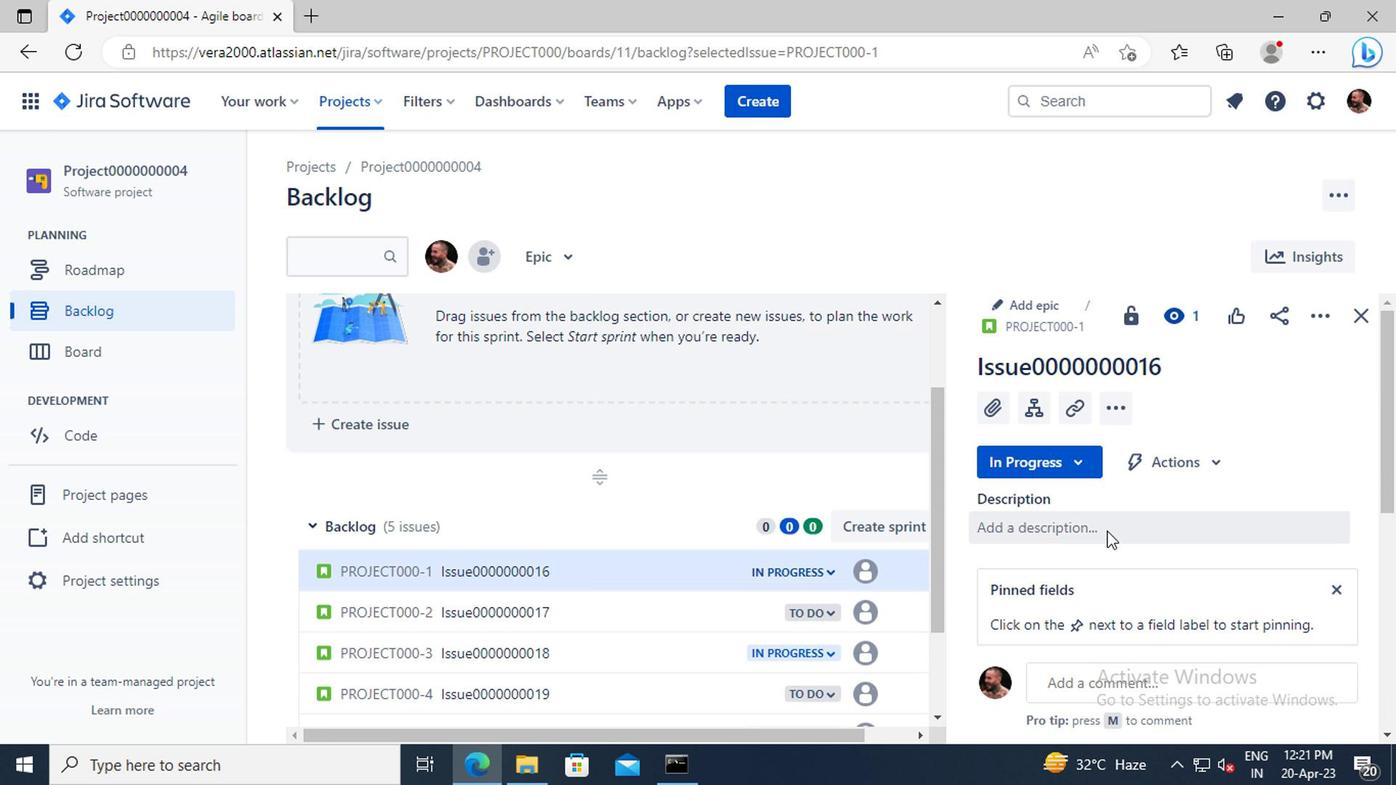 
Action: Mouse scrolled (1138, 528) with delta (0, 0)
Screenshot: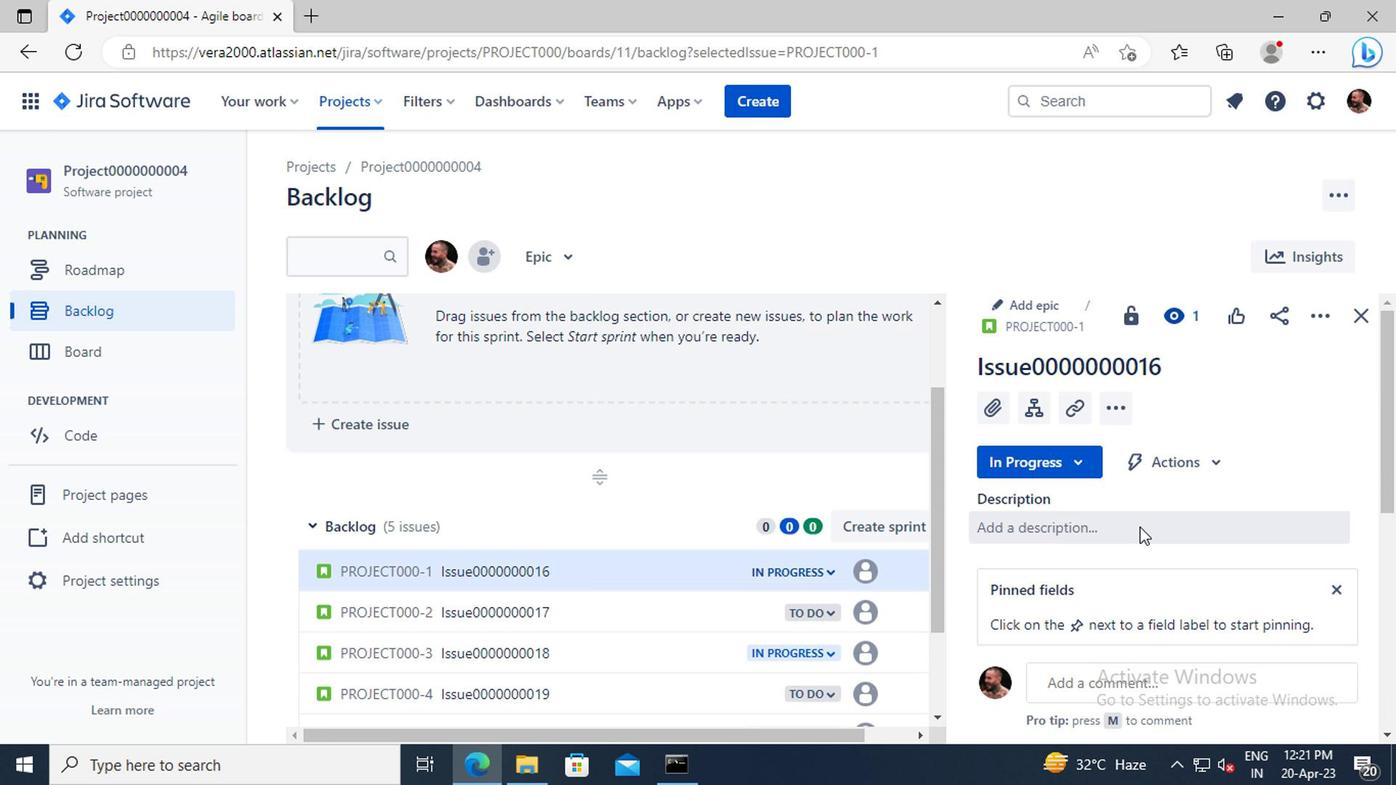 
Action: Mouse scrolled (1138, 528) with delta (0, 0)
Screenshot: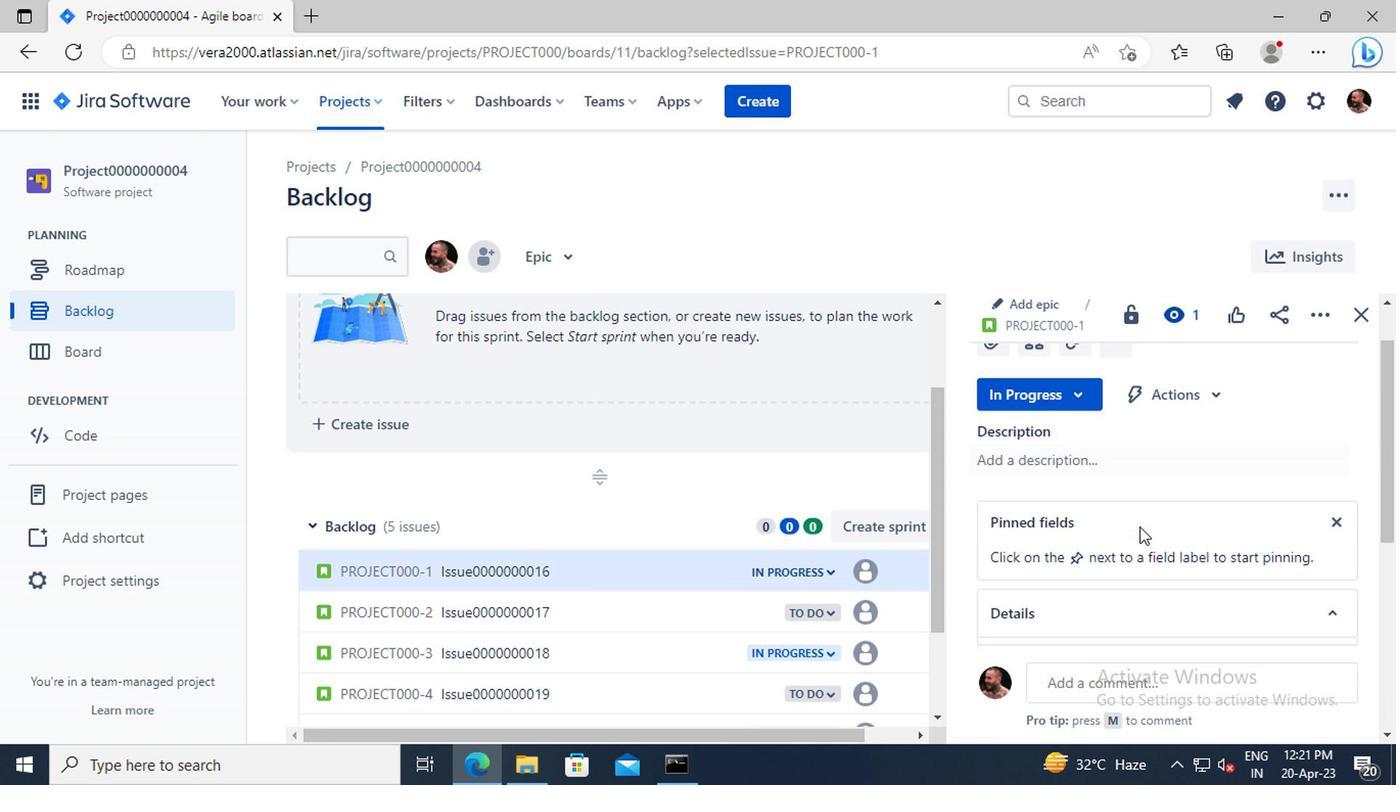 
Action: Mouse scrolled (1138, 528) with delta (0, 0)
Screenshot: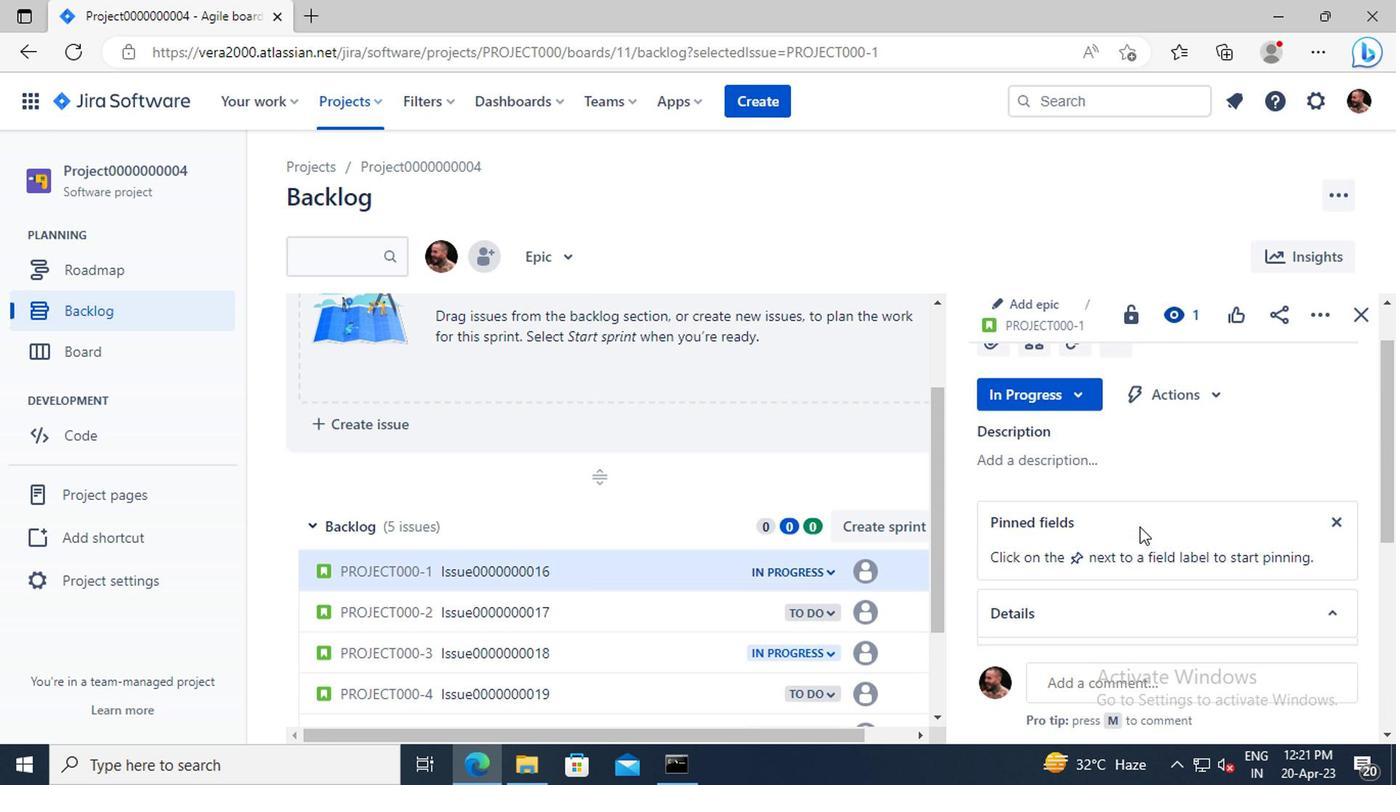 
Action: Mouse moved to (1158, 525)
Screenshot: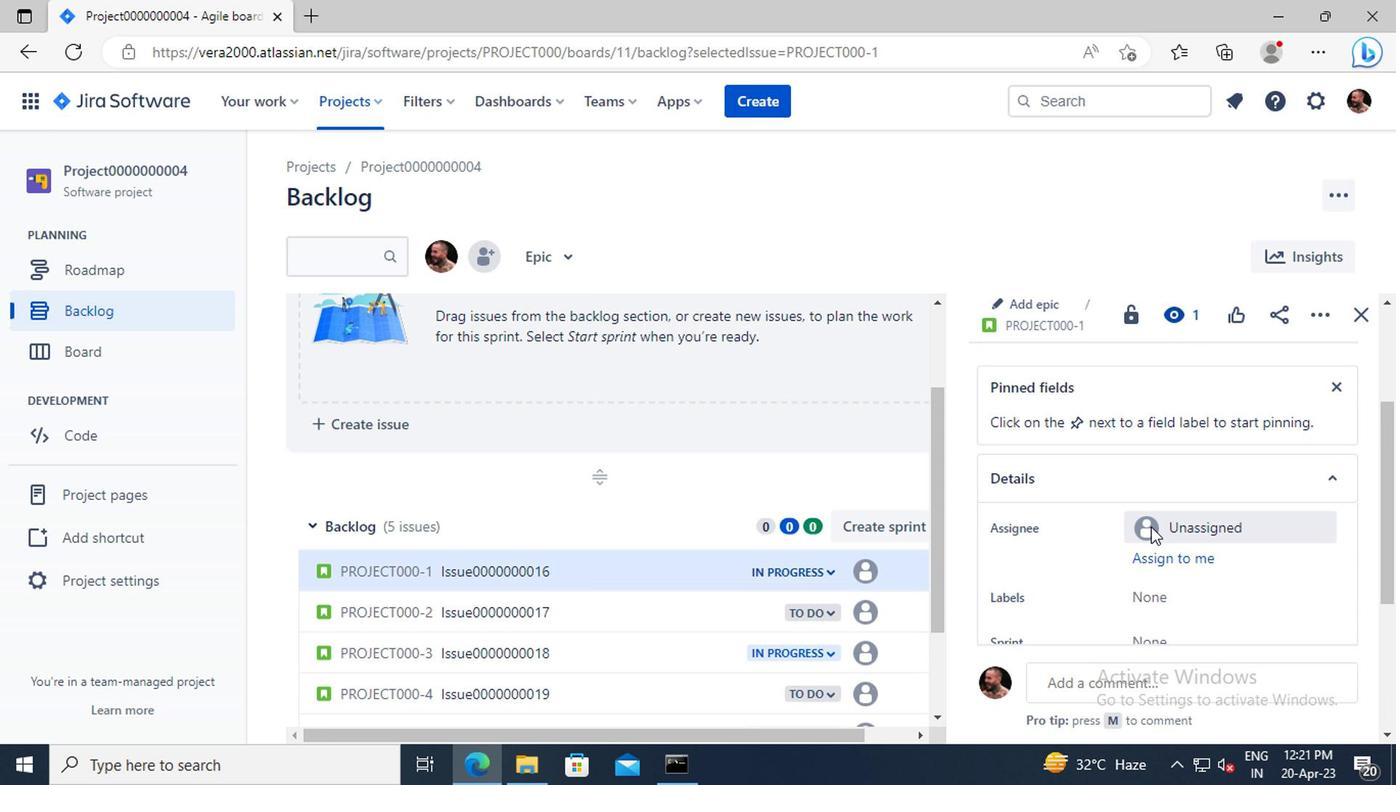 
Action: Mouse pressed left at (1158, 525)
Screenshot: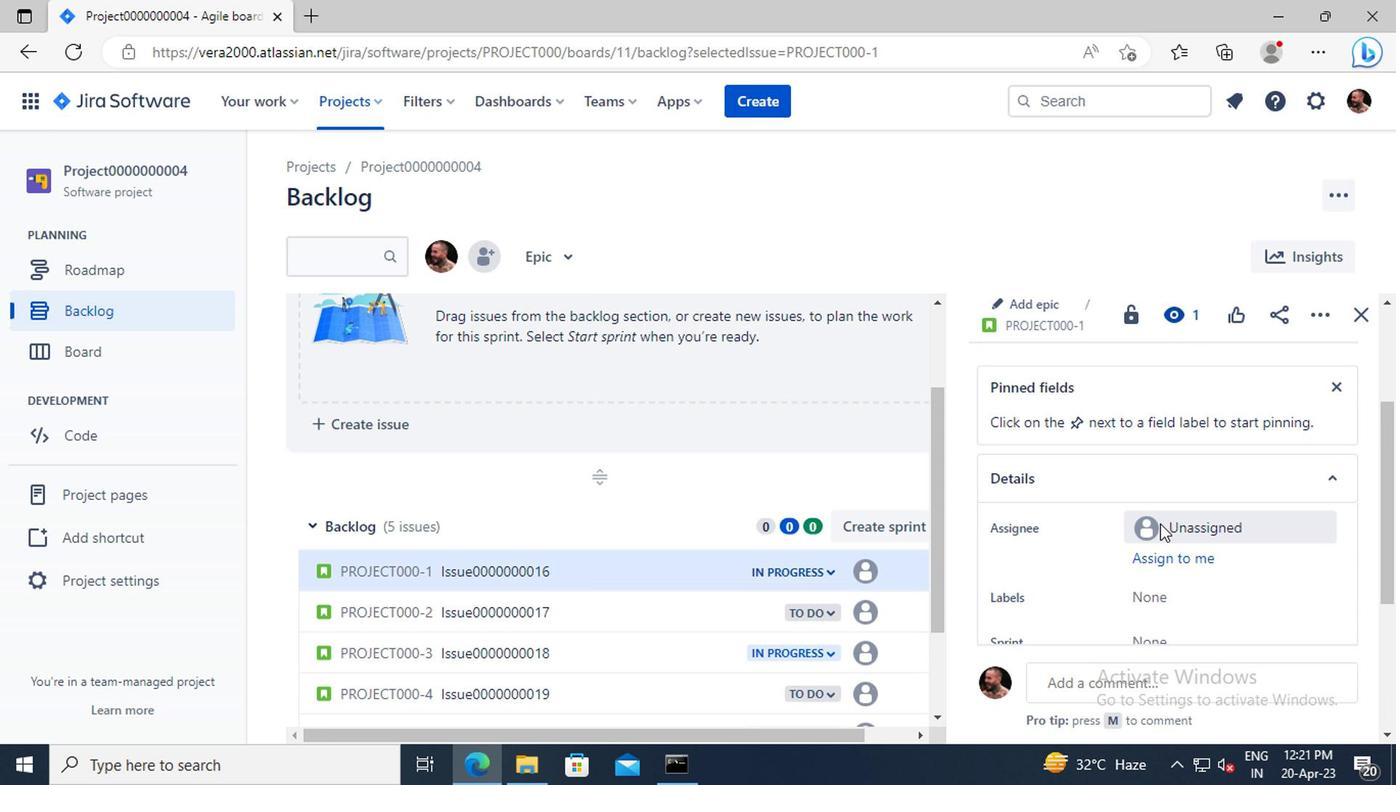 
Action: Mouse moved to (1139, 537)
Screenshot: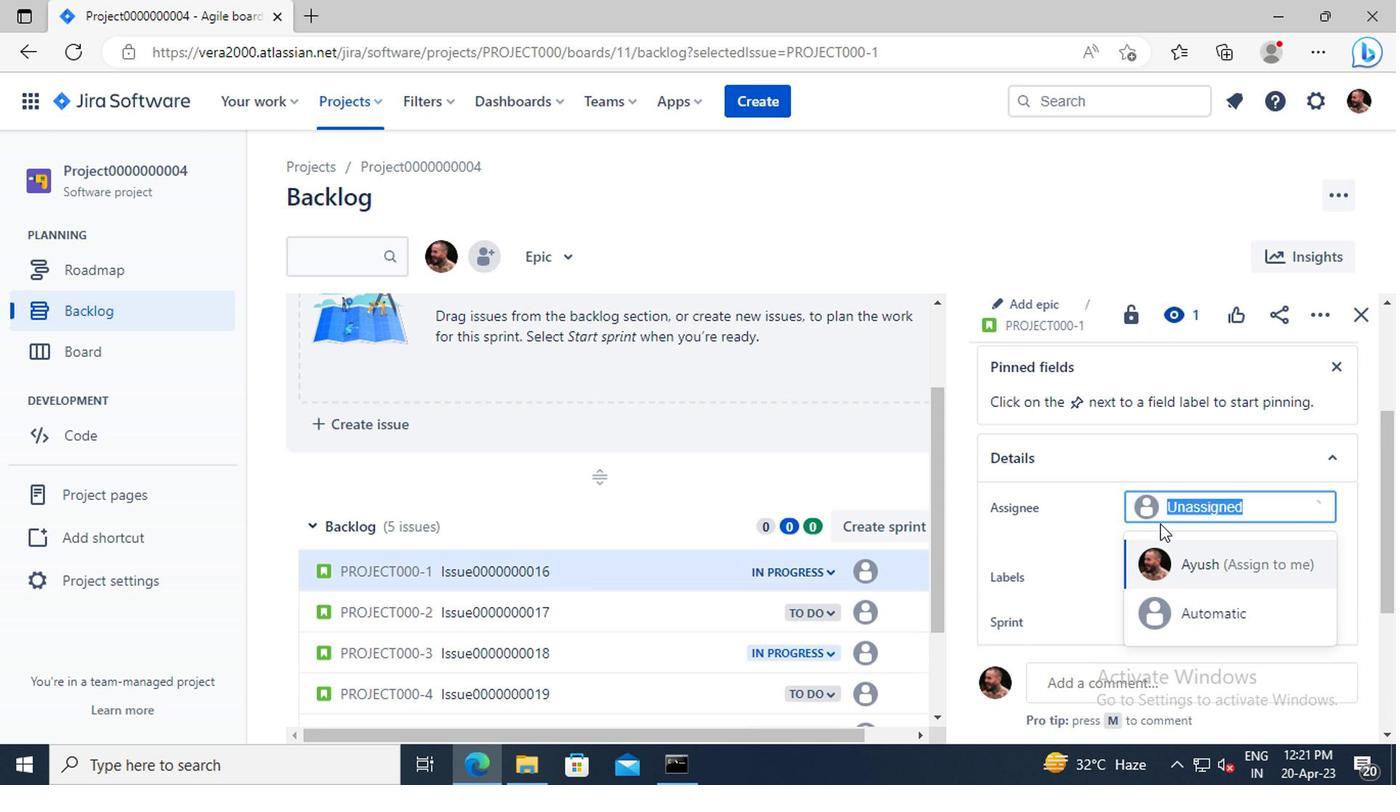 
Action: Key pressed australia
Screenshot: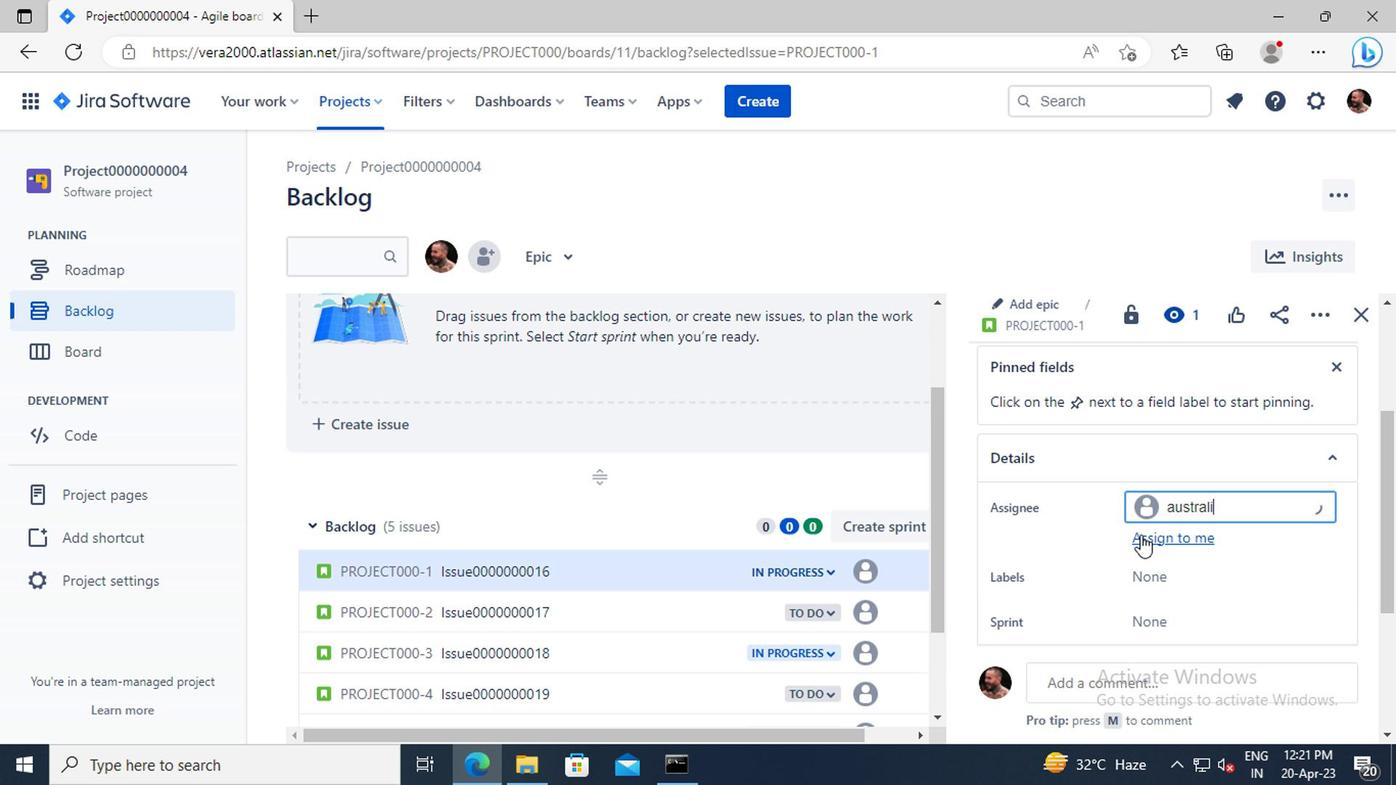 
Action: Mouse moved to (1170, 563)
Screenshot: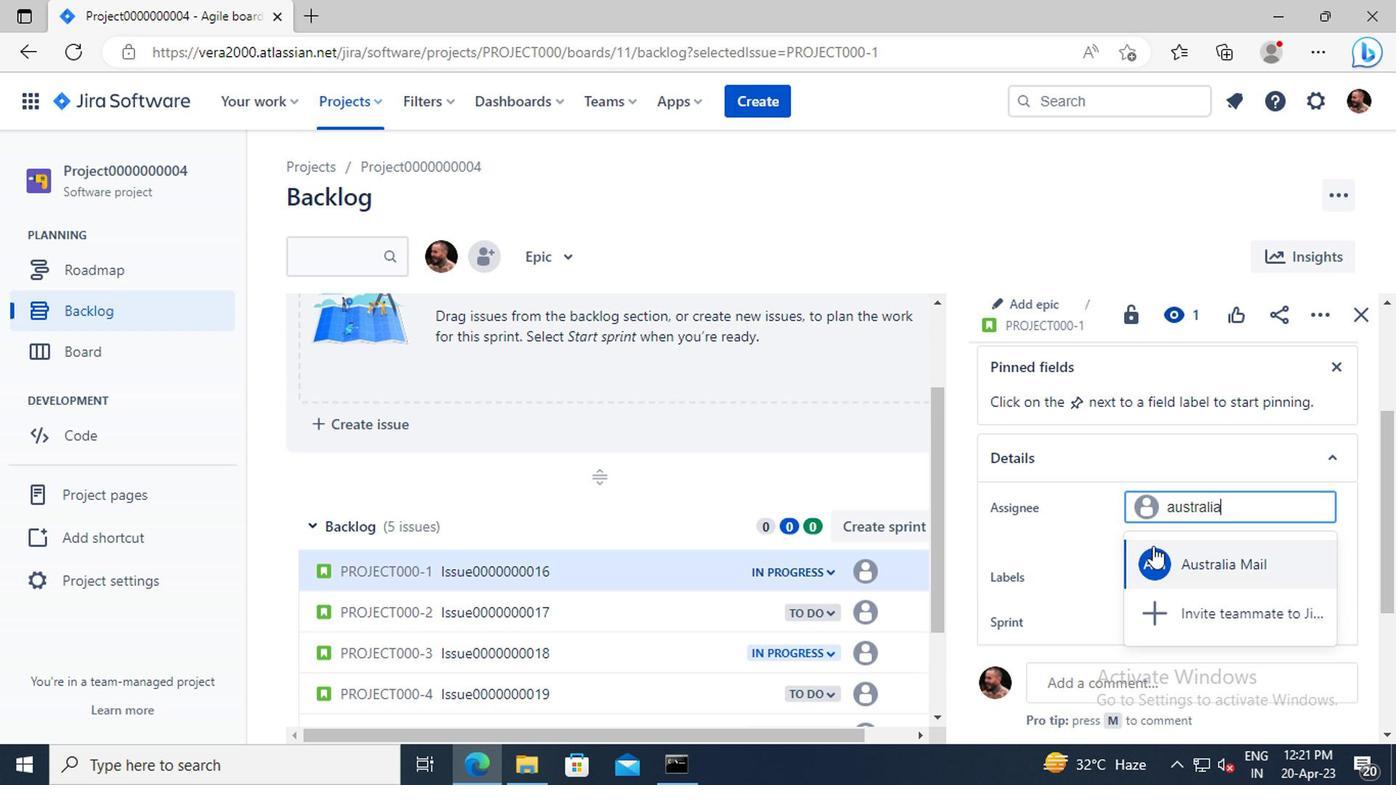 
Action: Mouse pressed left at (1170, 563)
Screenshot: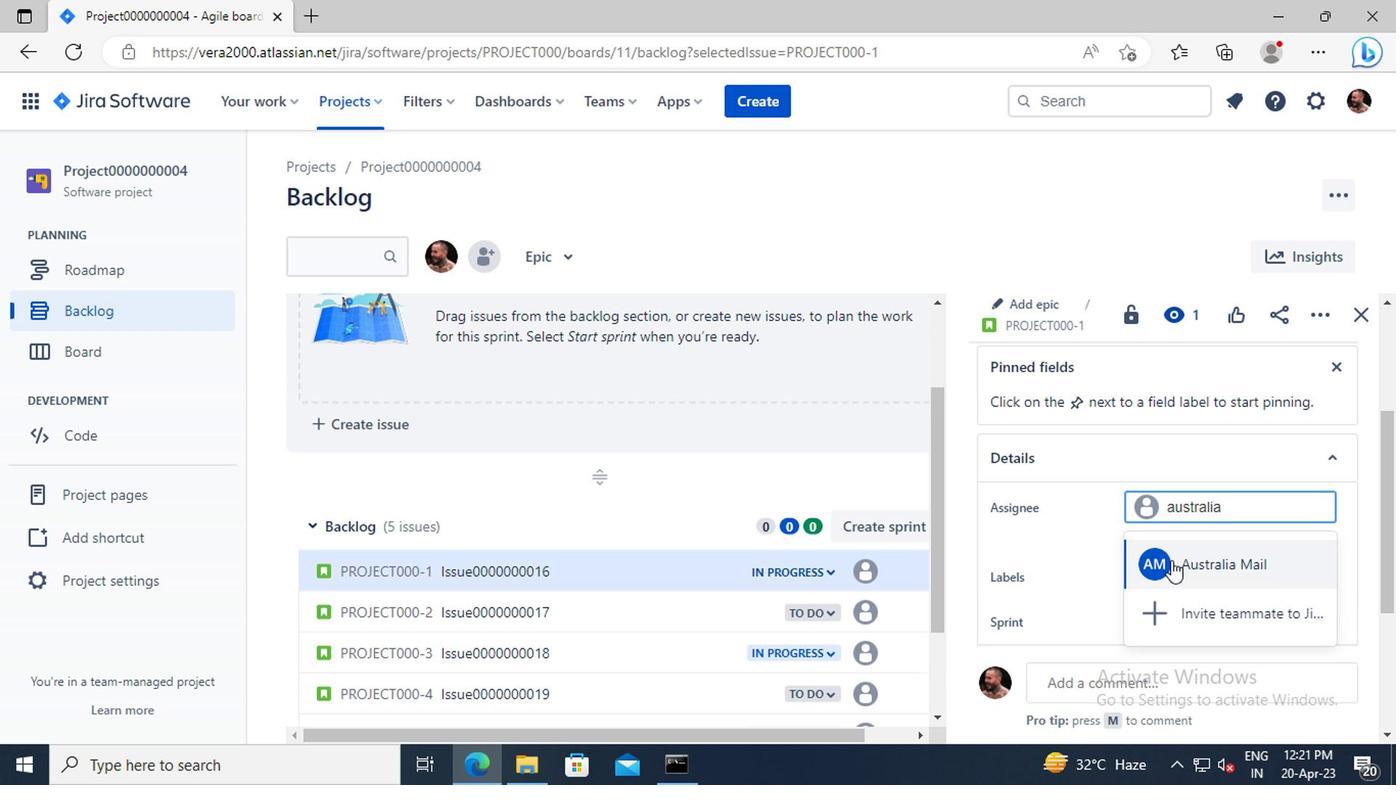 
